 Task: Get information about  a Redfin agent in Houston, Texas, for guidance on buying an investment property.
Action: Mouse moved to (351, 236)
Screenshot: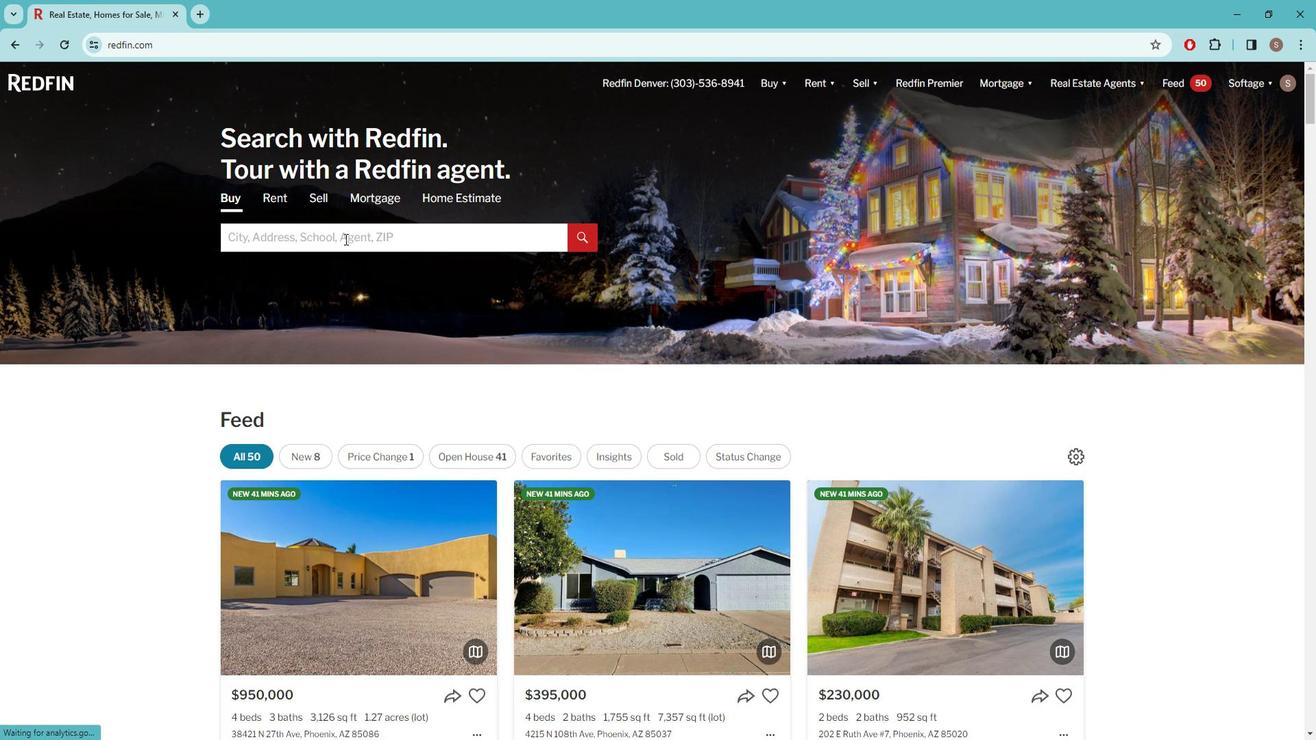 
Action: Mouse pressed left at (351, 236)
Screenshot: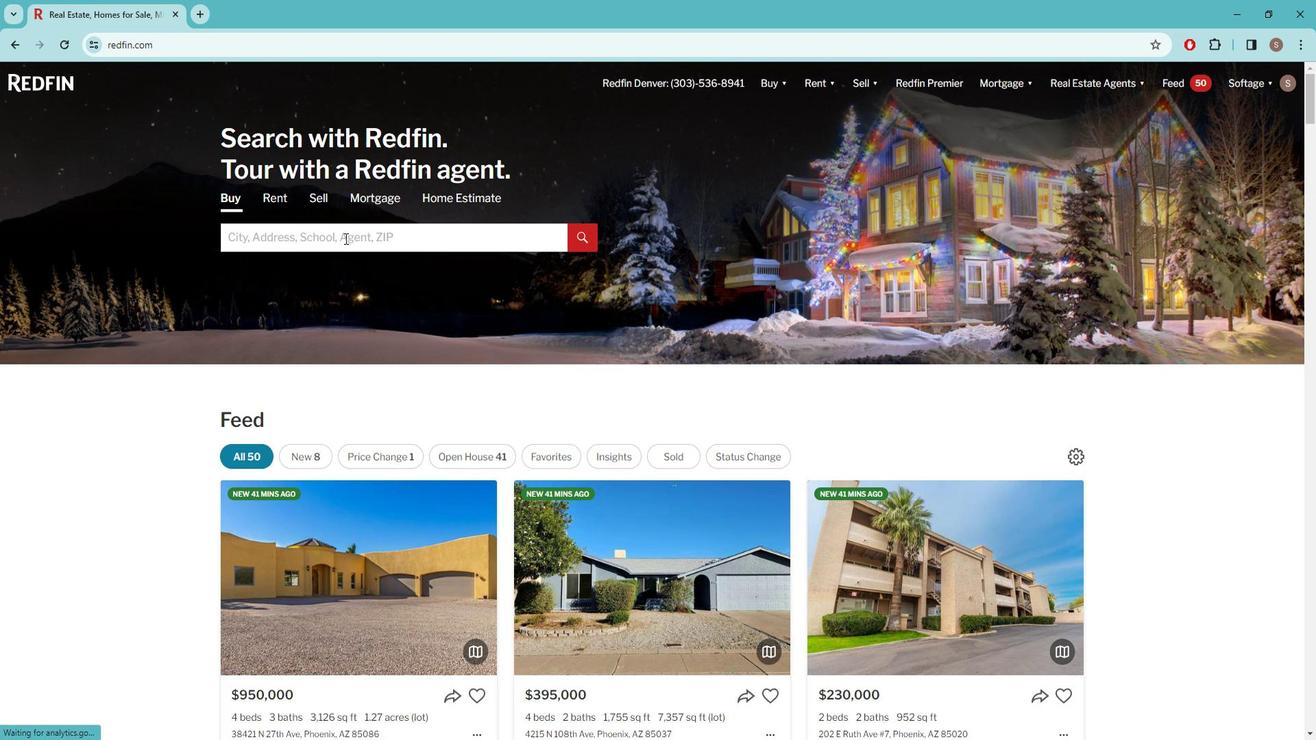 
Action: Mouse moved to (352, 235)
Screenshot: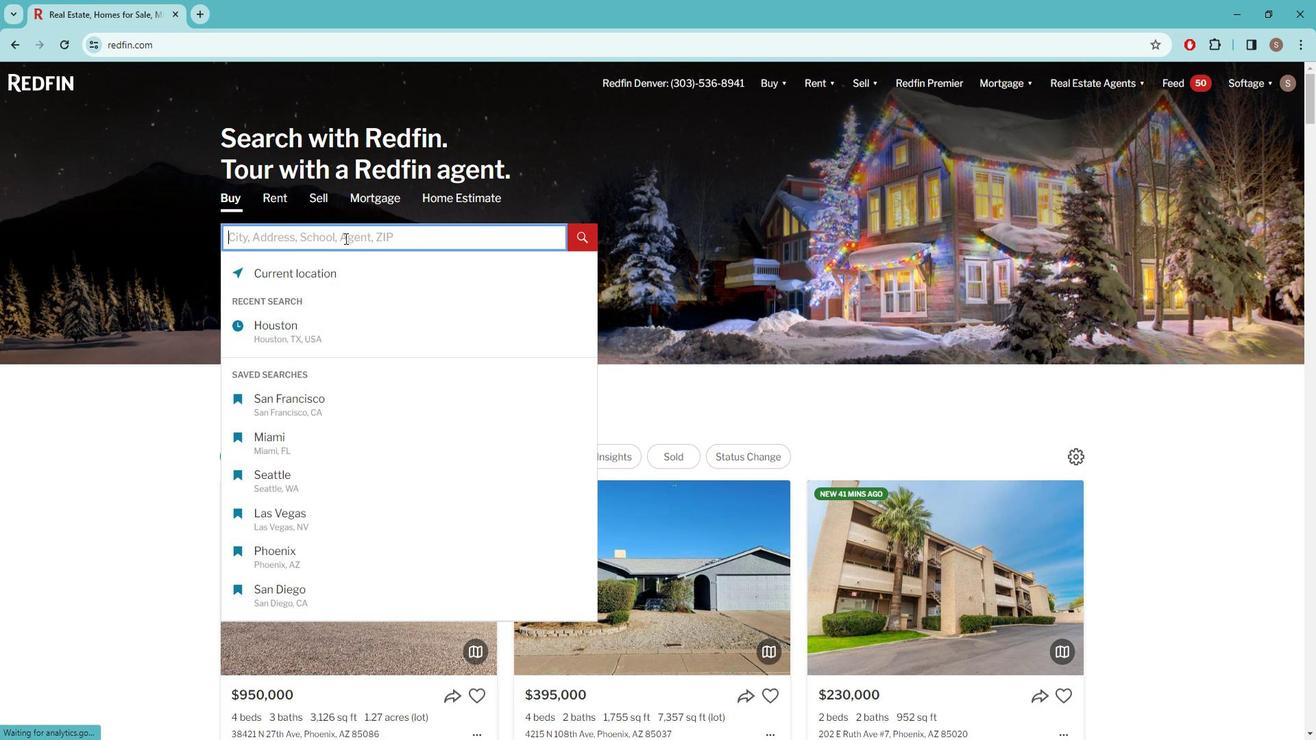 
Action: Key pressed h<Key.caps_lock>OUSTON
Screenshot: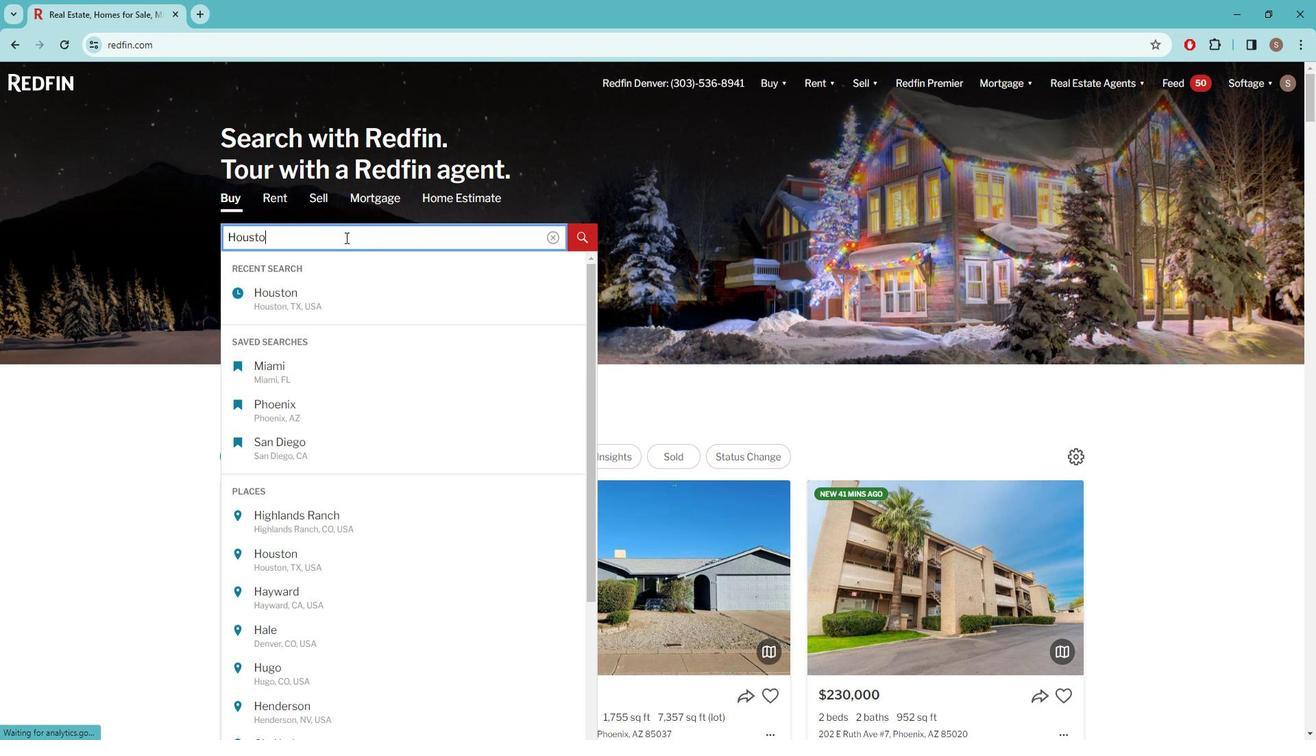 
Action: Mouse moved to (327, 288)
Screenshot: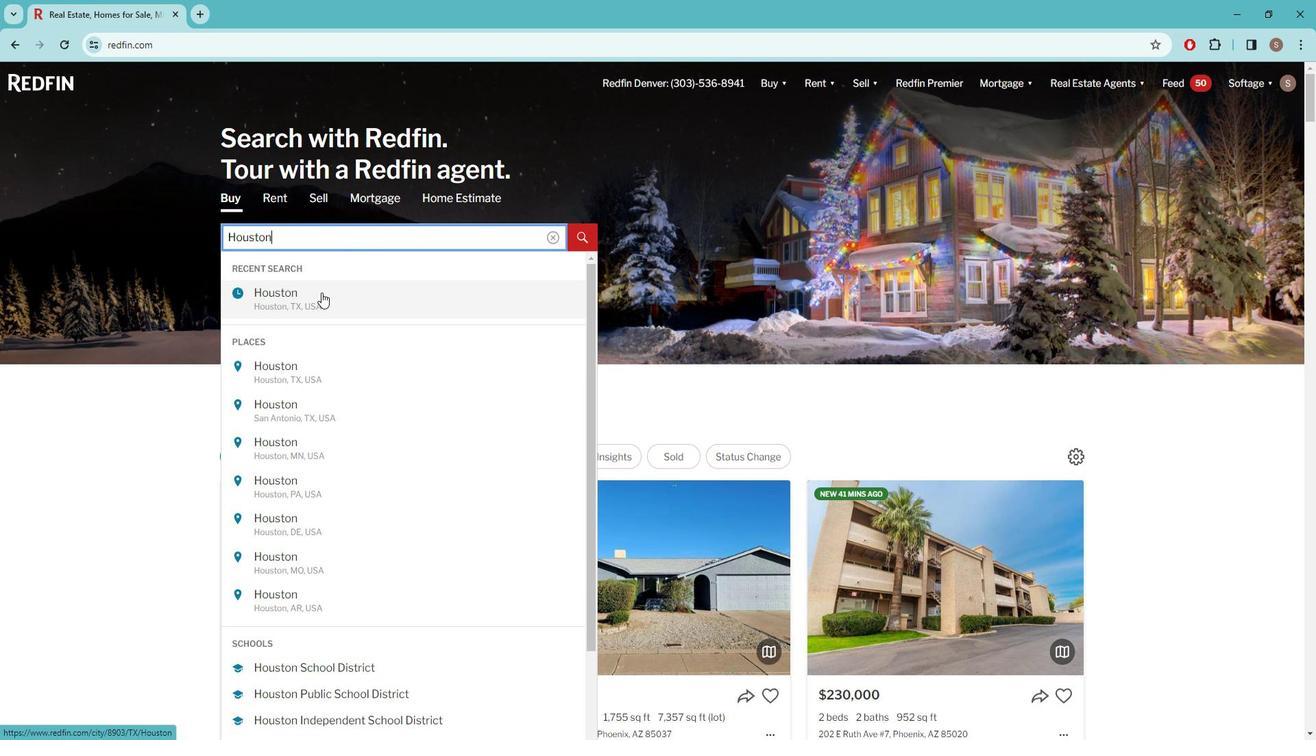 
Action: Mouse pressed left at (327, 288)
Screenshot: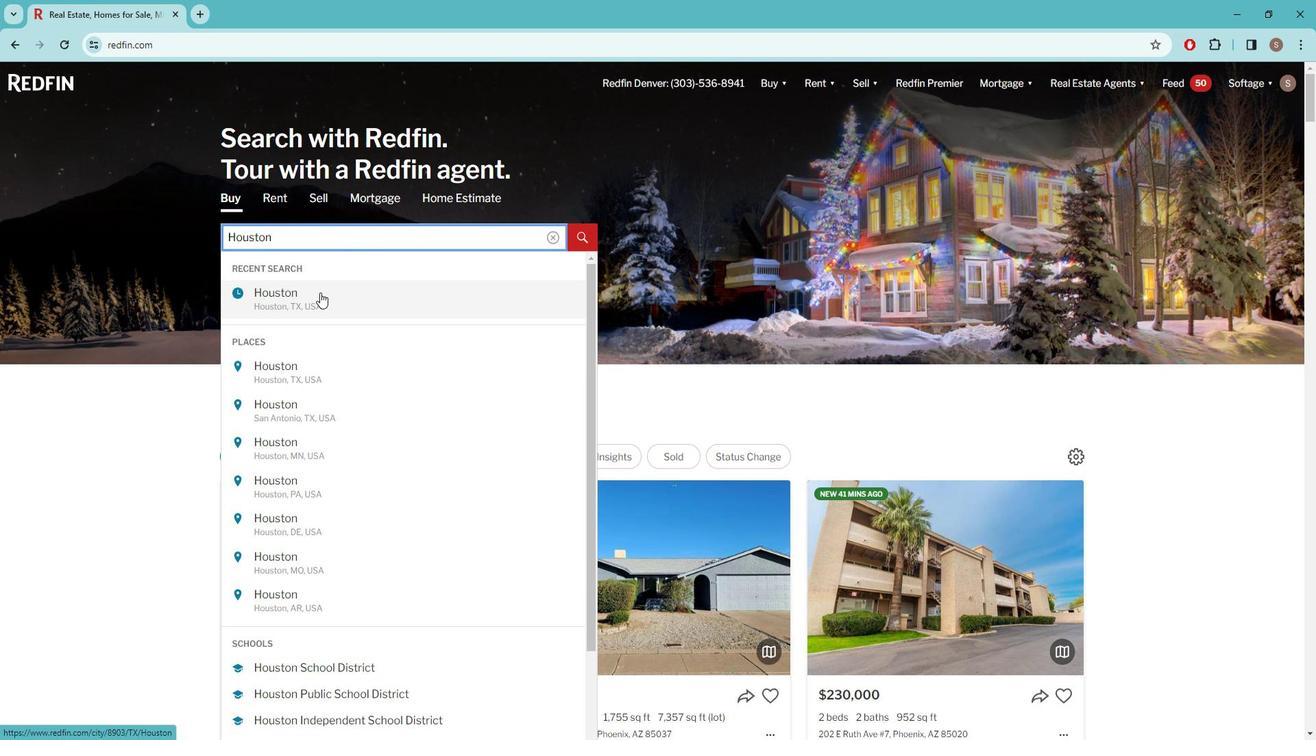 
Action: Mouse moved to (1159, 167)
Screenshot: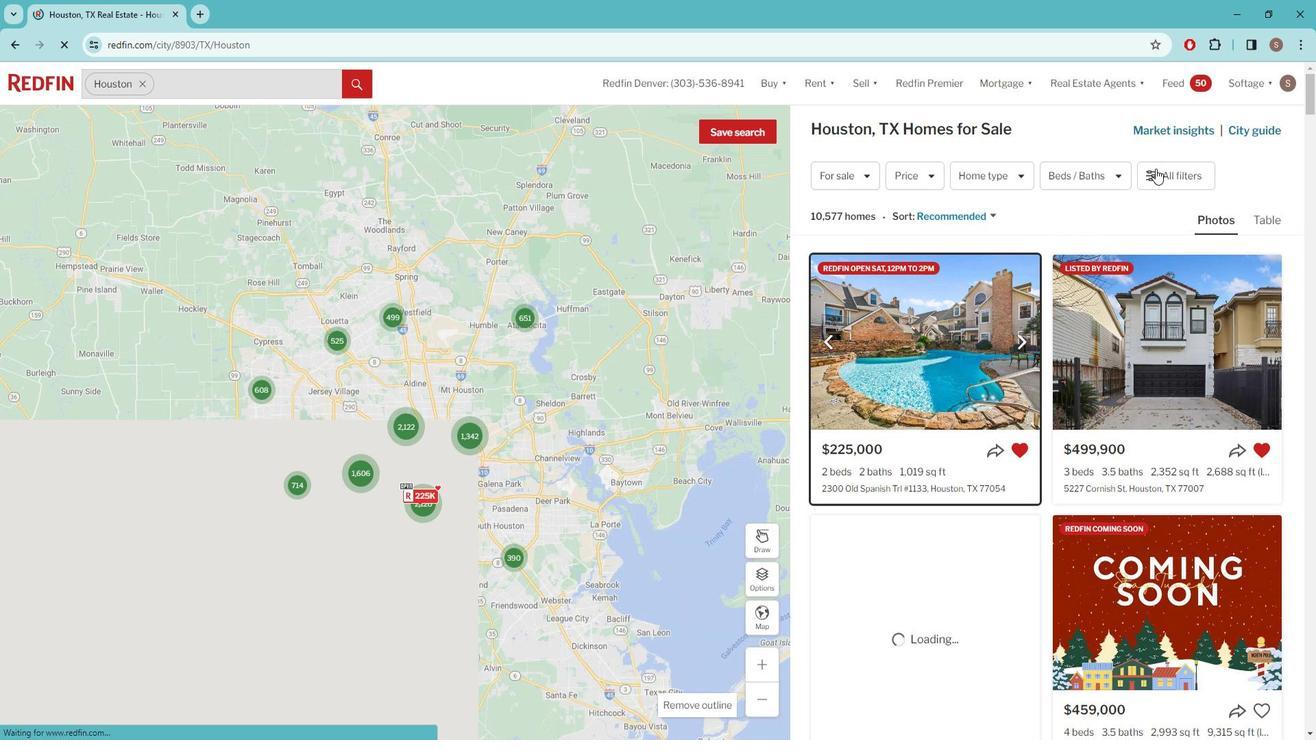 
Action: Mouse pressed left at (1159, 167)
Screenshot: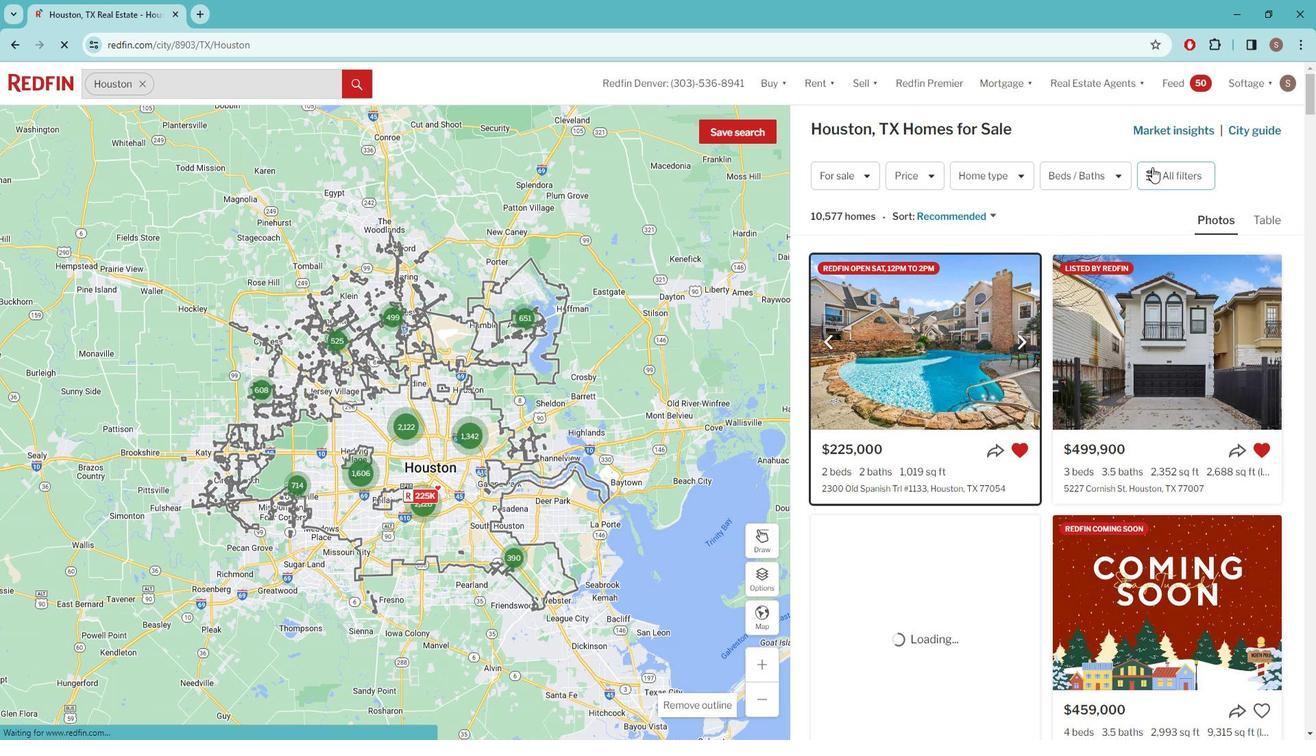 
Action: Mouse pressed left at (1159, 167)
Screenshot: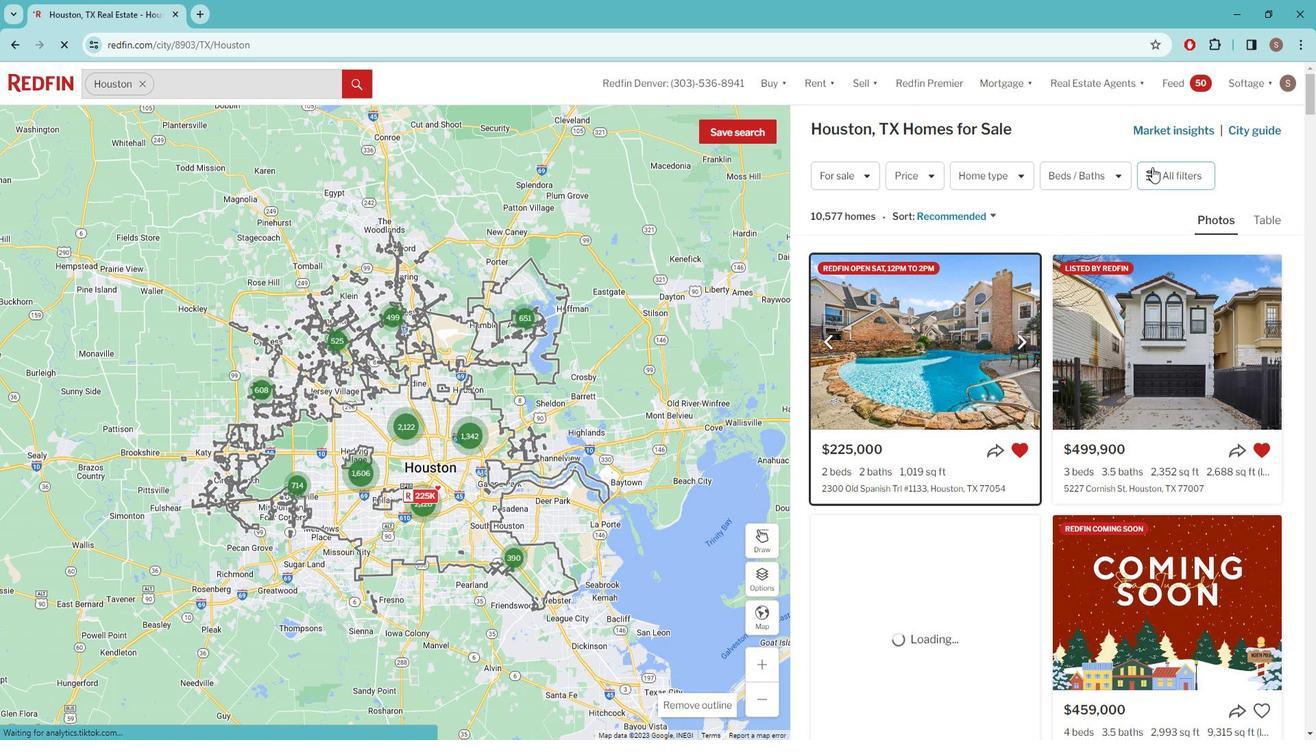 
Action: Mouse pressed left at (1159, 167)
Screenshot: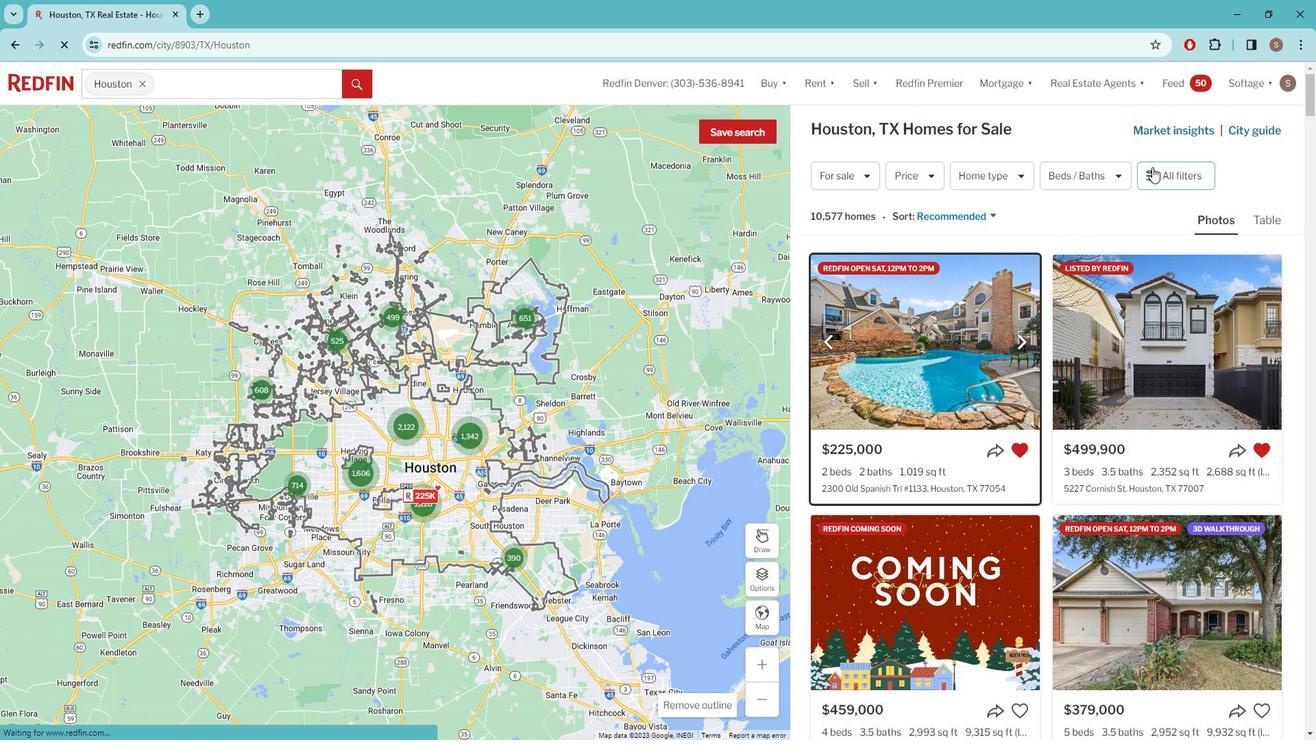 
Action: Mouse moved to (1164, 169)
Screenshot: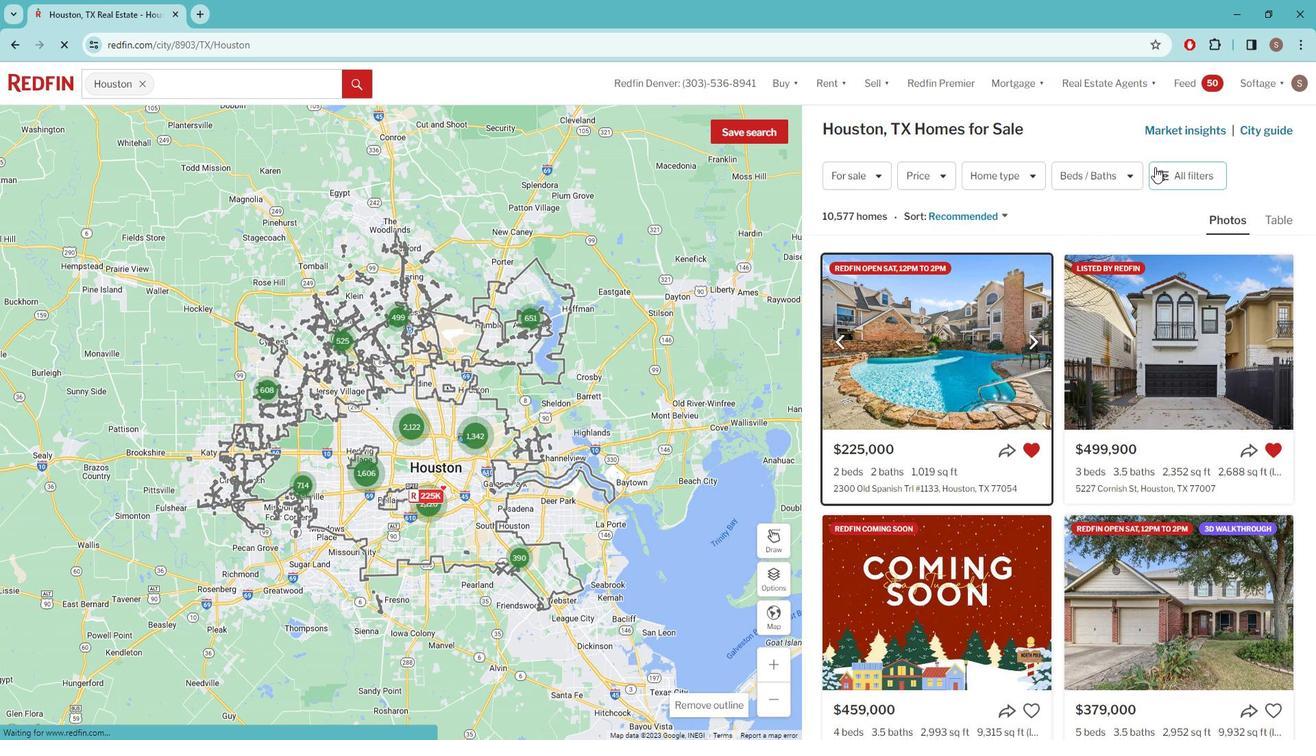 
Action: Mouse pressed left at (1164, 169)
Screenshot: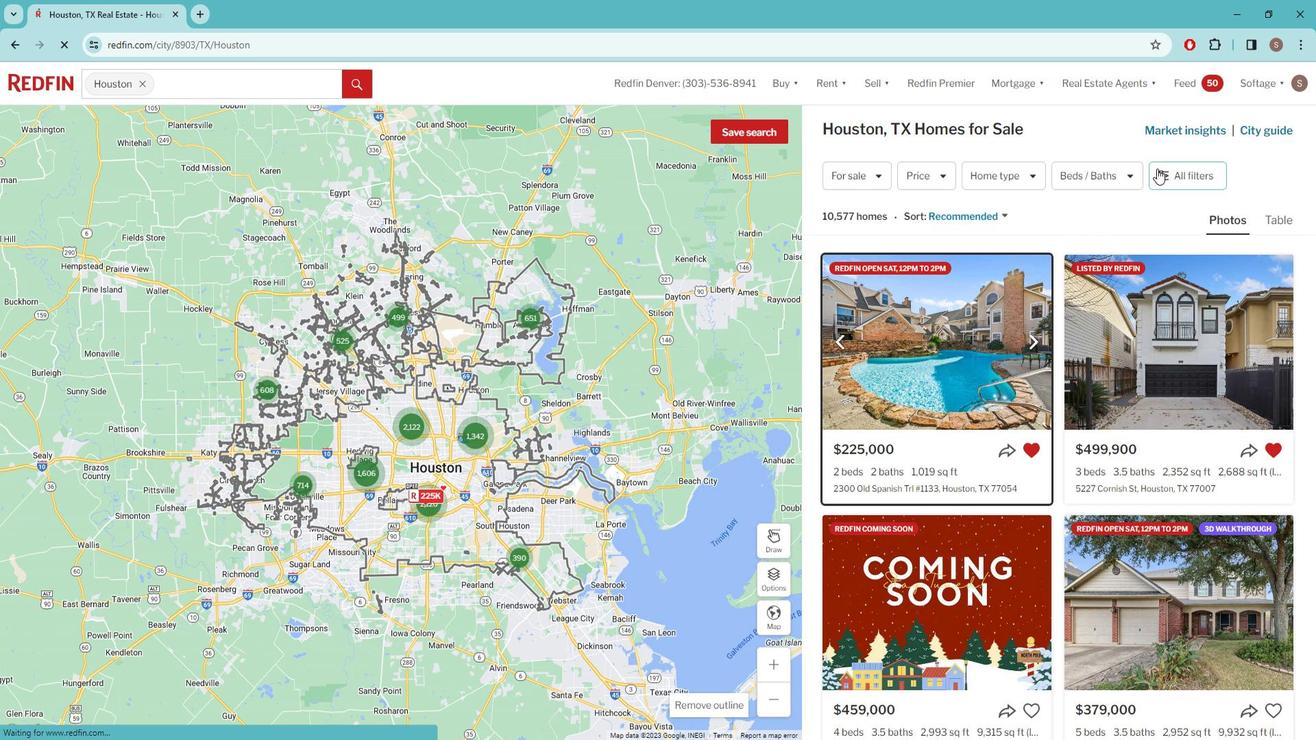 
Action: Mouse moved to (1119, 218)
Screenshot: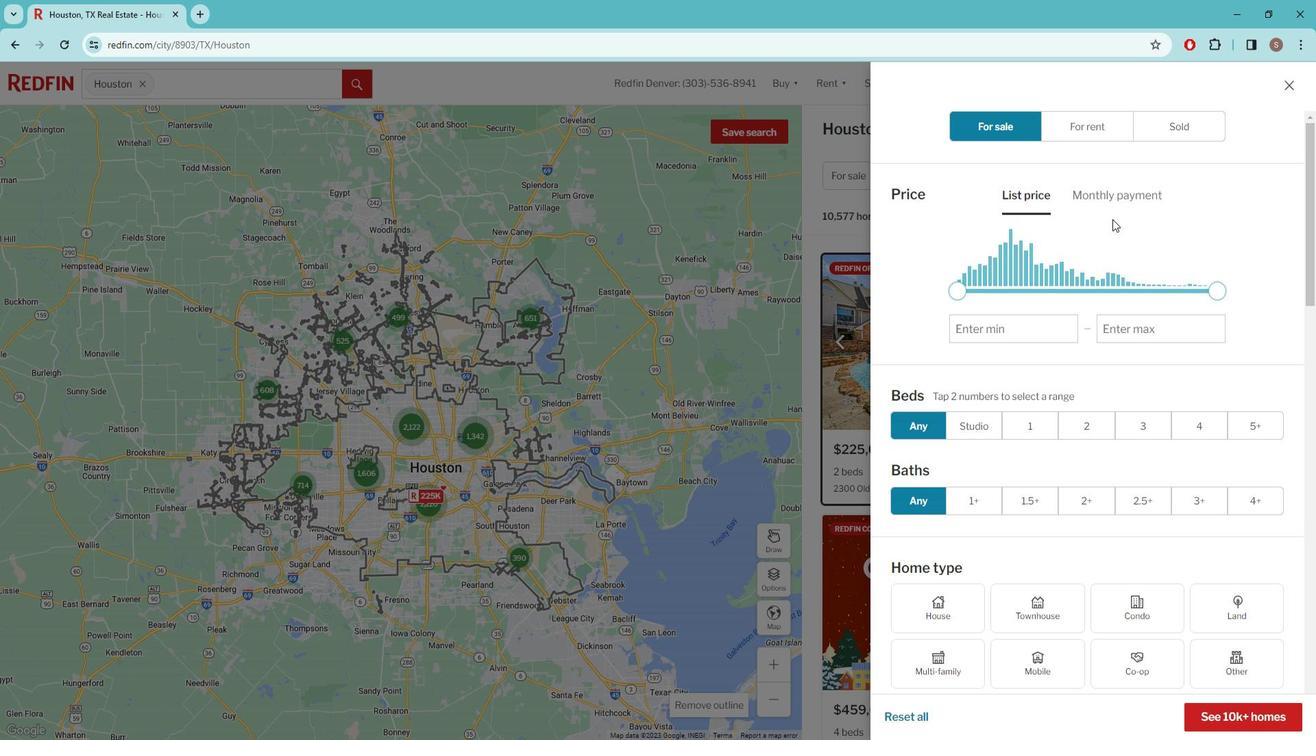 
Action: Mouse scrolled (1119, 218) with delta (0, 0)
Screenshot: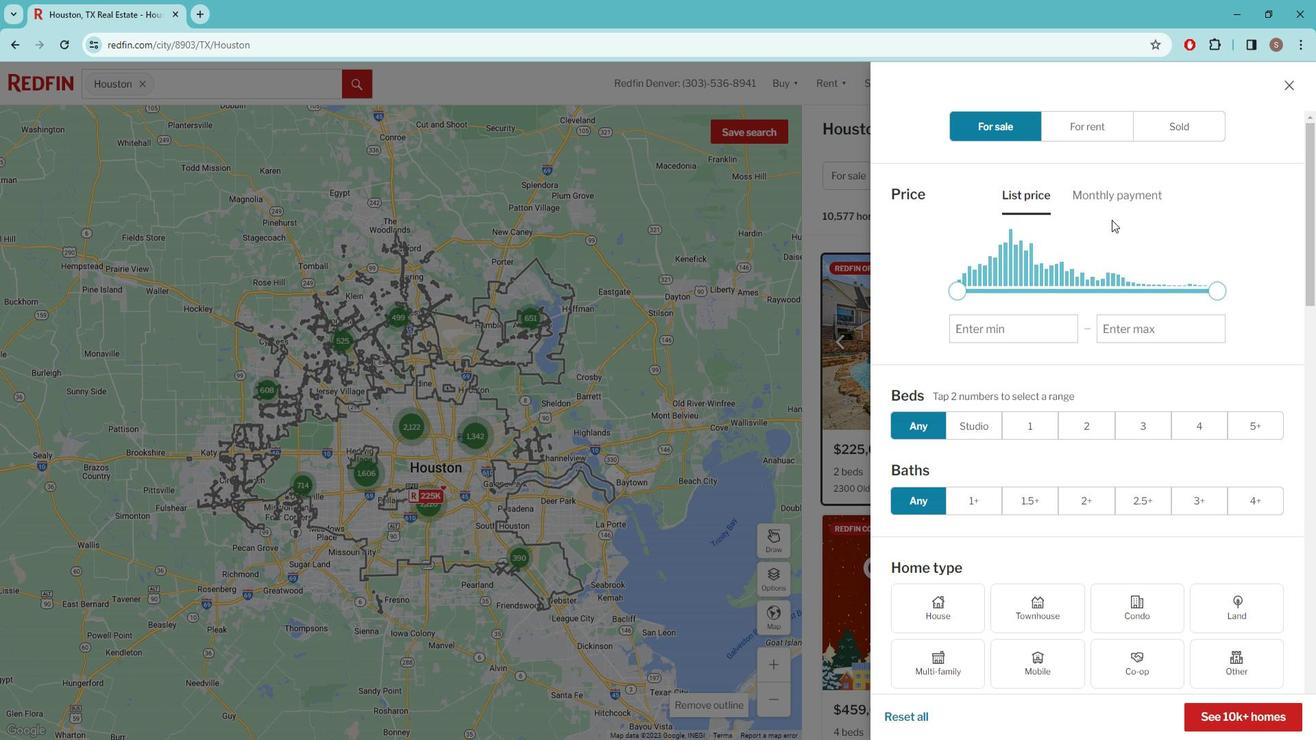 
Action: Mouse moved to (1117, 218)
Screenshot: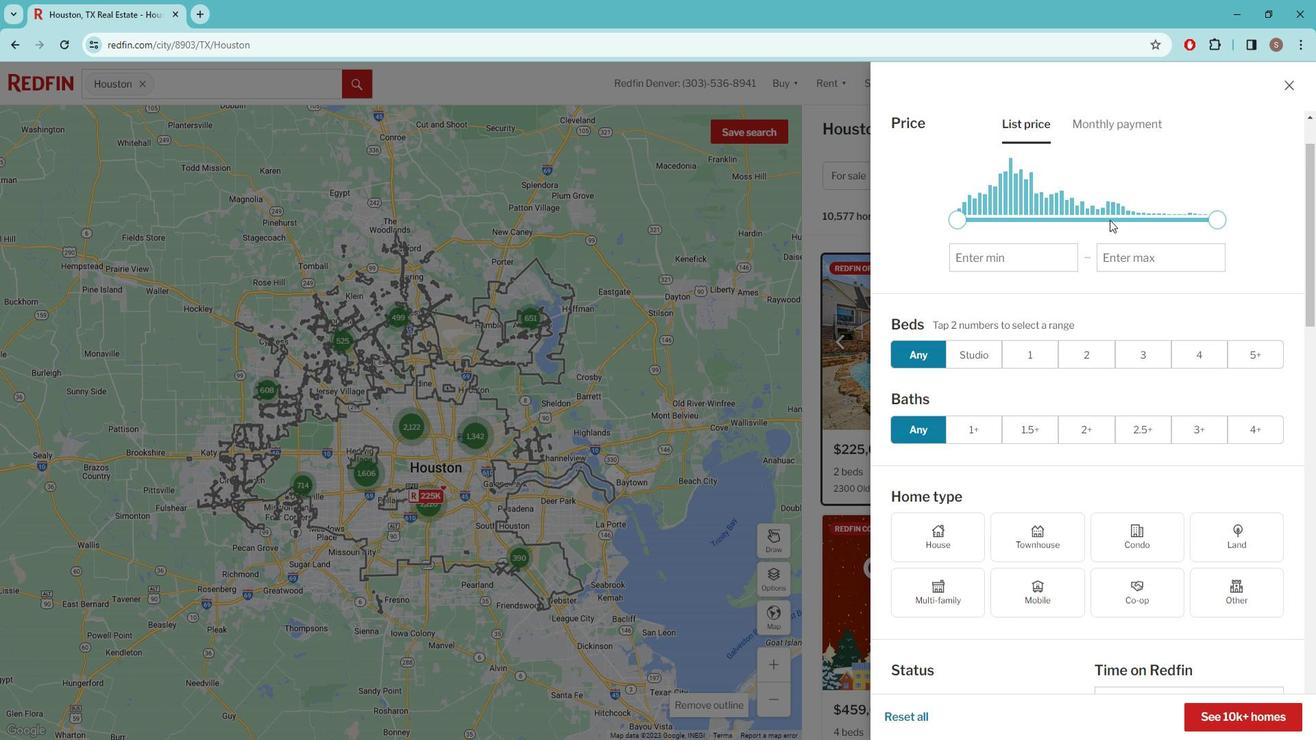 
Action: Mouse scrolled (1117, 218) with delta (0, 0)
Screenshot: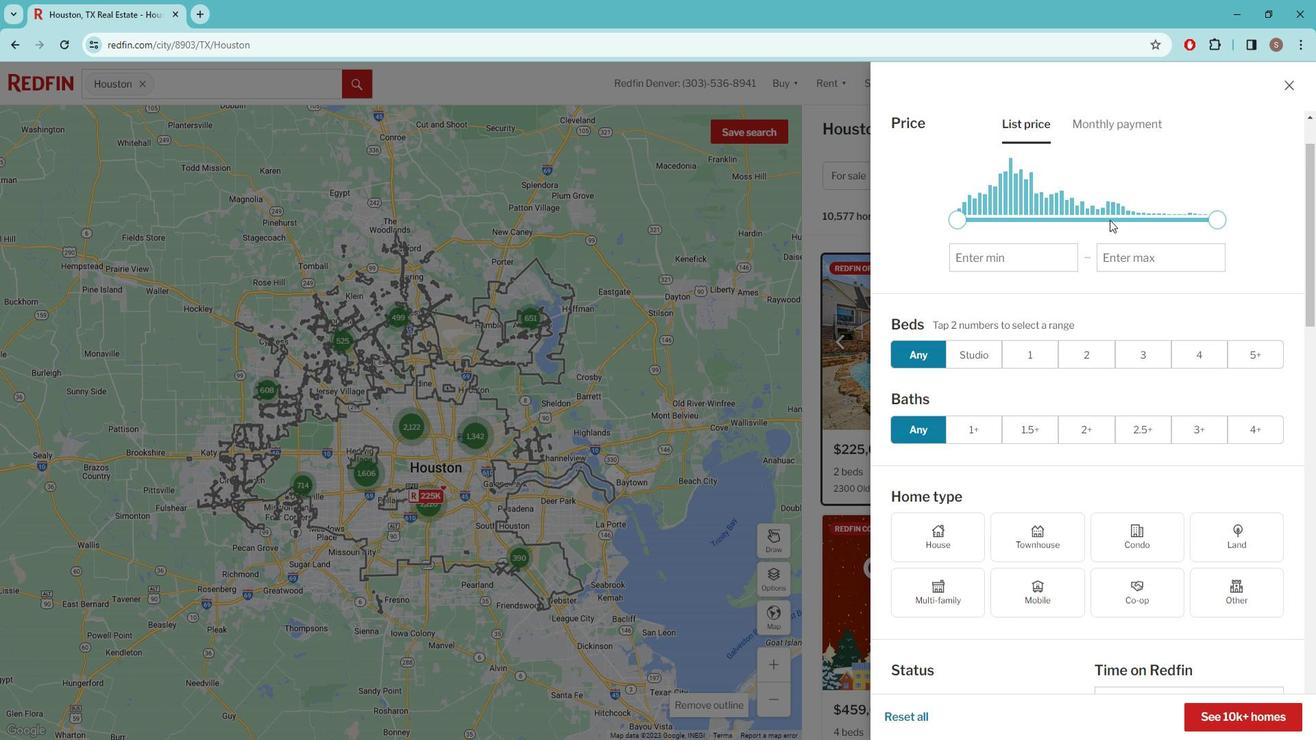
Action: Mouse scrolled (1117, 218) with delta (0, 0)
Screenshot: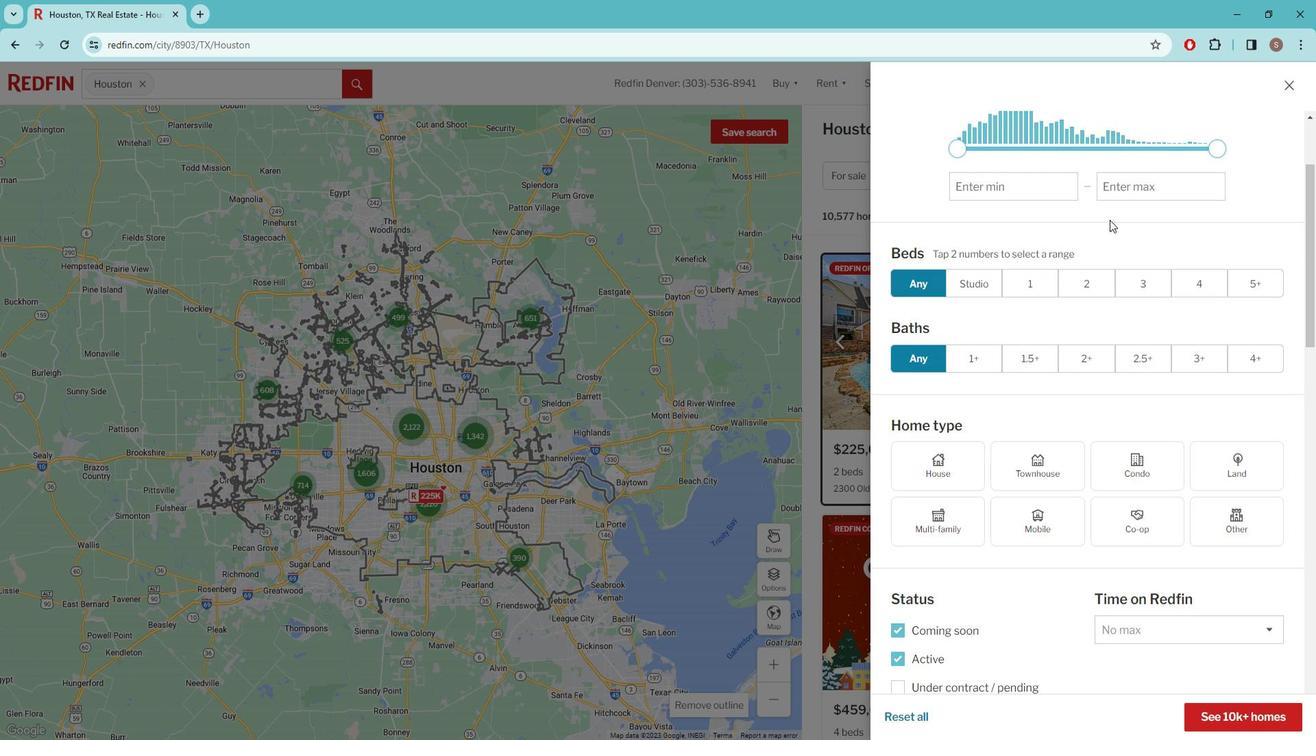 
Action: Mouse moved to (1114, 220)
Screenshot: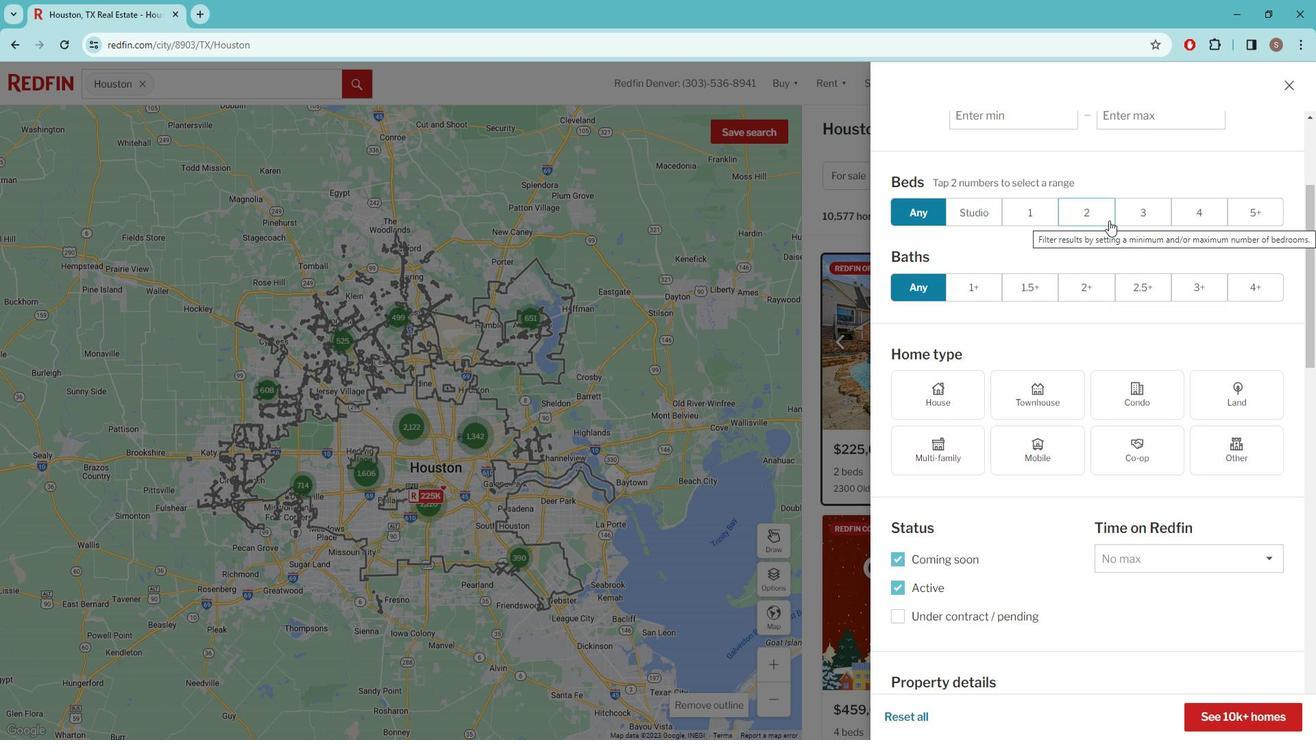 
Action: Mouse scrolled (1114, 219) with delta (0, 0)
Screenshot: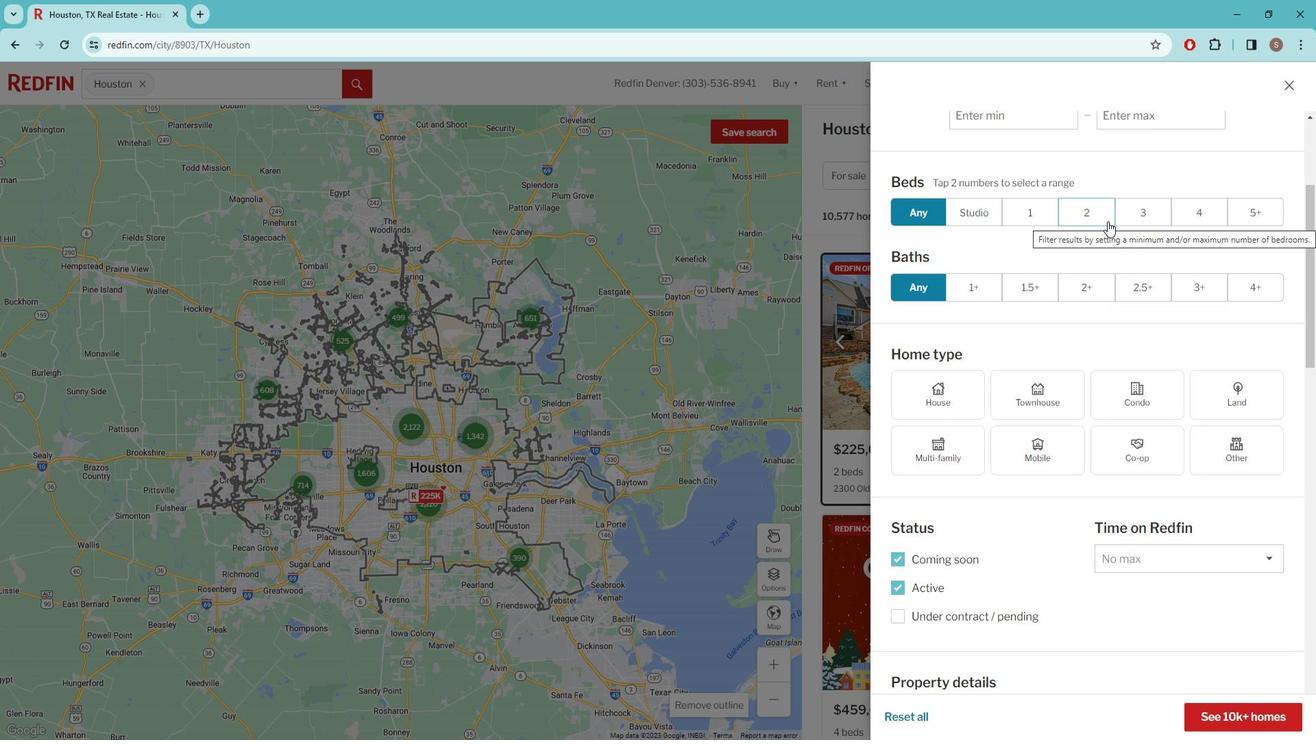 
Action: Mouse scrolled (1114, 219) with delta (0, 0)
Screenshot: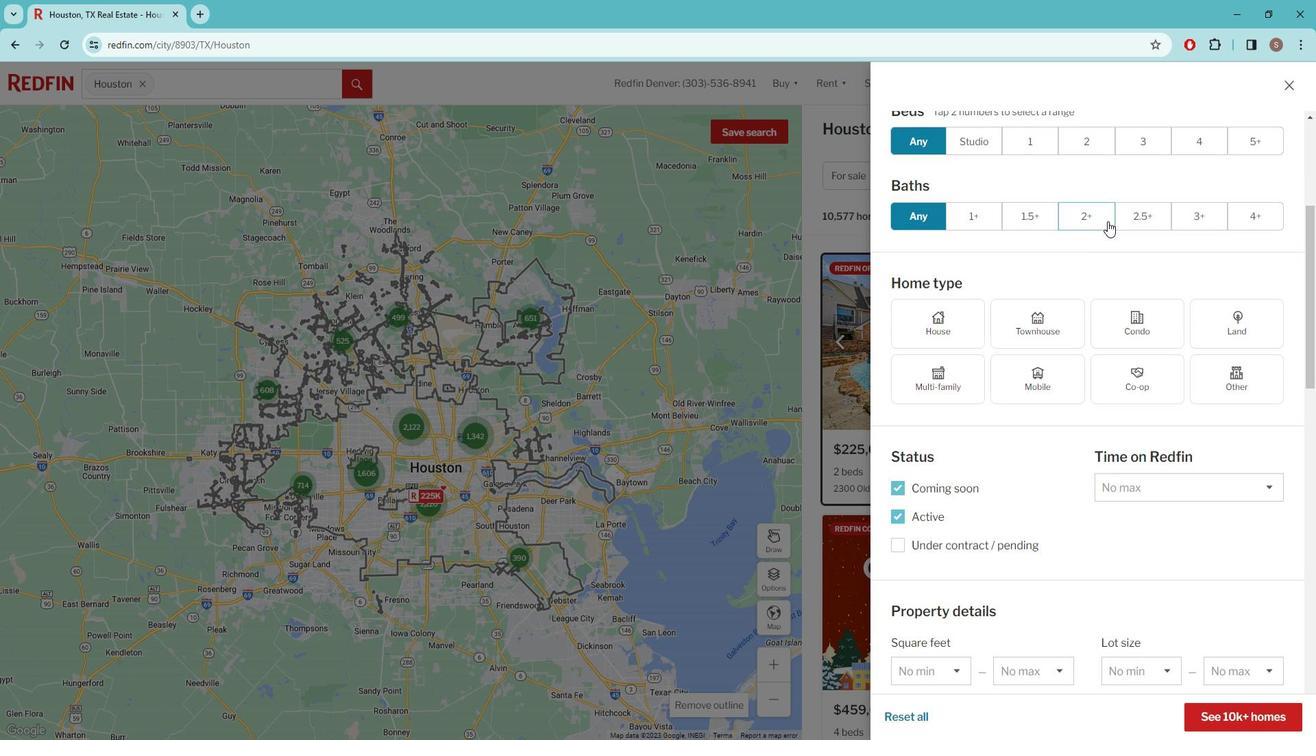 
Action: Mouse scrolled (1114, 219) with delta (0, 0)
Screenshot: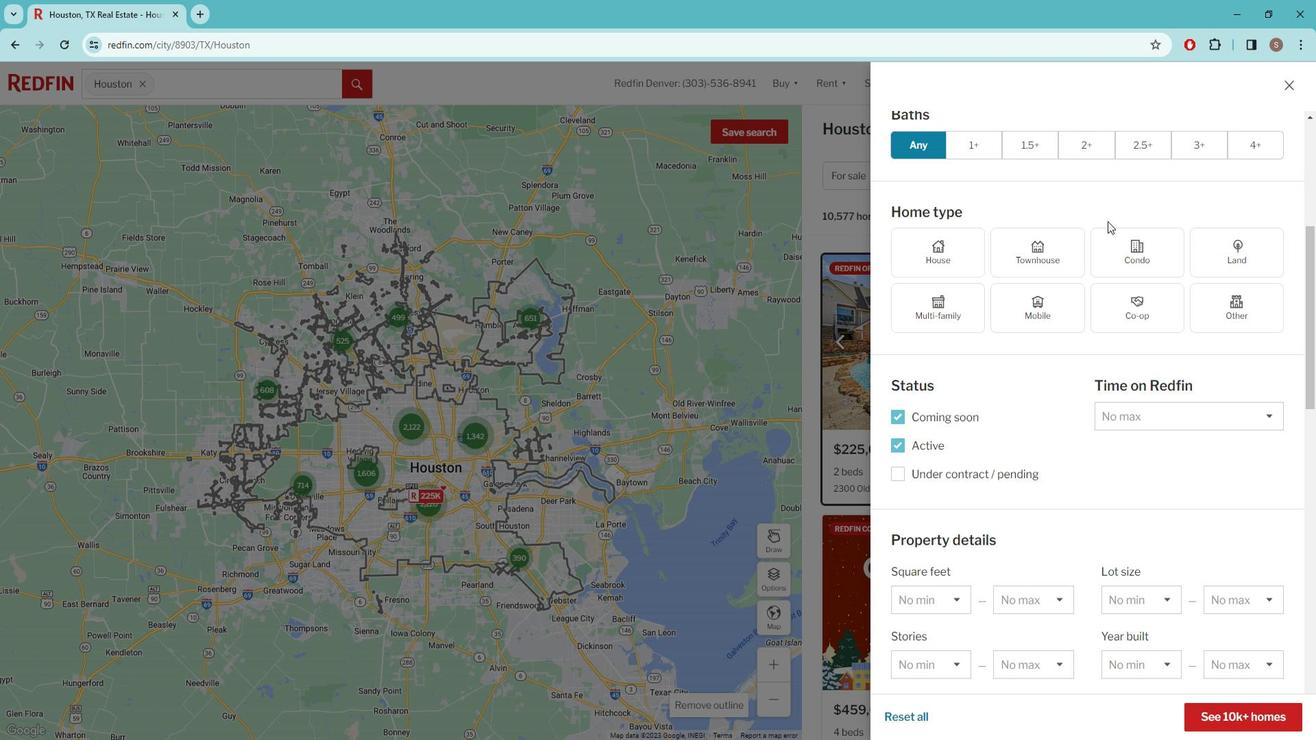 
Action: Mouse scrolled (1114, 220) with delta (0, 0)
Screenshot: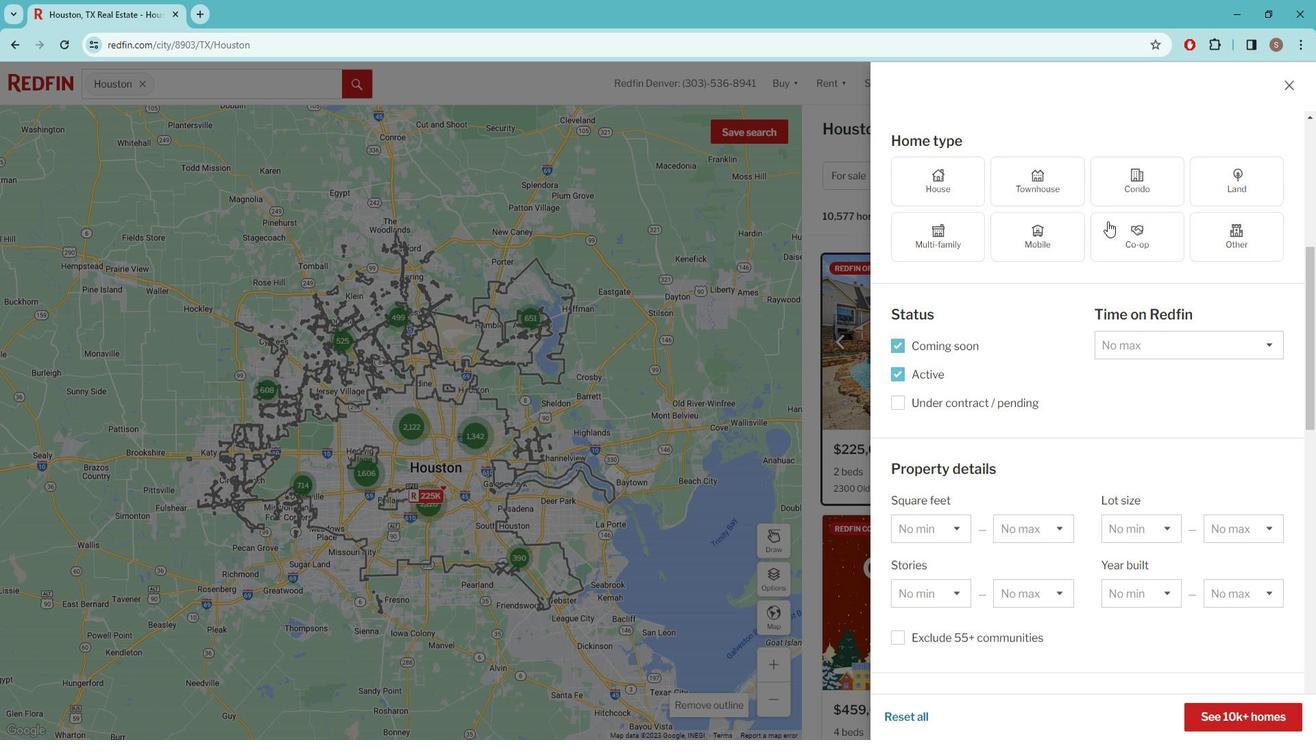 
Action: Mouse scrolled (1114, 220) with delta (0, 0)
Screenshot: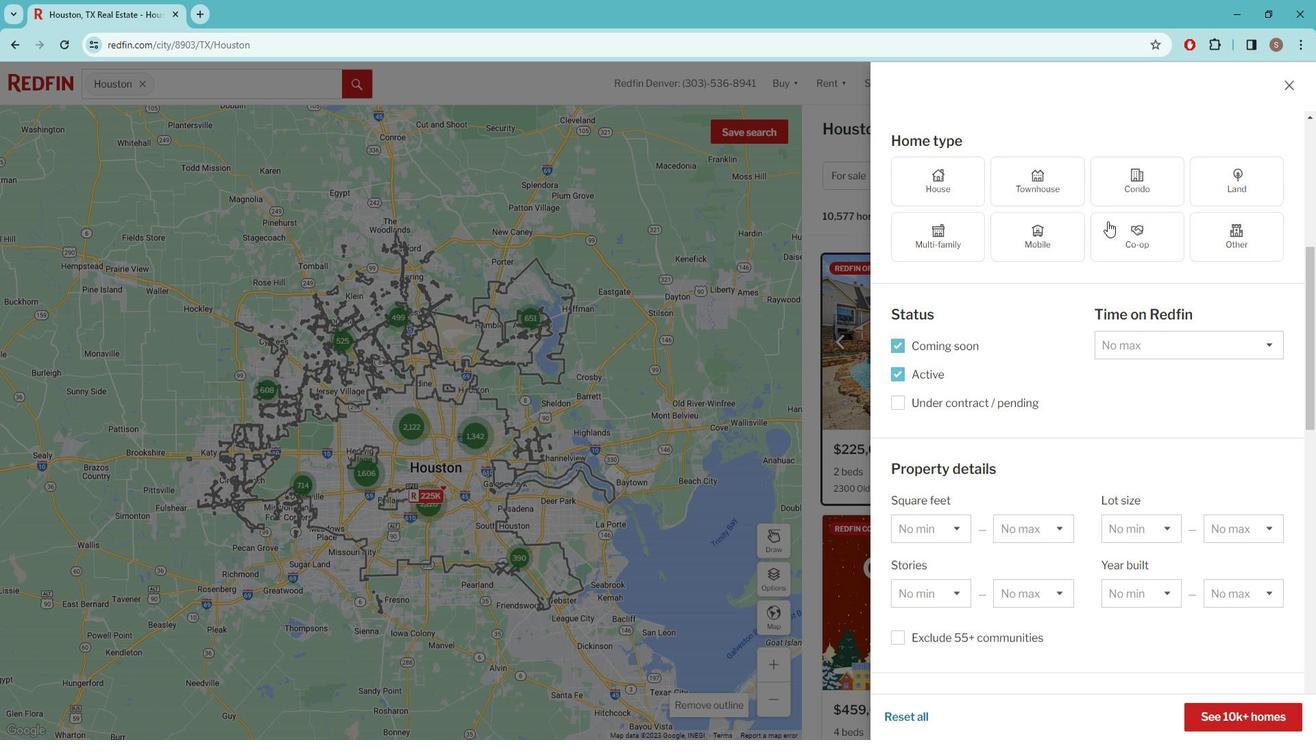 
Action: Mouse scrolled (1114, 220) with delta (0, 0)
Screenshot: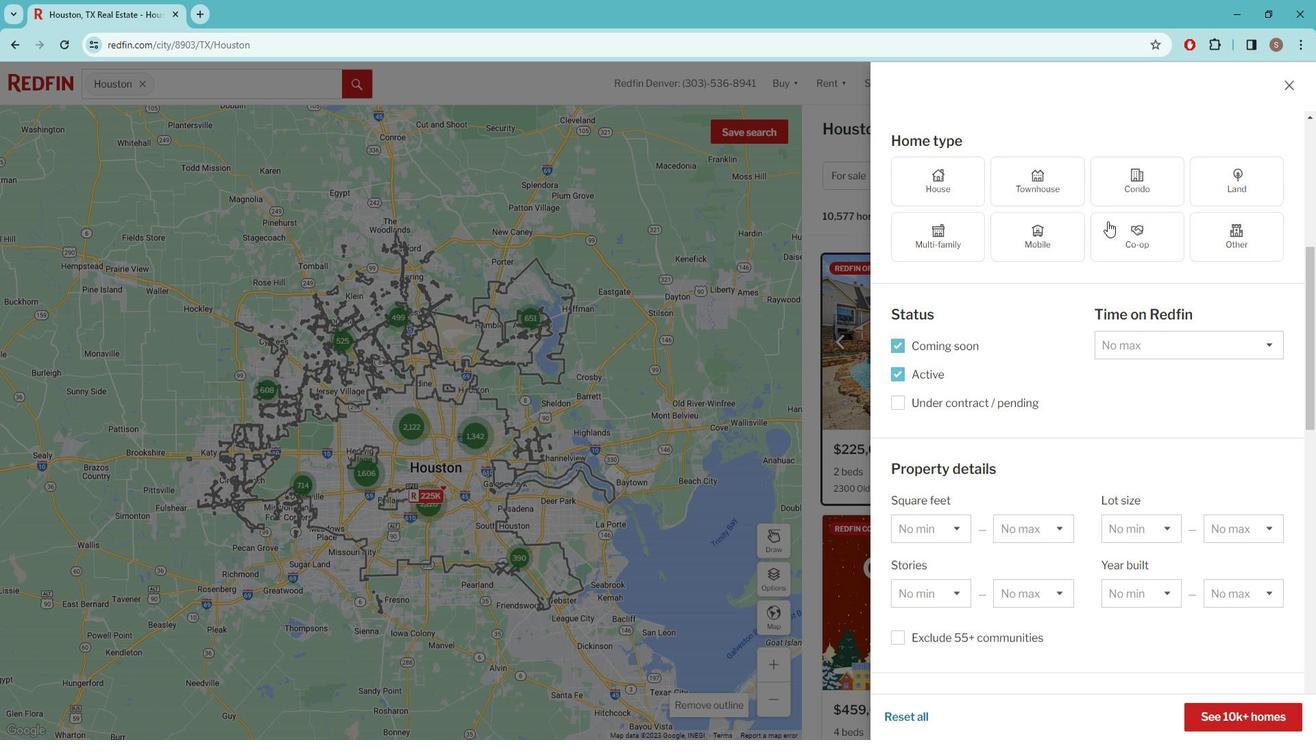 
Action: Mouse scrolled (1114, 220) with delta (0, 0)
Screenshot: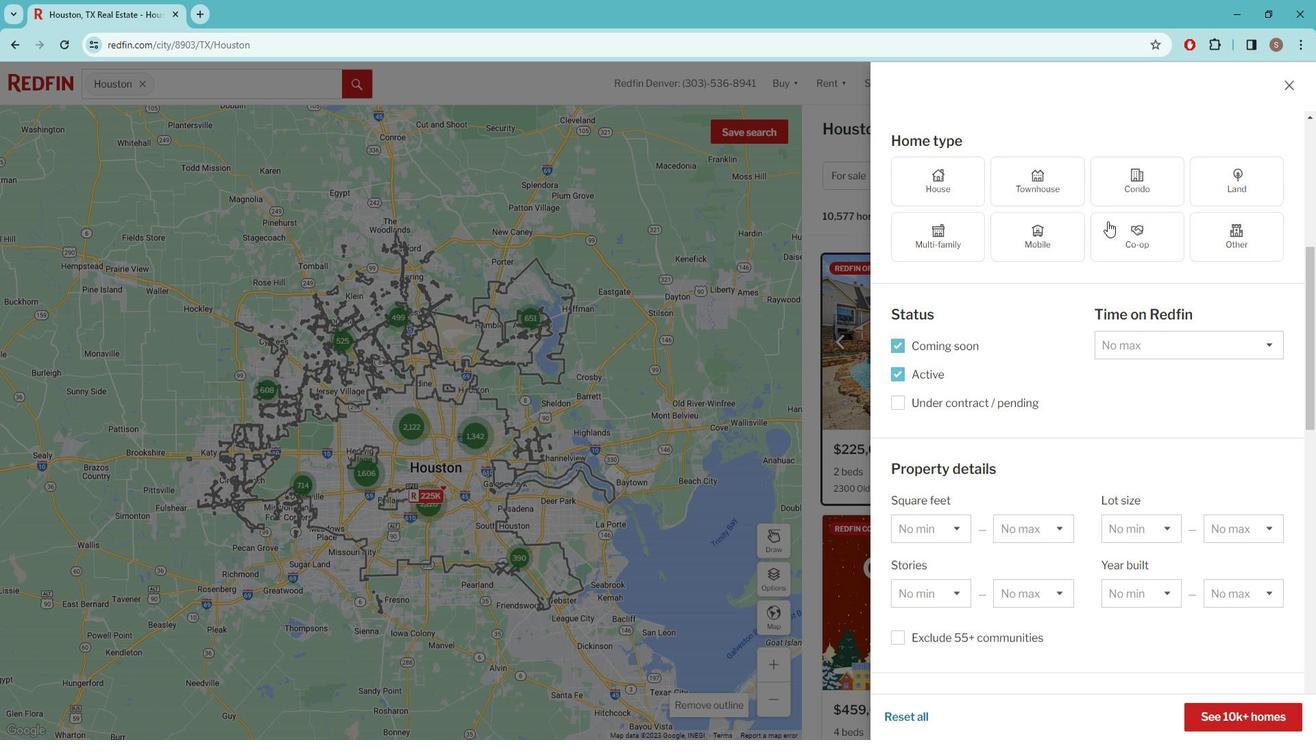 
Action: Mouse scrolled (1114, 220) with delta (0, 0)
Screenshot: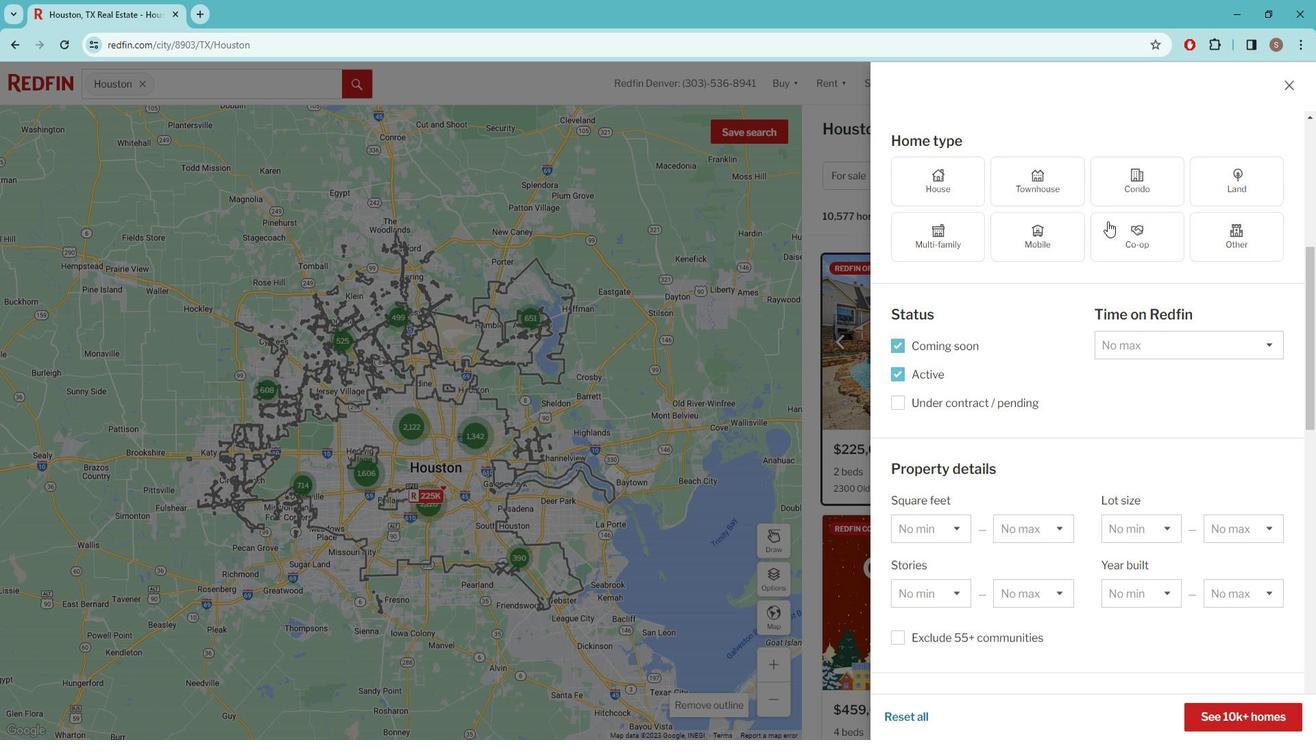 
Action: Mouse scrolled (1114, 220) with delta (0, 0)
Screenshot: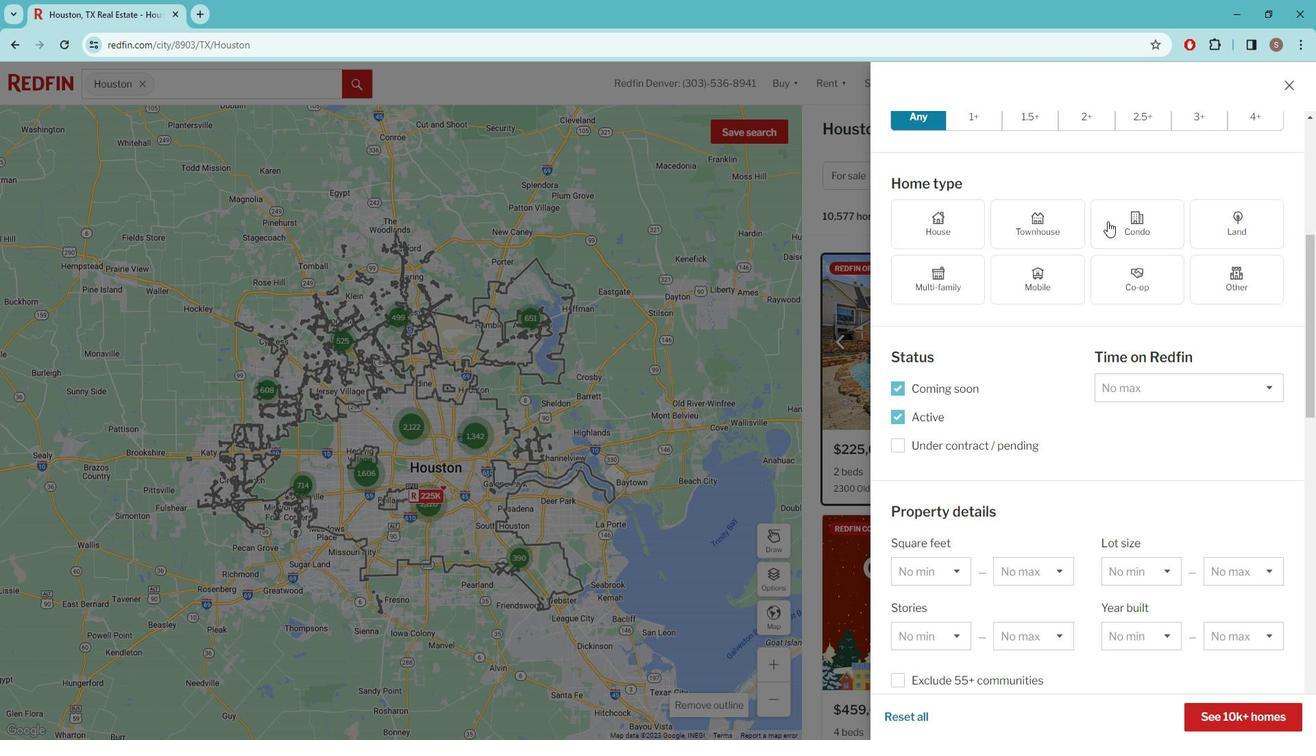 
Action: Mouse scrolled (1114, 220) with delta (0, 0)
Screenshot: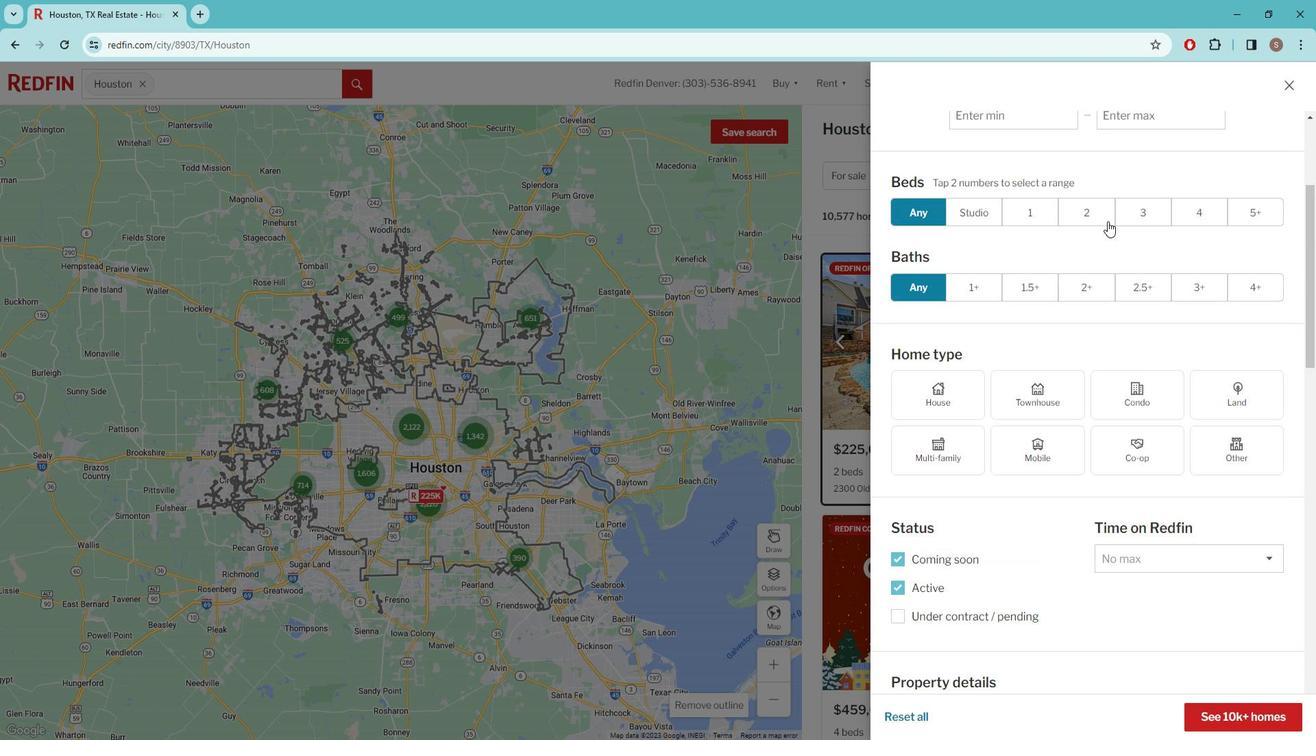 
Action: Mouse scrolled (1114, 220) with delta (0, 0)
Screenshot: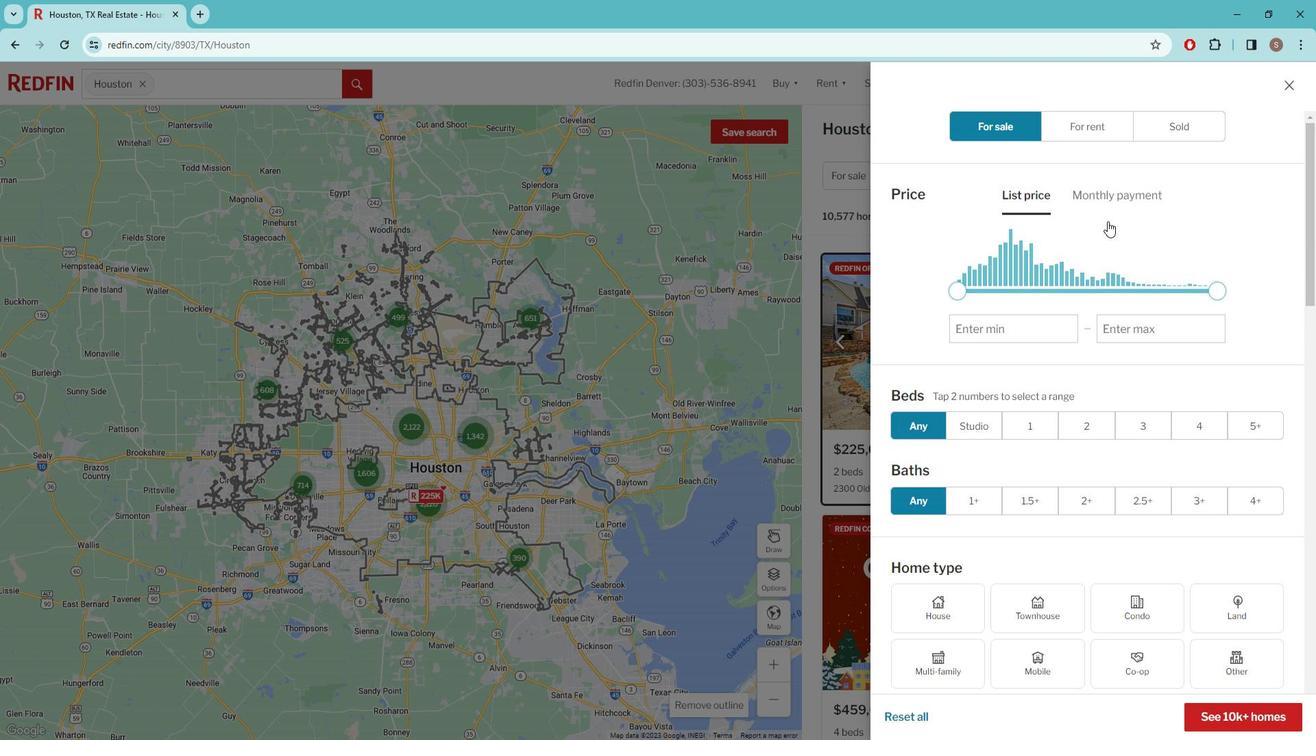 
Action: Mouse scrolled (1114, 219) with delta (0, 0)
Screenshot: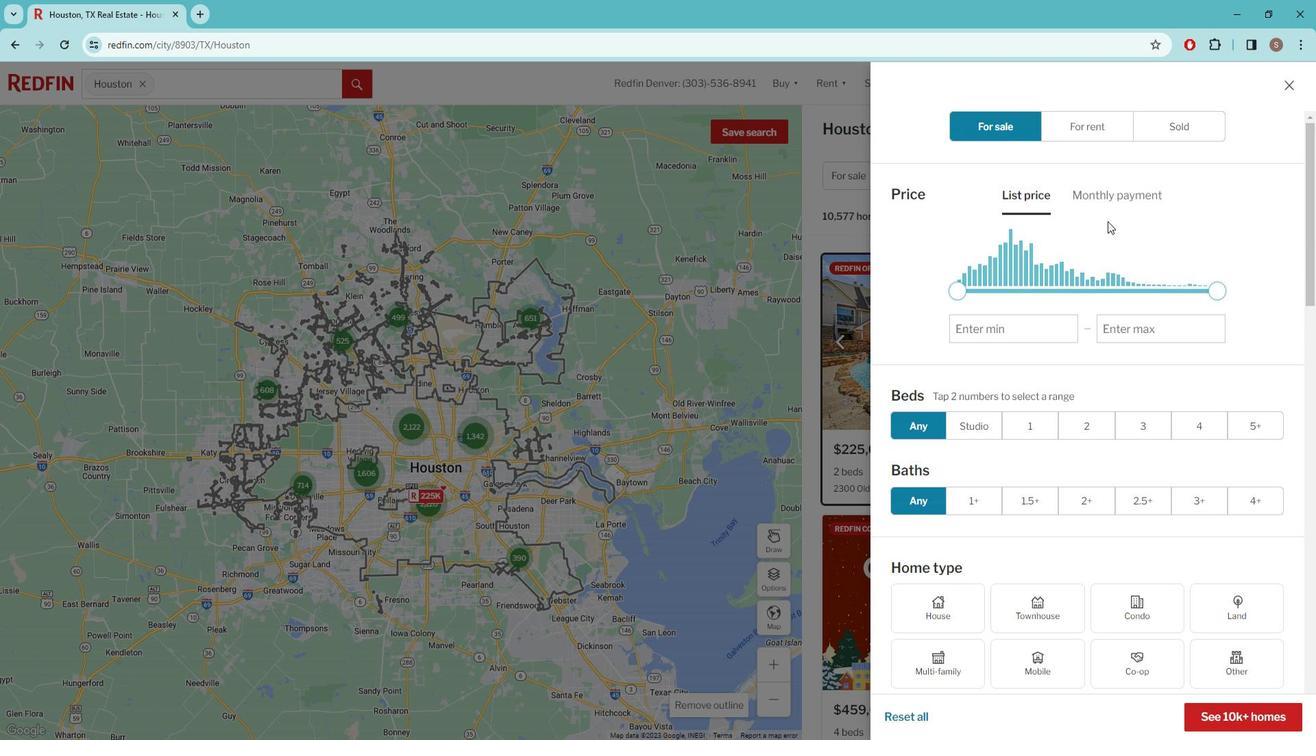 
Action: Mouse scrolled (1114, 219) with delta (0, 0)
Screenshot: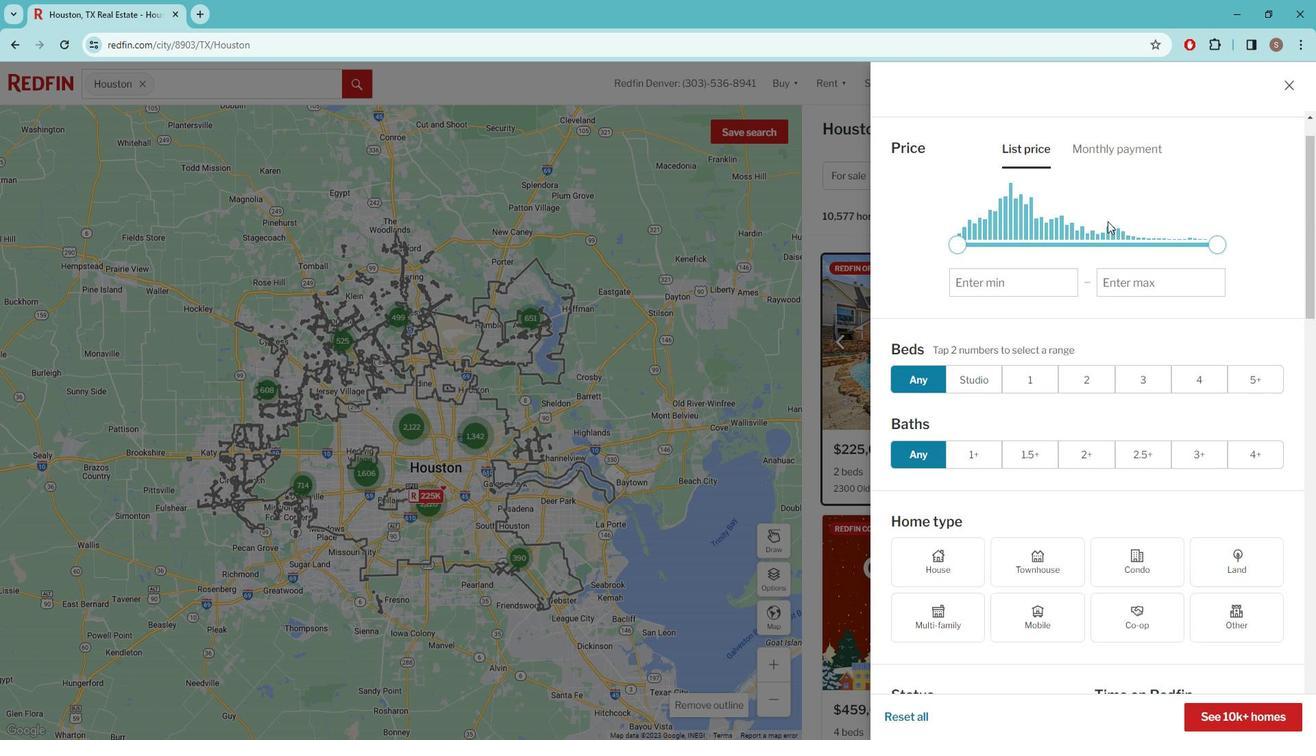 
Action: Mouse scrolled (1114, 220) with delta (0, 0)
Screenshot: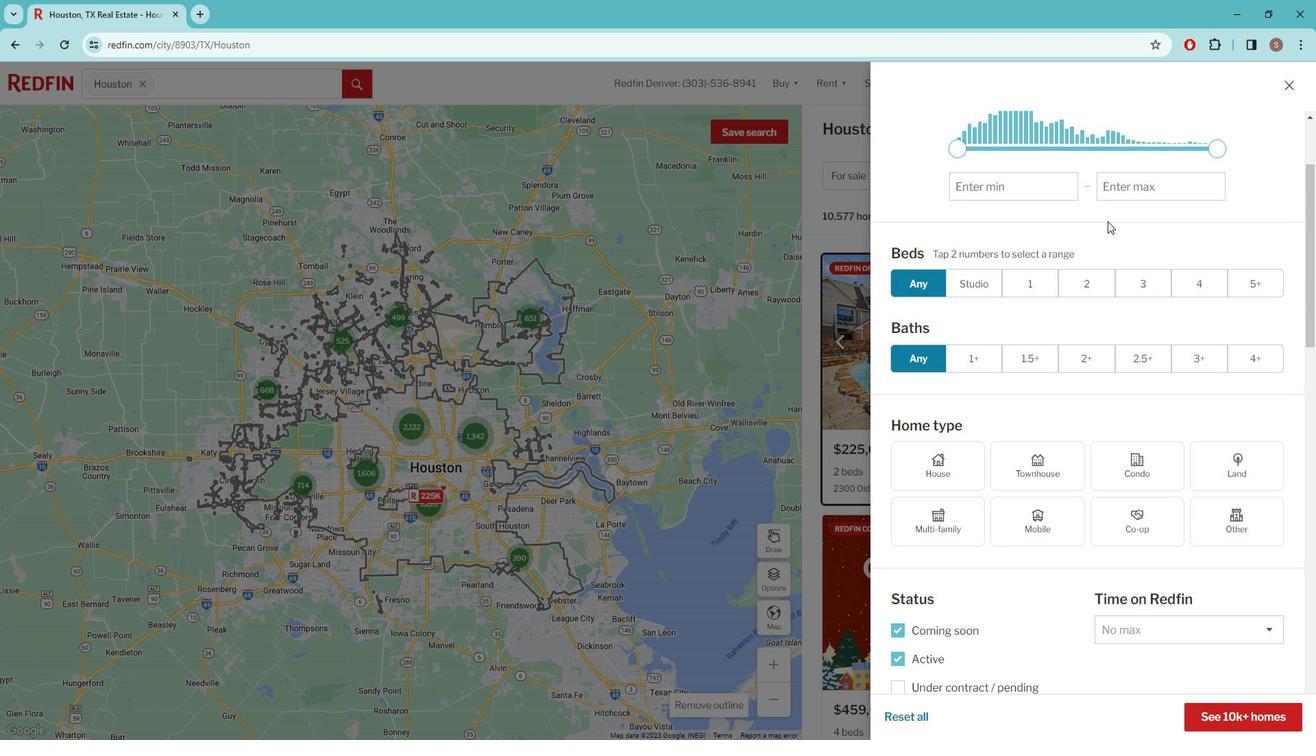 
Action: Mouse scrolled (1114, 219) with delta (0, 0)
Screenshot: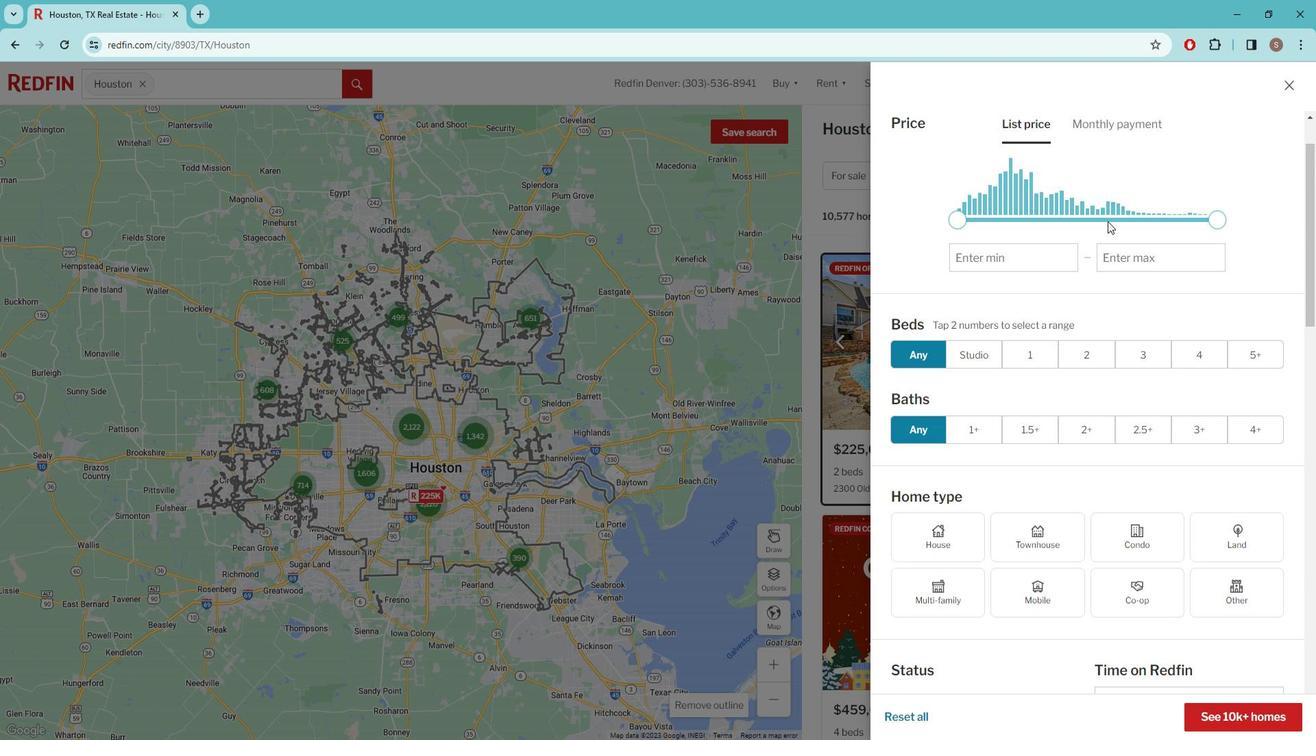 
Action: Mouse scrolled (1114, 219) with delta (0, 0)
Screenshot: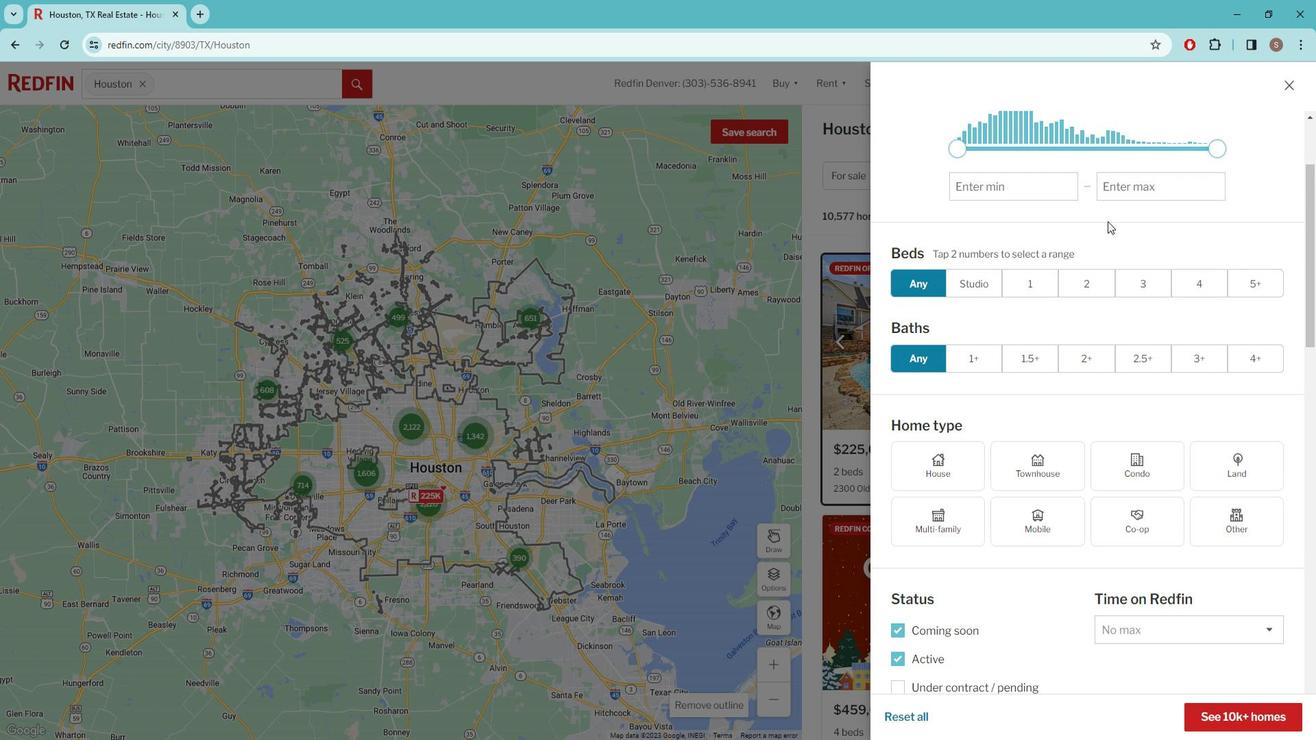 
Action: Mouse scrolled (1114, 219) with delta (0, 0)
Screenshot: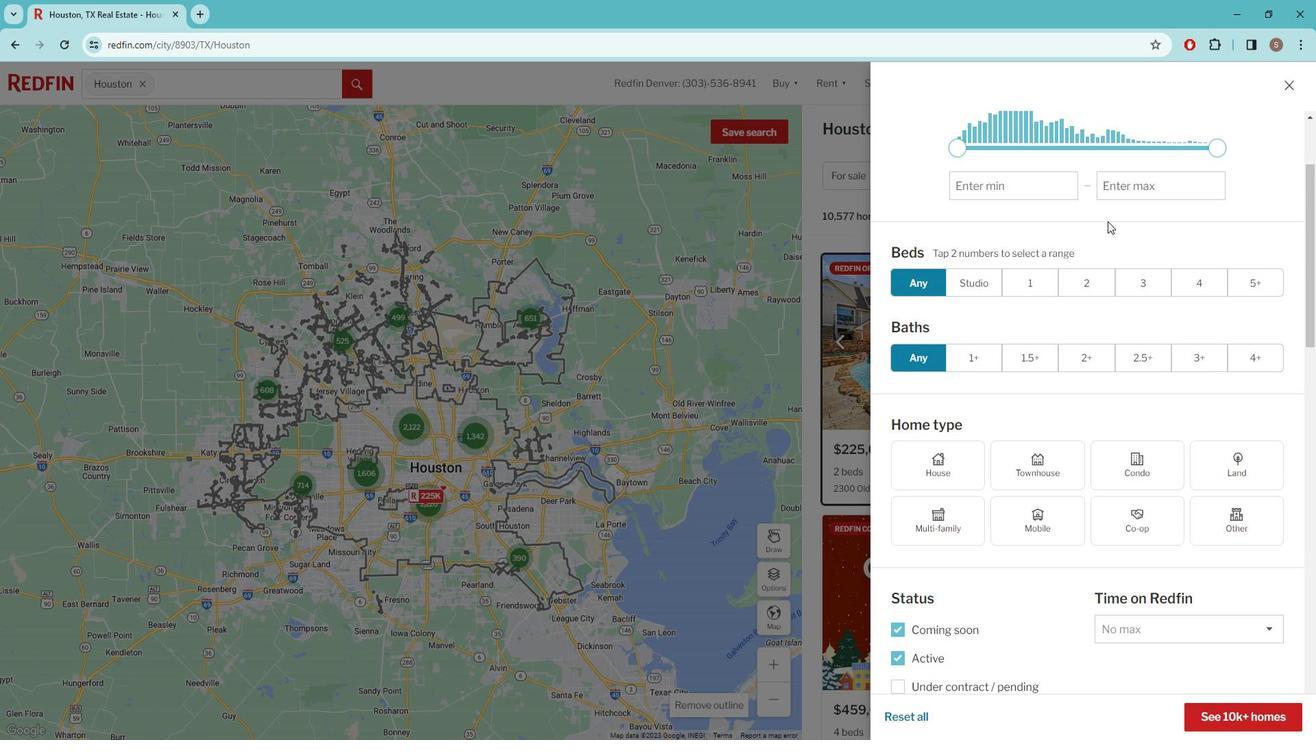 
Action: Mouse scrolled (1114, 219) with delta (0, 0)
Screenshot: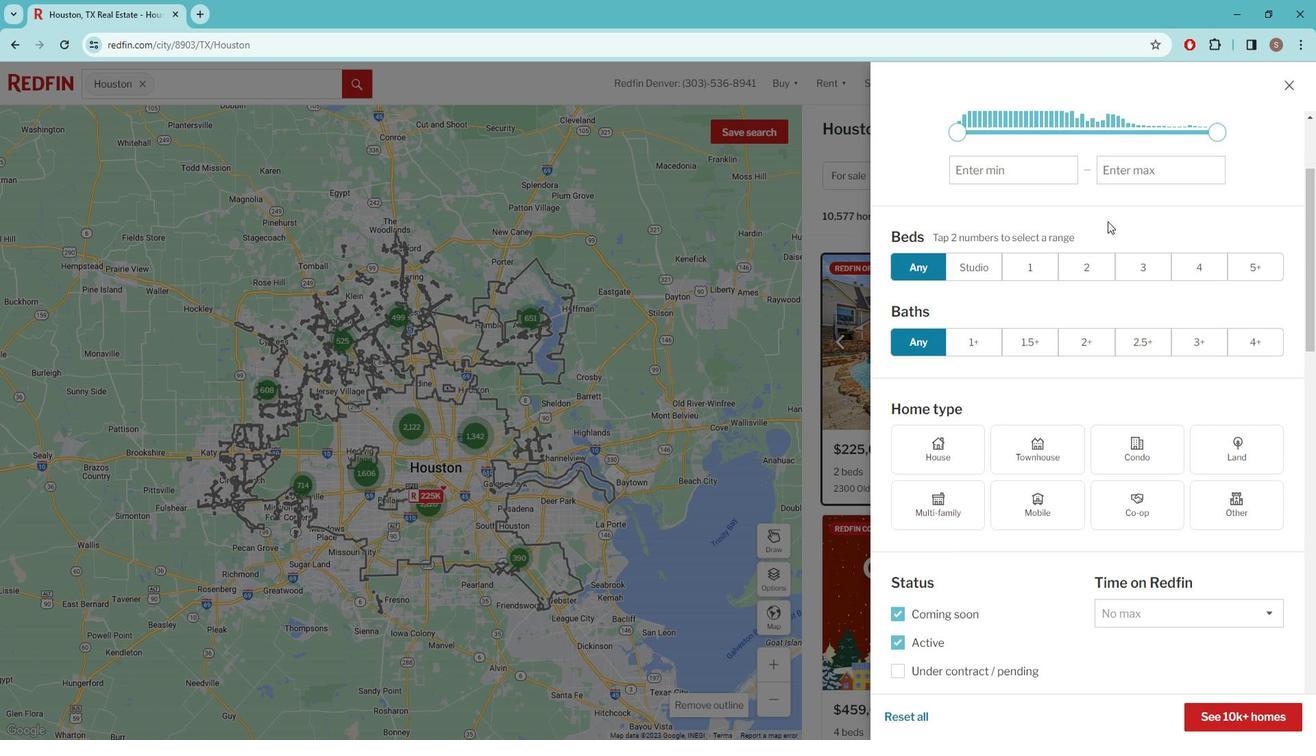 
Action: Mouse scrolled (1114, 219) with delta (0, 0)
Screenshot: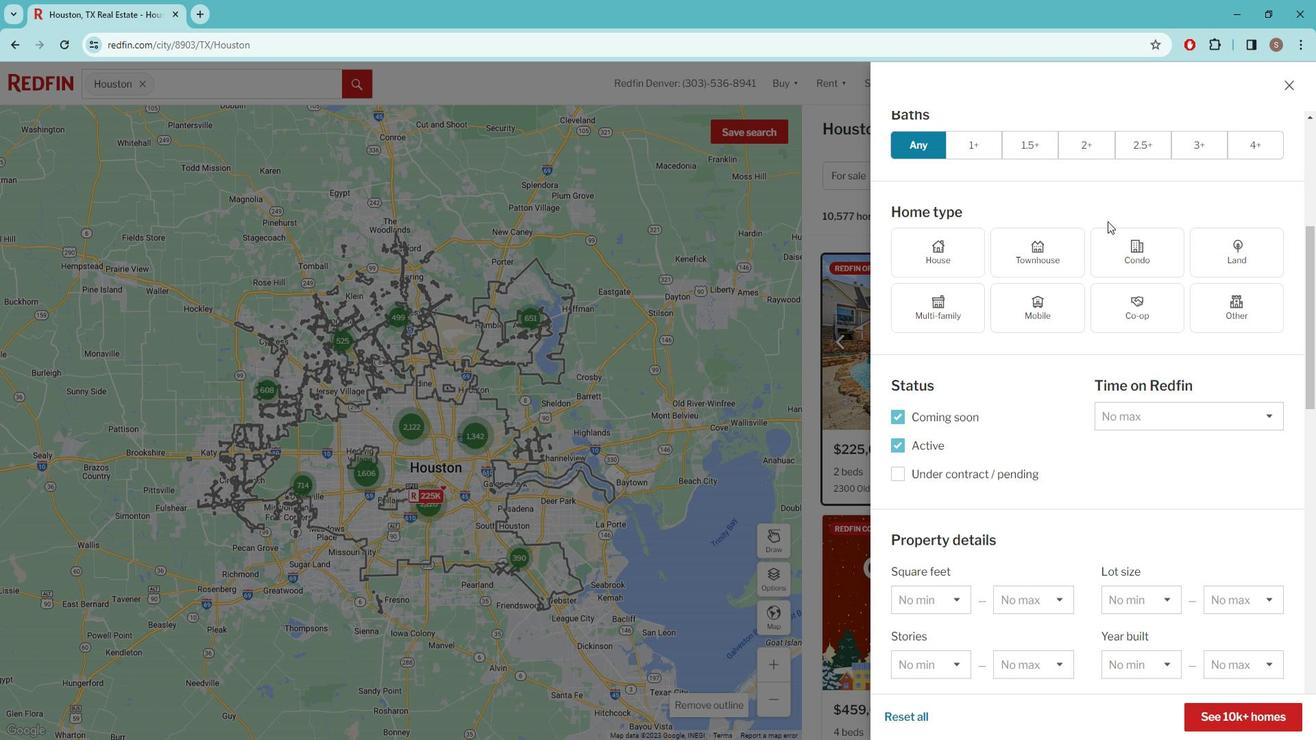 
Action: Mouse scrolled (1114, 219) with delta (0, 0)
Screenshot: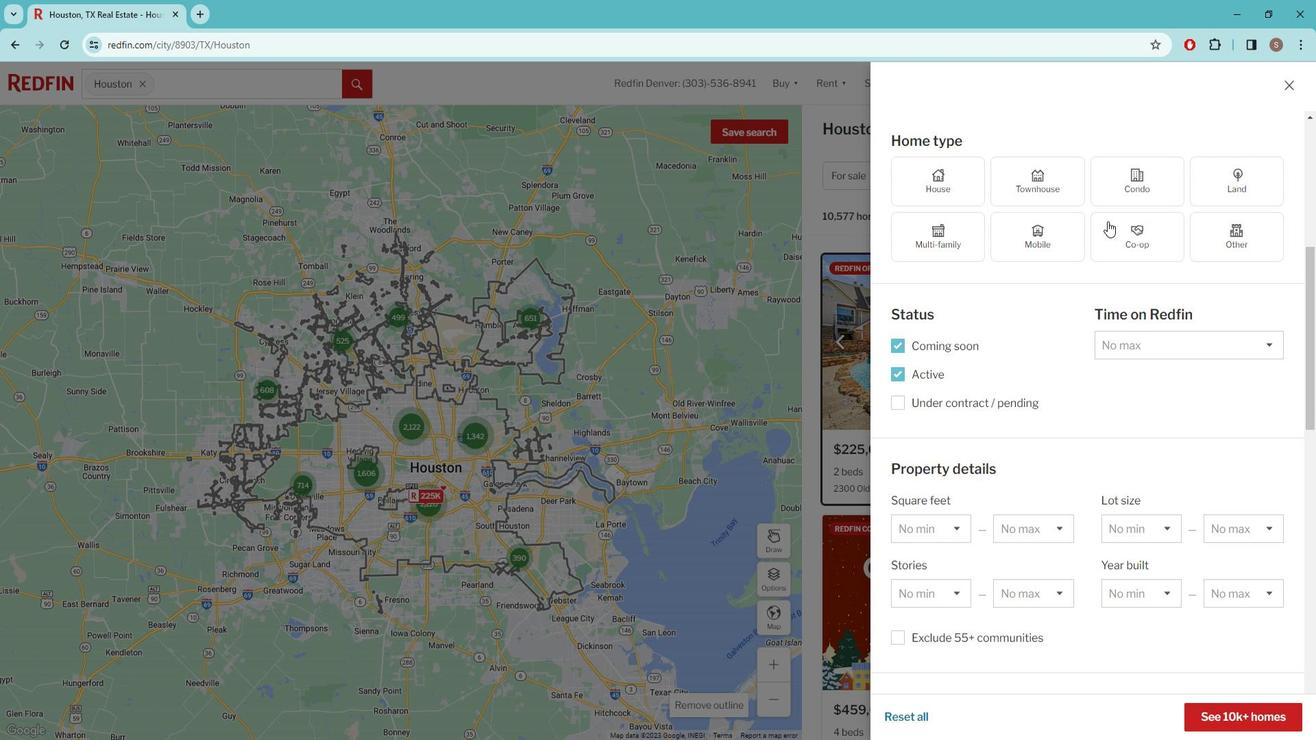 
Action: Mouse scrolled (1114, 219) with delta (0, 0)
Screenshot: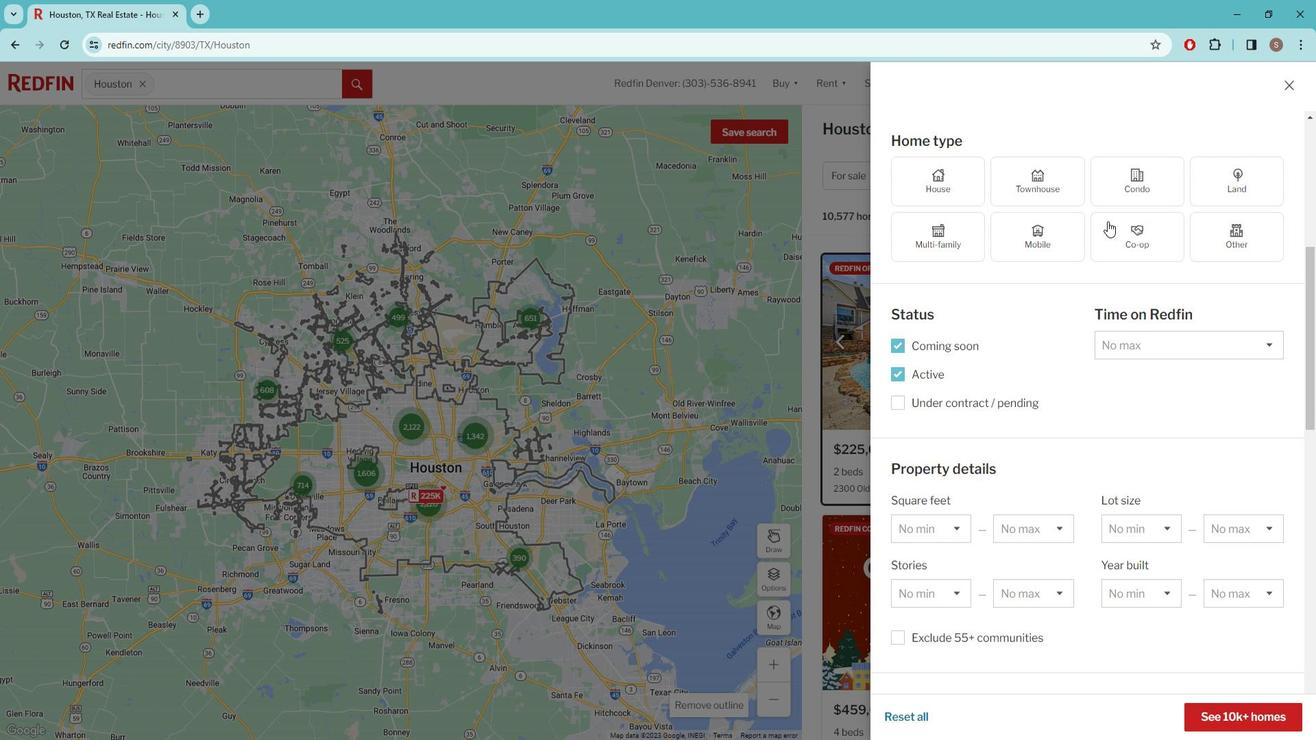 
Action: Mouse moved to (1130, 201)
Screenshot: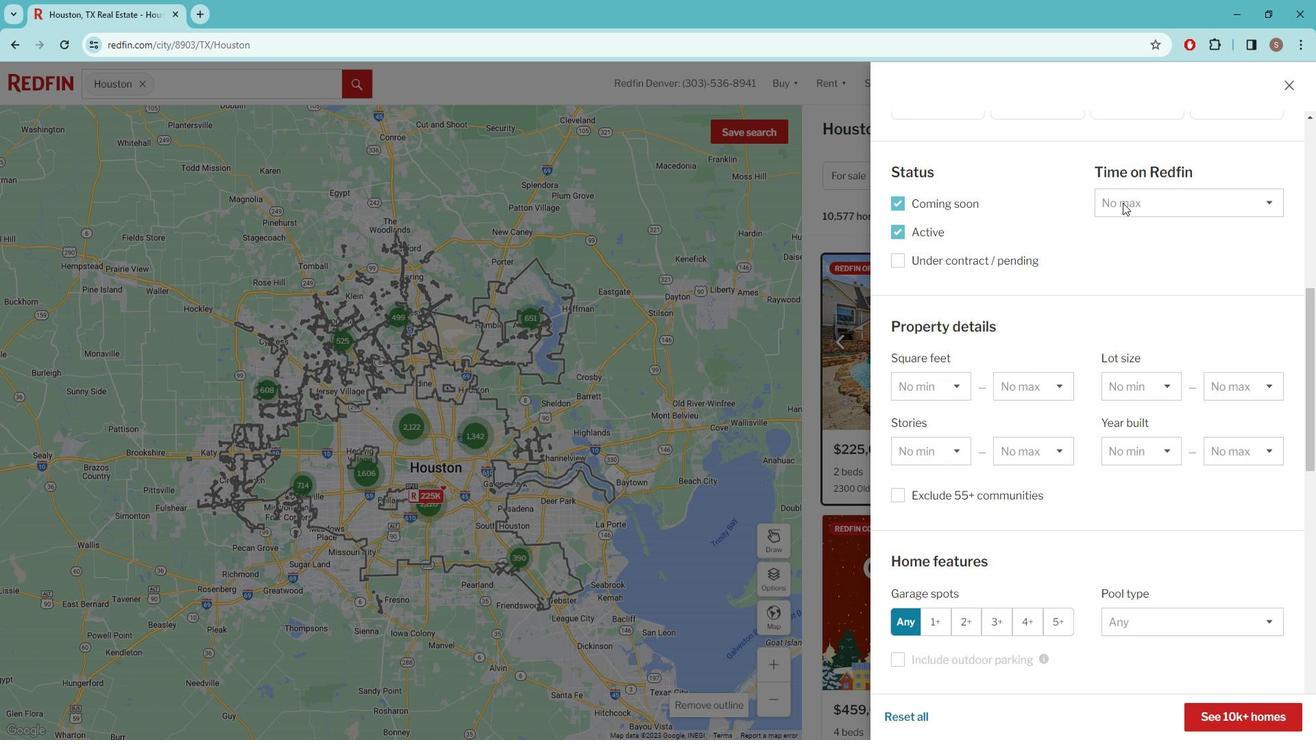 
Action: Mouse pressed left at (1130, 201)
Screenshot: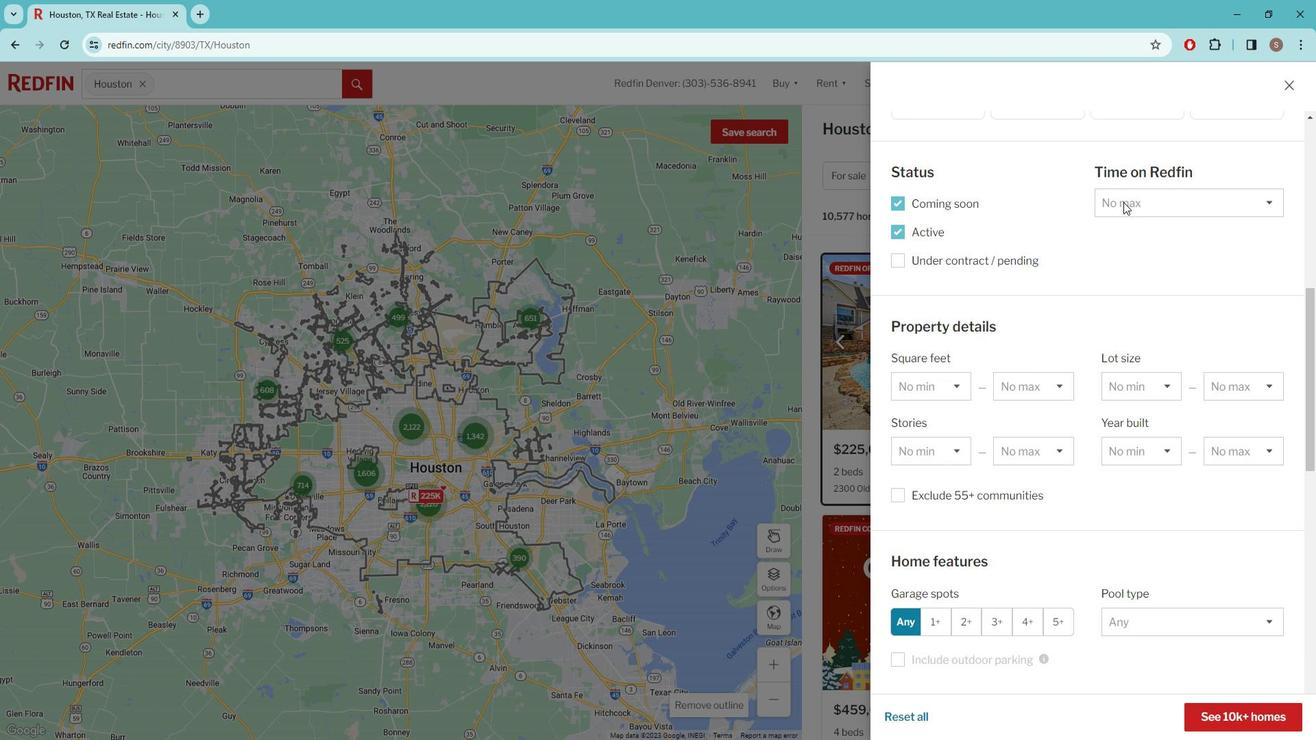 
Action: Mouse pressed left at (1130, 201)
Screenshot: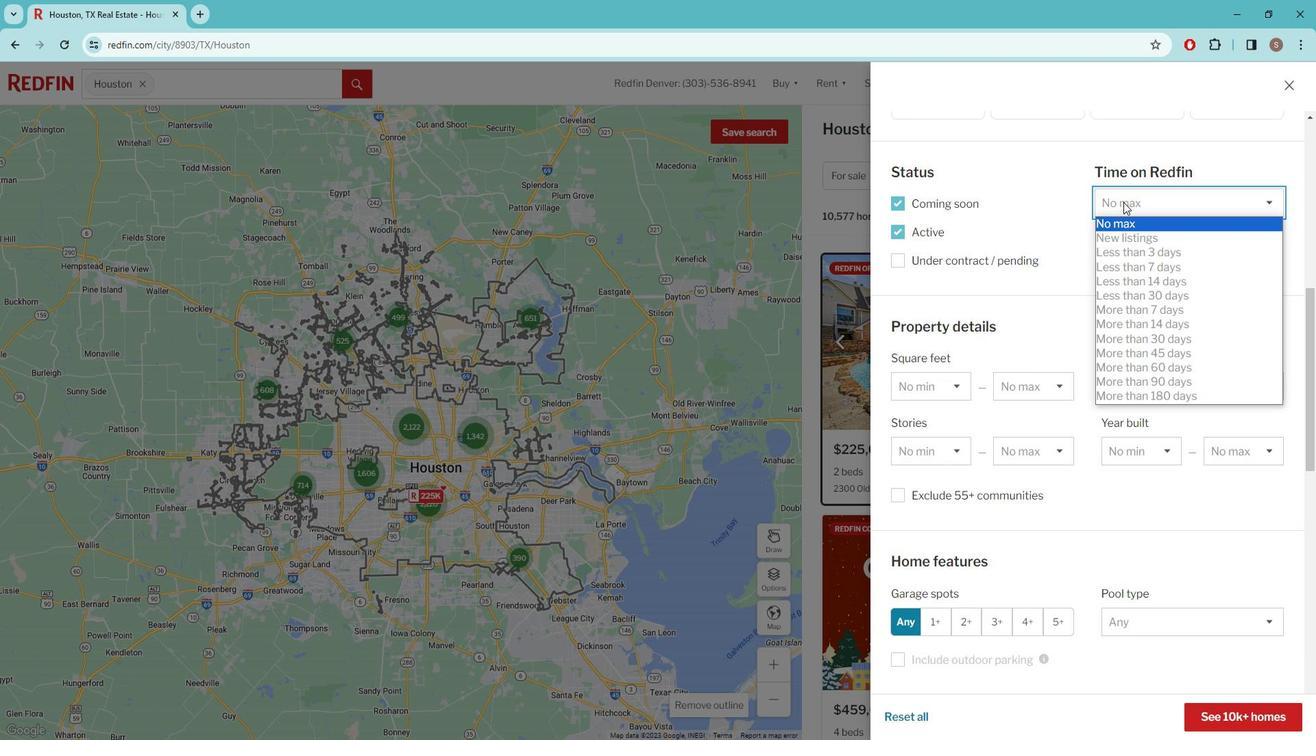 
Action: Mouse moved to (1110, 219)
Screenshot: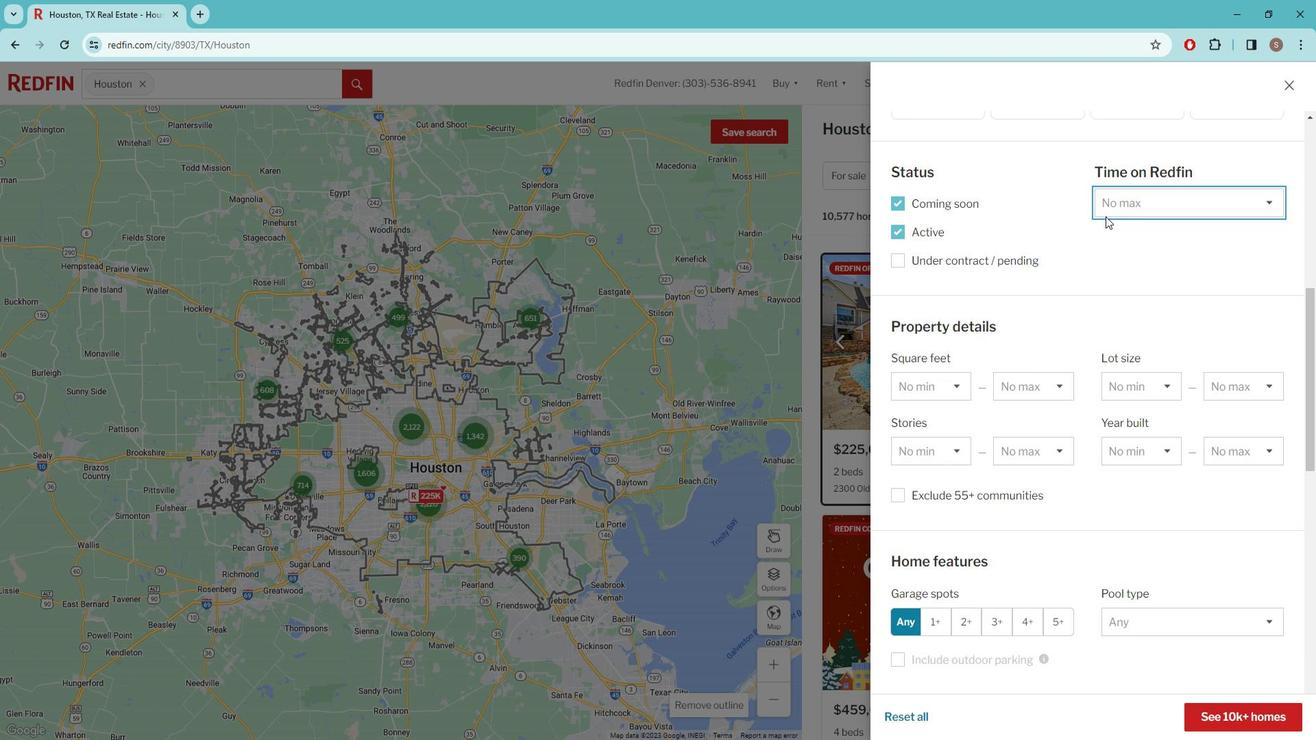 
Action: Mouse scrolled (1110, 218) with delta (0, 0)
Screenshot: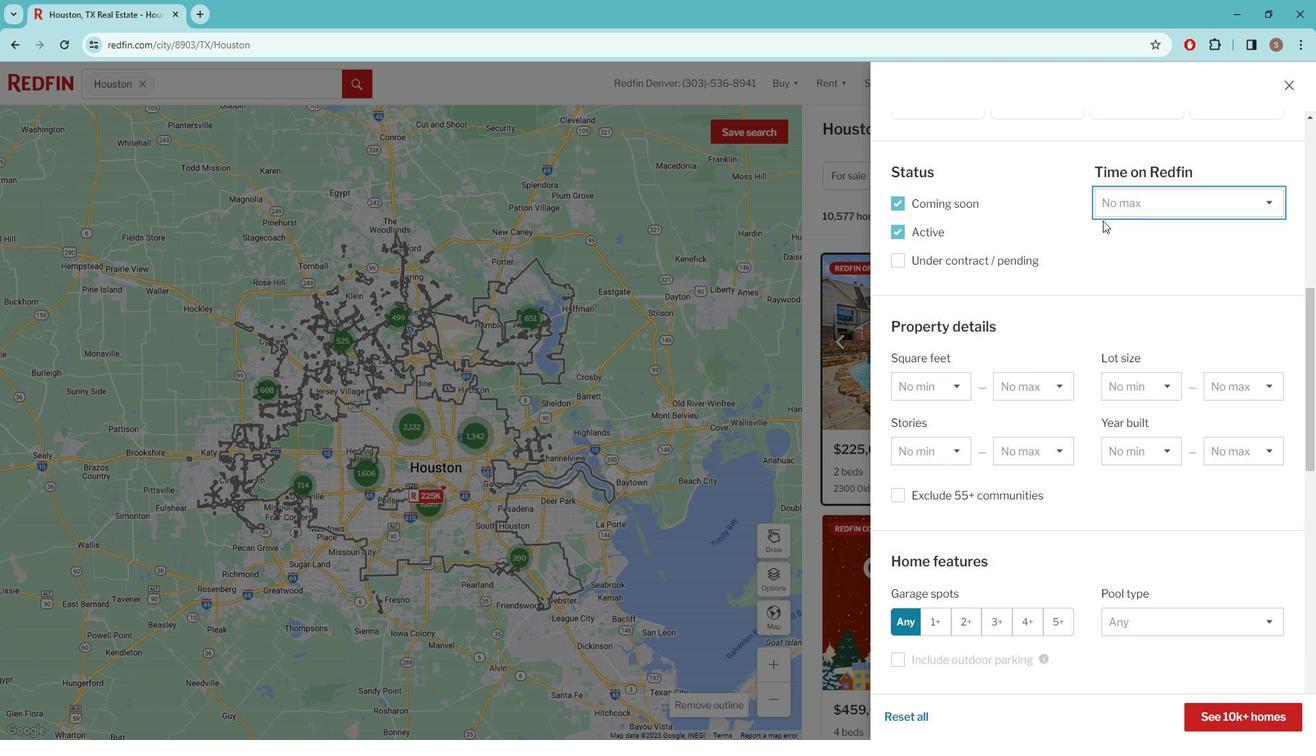 
Action: Mouse moved to (1109, 220)
Screenshot: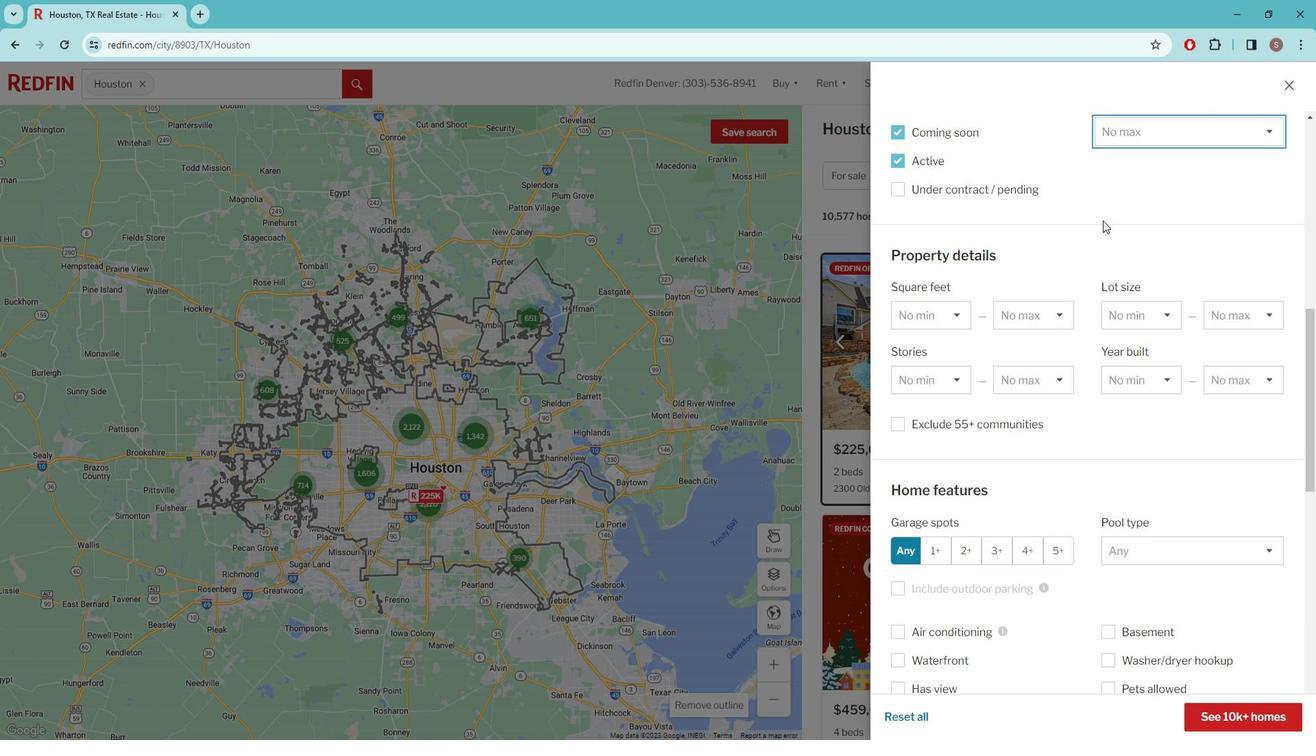 
Action: Mouse scrolled (1109, 219) with delta (0, 0)
Screenshot: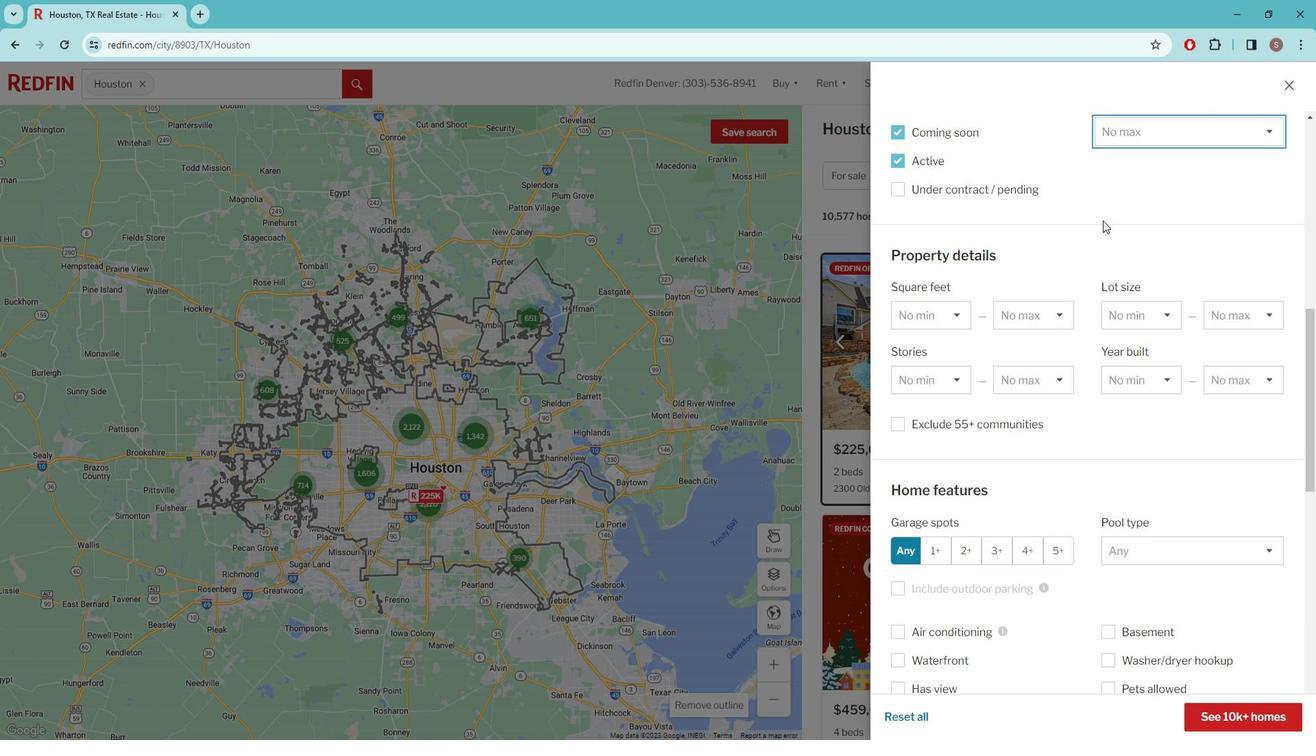 
Action: Mouse moved to (1108, 220)
Screenshot: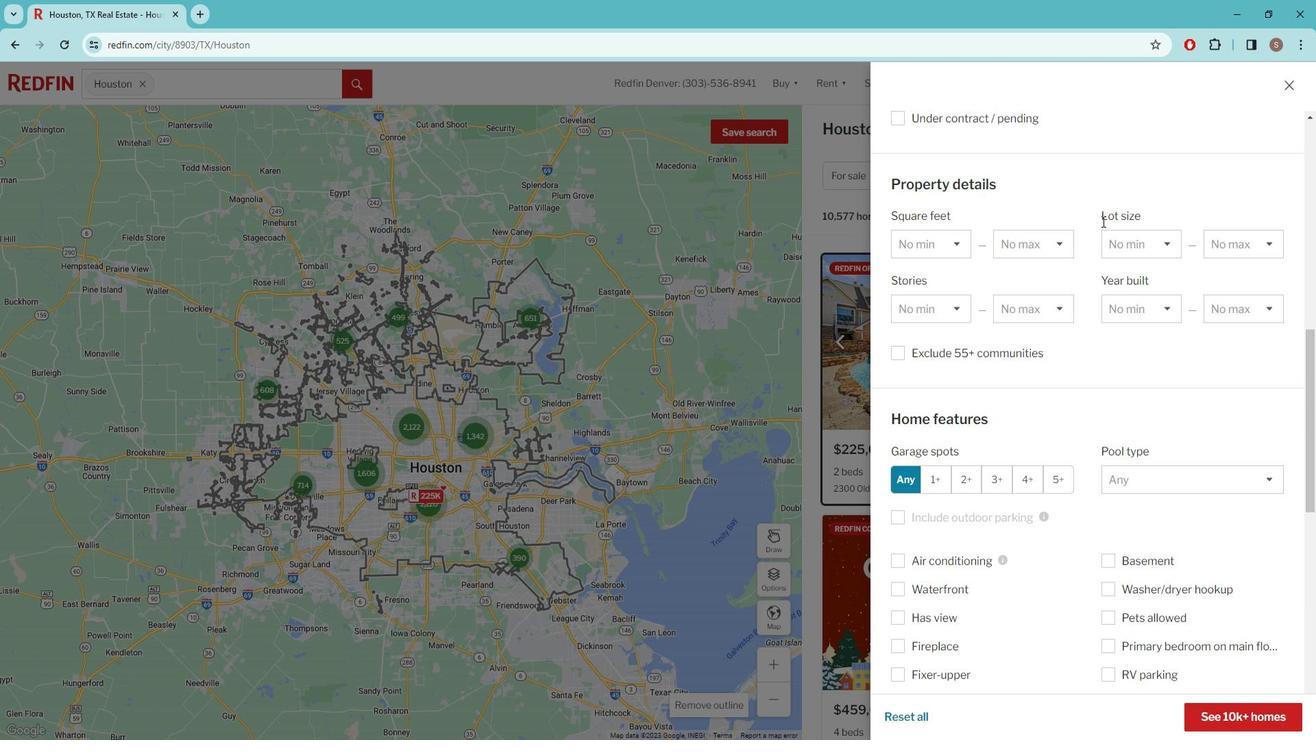 
Action: Mouse scrolled (1108, 219) with delta (0, 0)
Screenshot: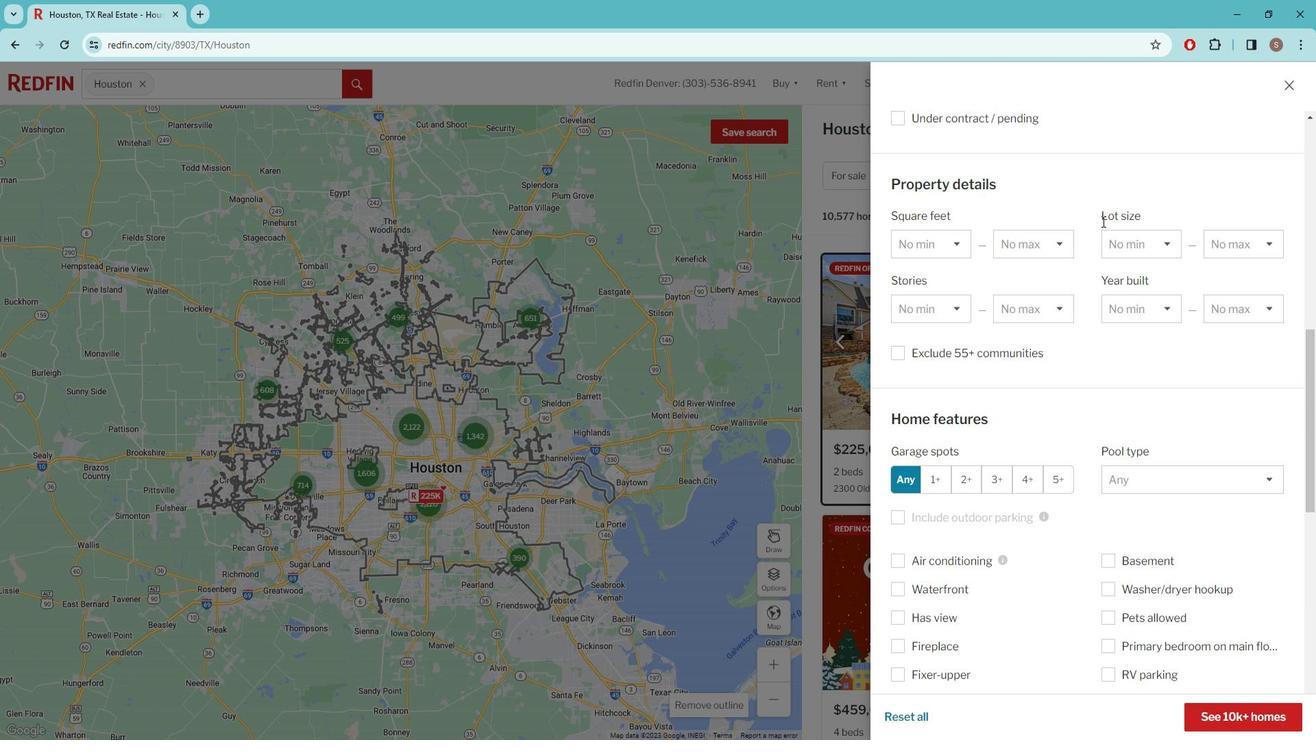 
Action: Mouse scrolled (1108, 219) with delta (0, 0)
Screenshot: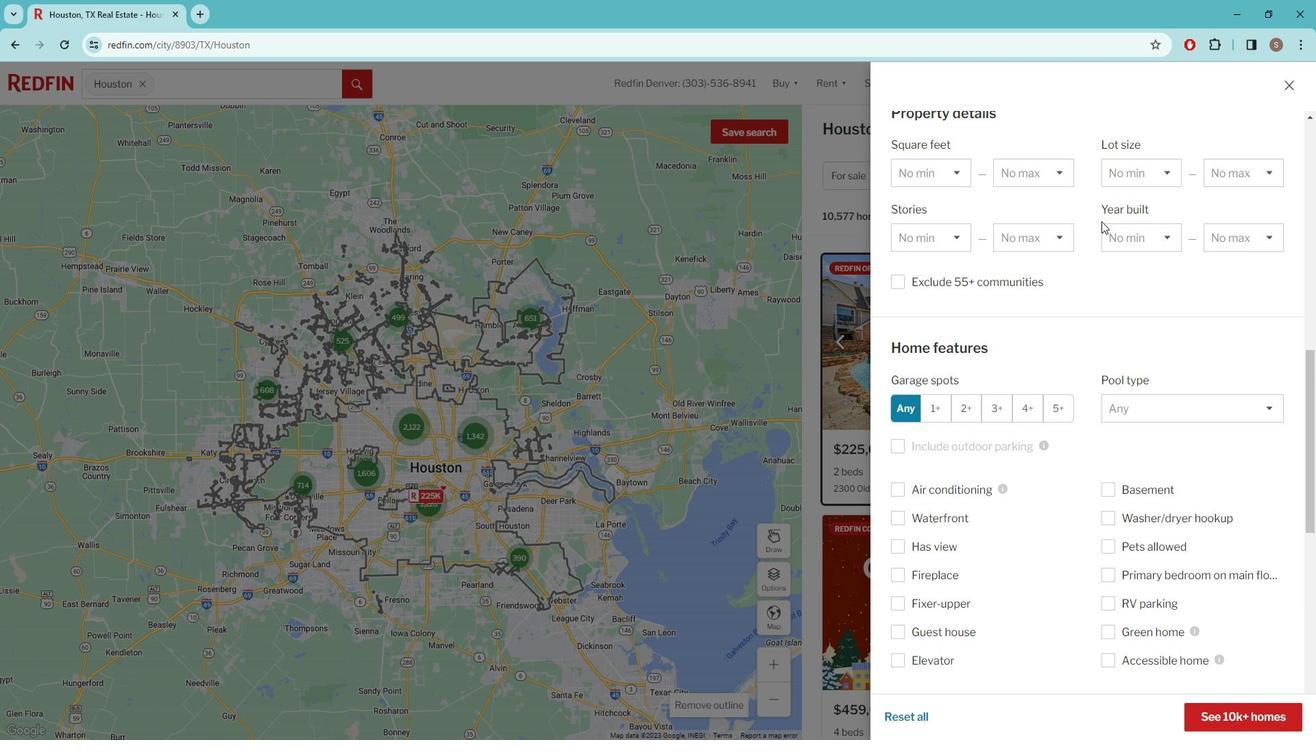 
Action: Mouse scrolled (1108, 219) with delta (0, 0)
Screenshot: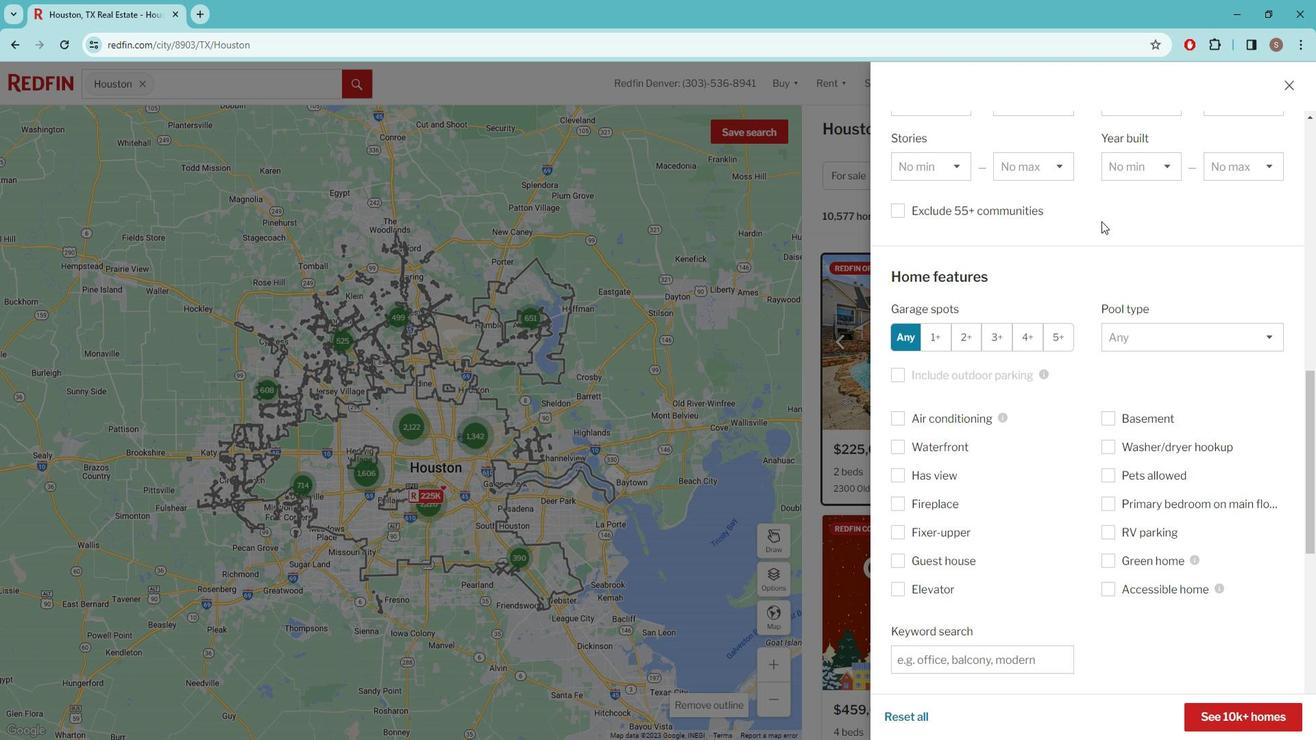 
Action: Mouse scrolled (1108, 219) with delta (0, 0)
Screenshot: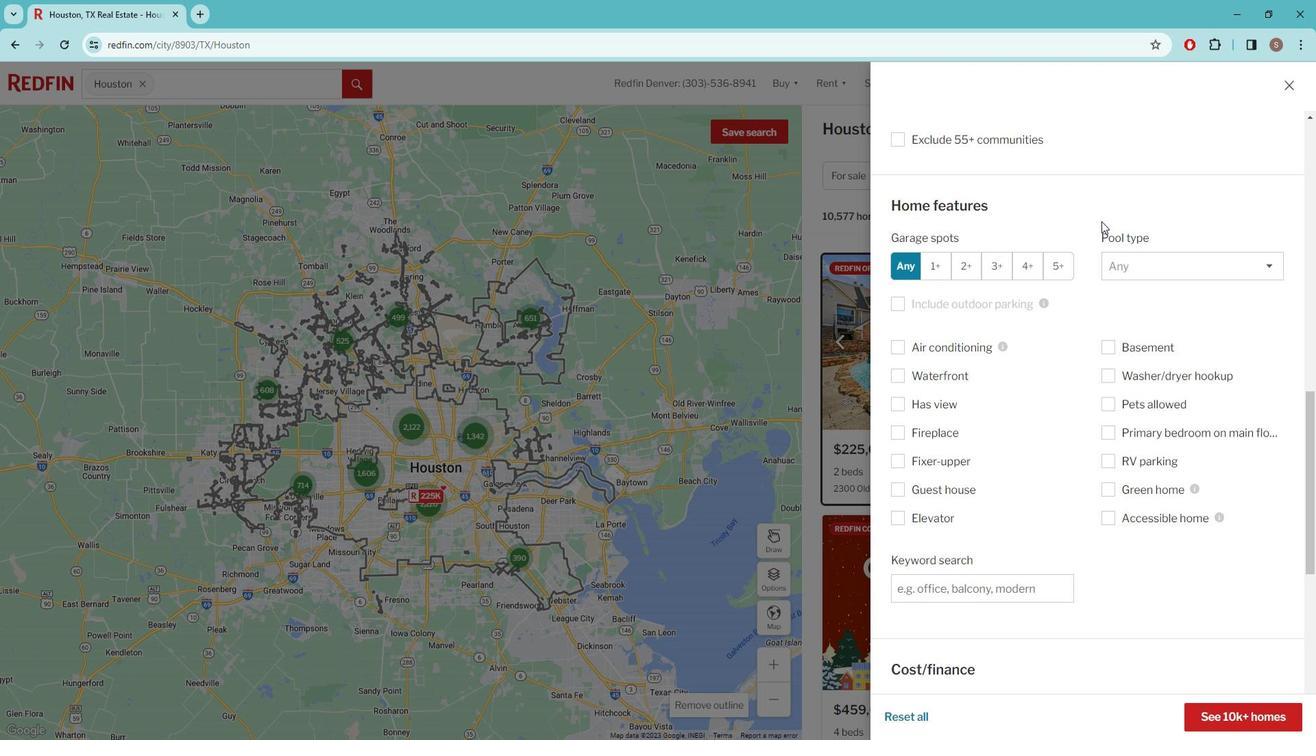 
Action: Mouse moved to (1103, 222)
Screenshot: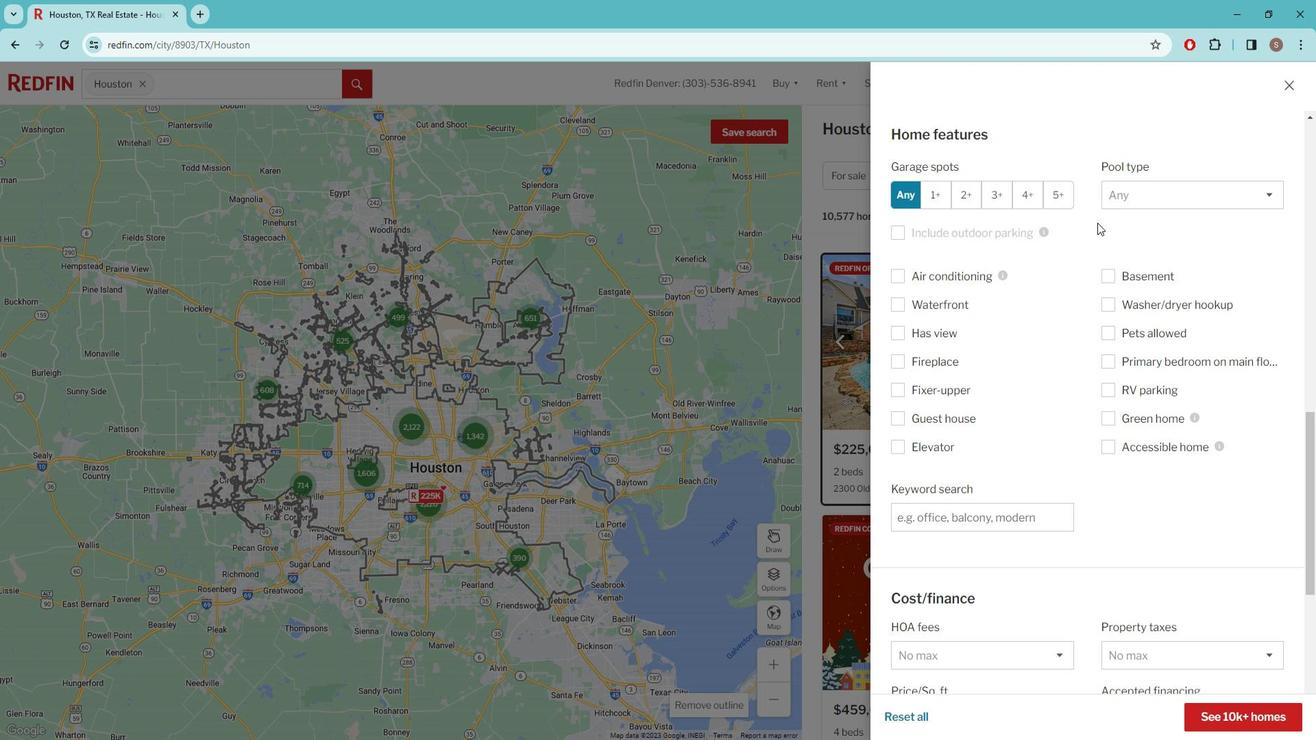 
Action: Mouse scrolled (1103, 221) with delta (0, 0)
Screenshot: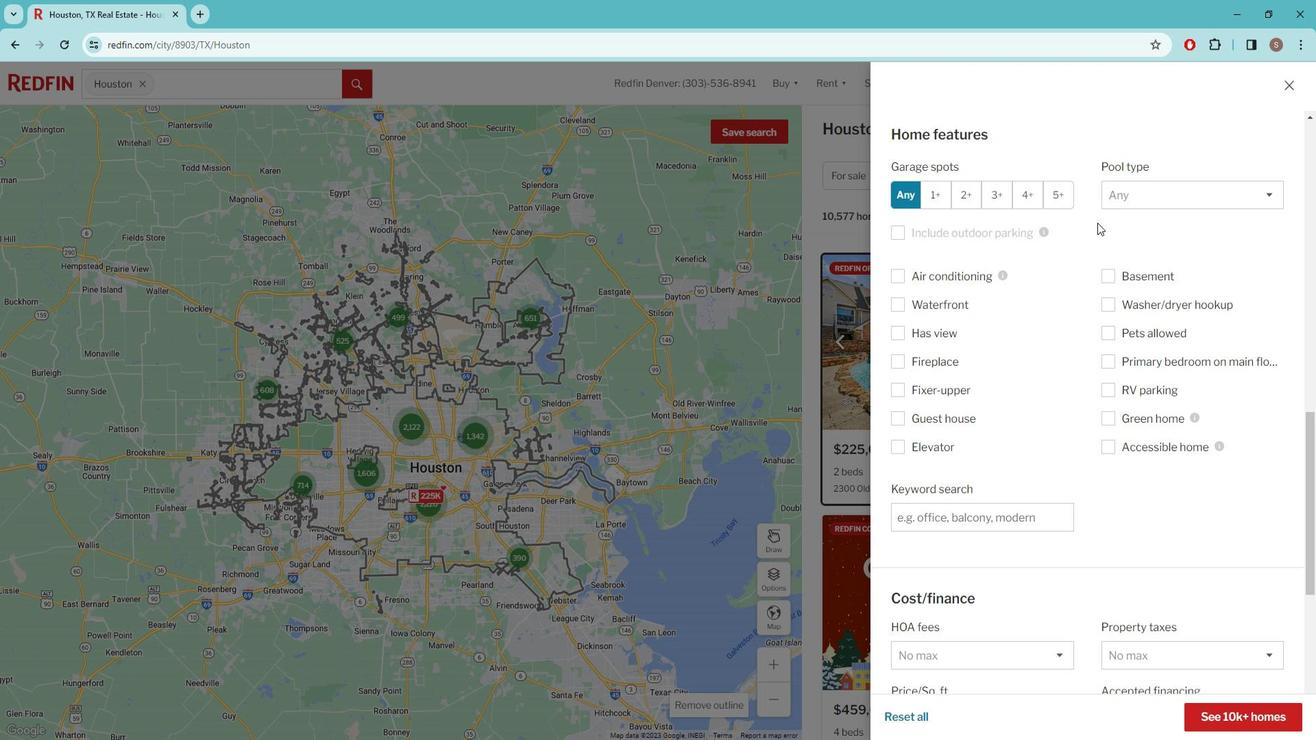 
Action: Mouse moved to (1103, 222)
Screenshot: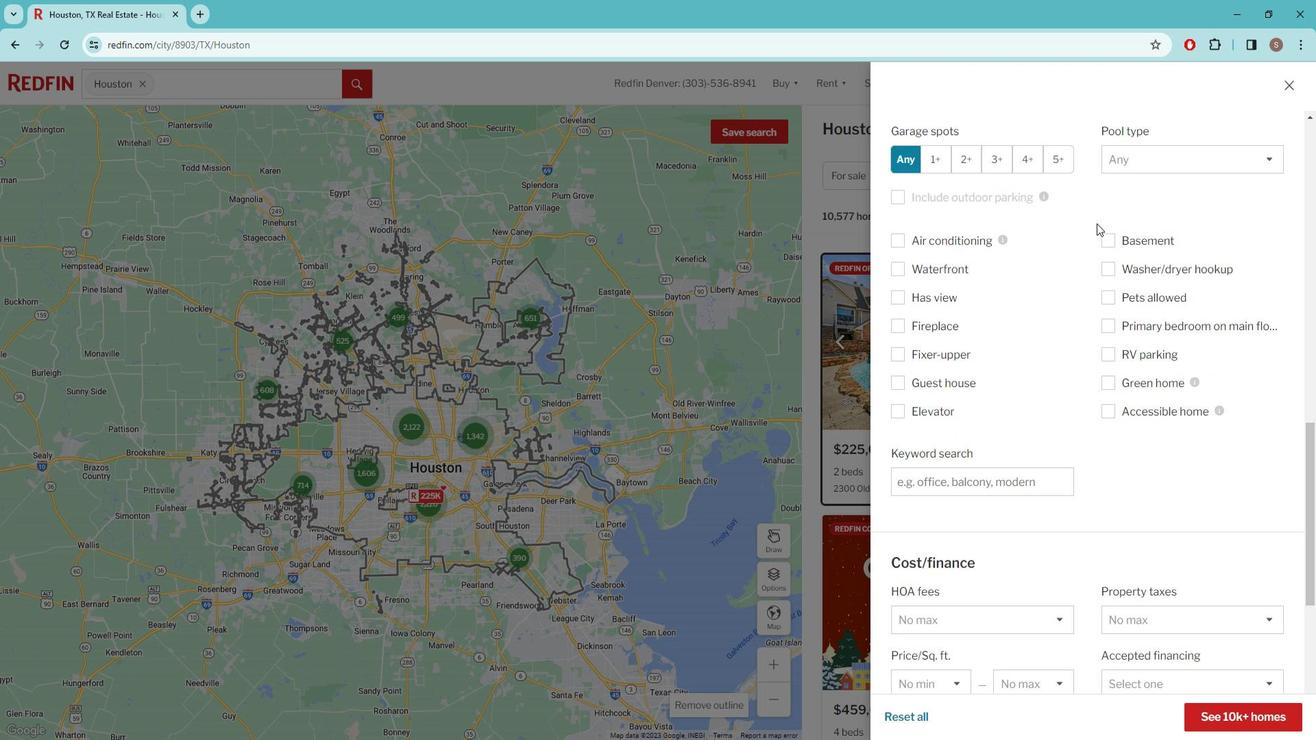 
Action: Mouse scrolled (1103, 221) with delta (0, 0)
Screenshot: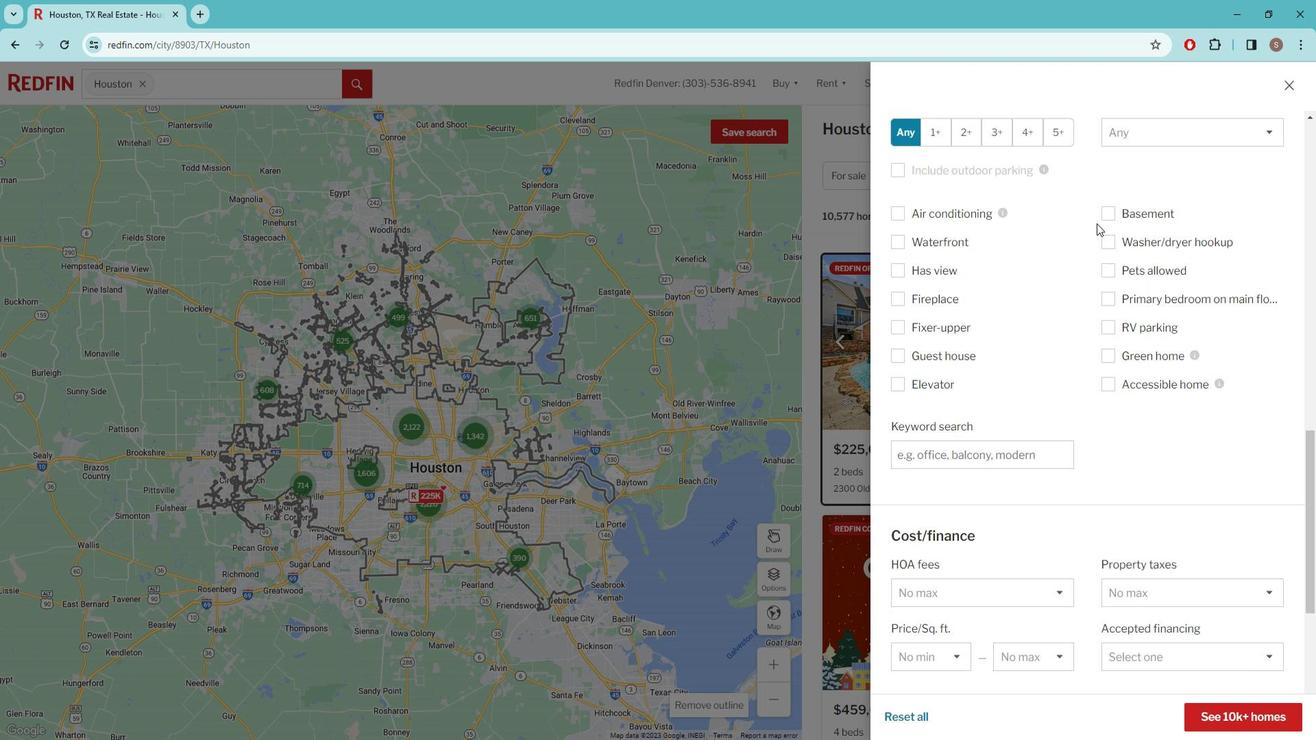 
Action: Mouse moved to (1014, 318)
Screenshot: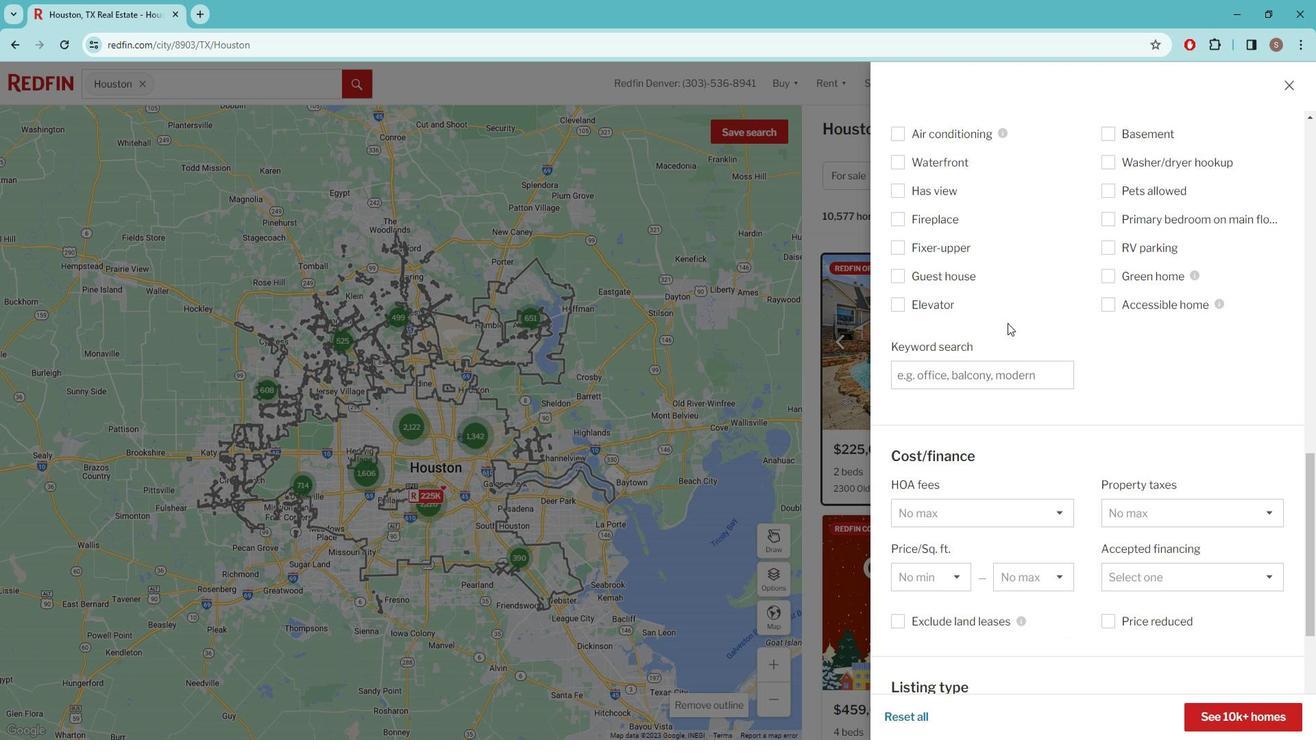 
Action: Mouse scrolled (1014, 317) with delta (0, 0)
Screenshot: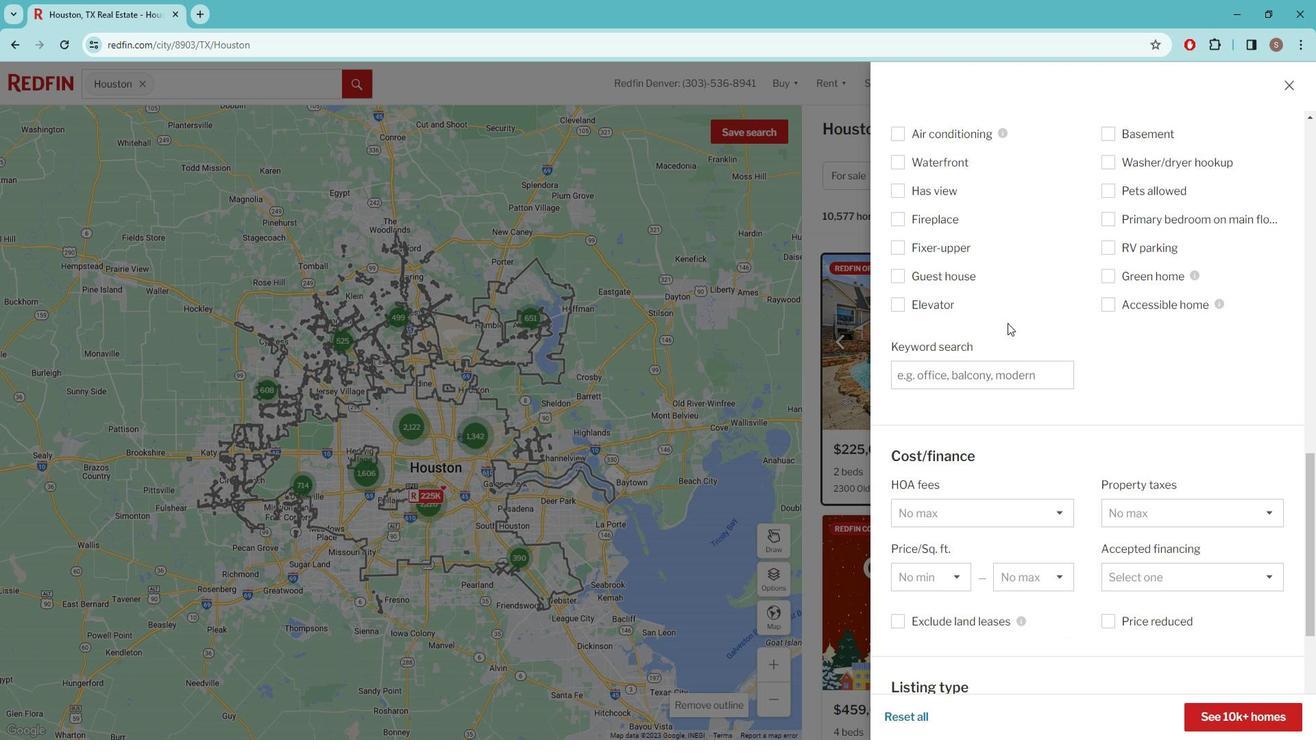 
Action: Mouse moved to (1012, 297)
Screenshot: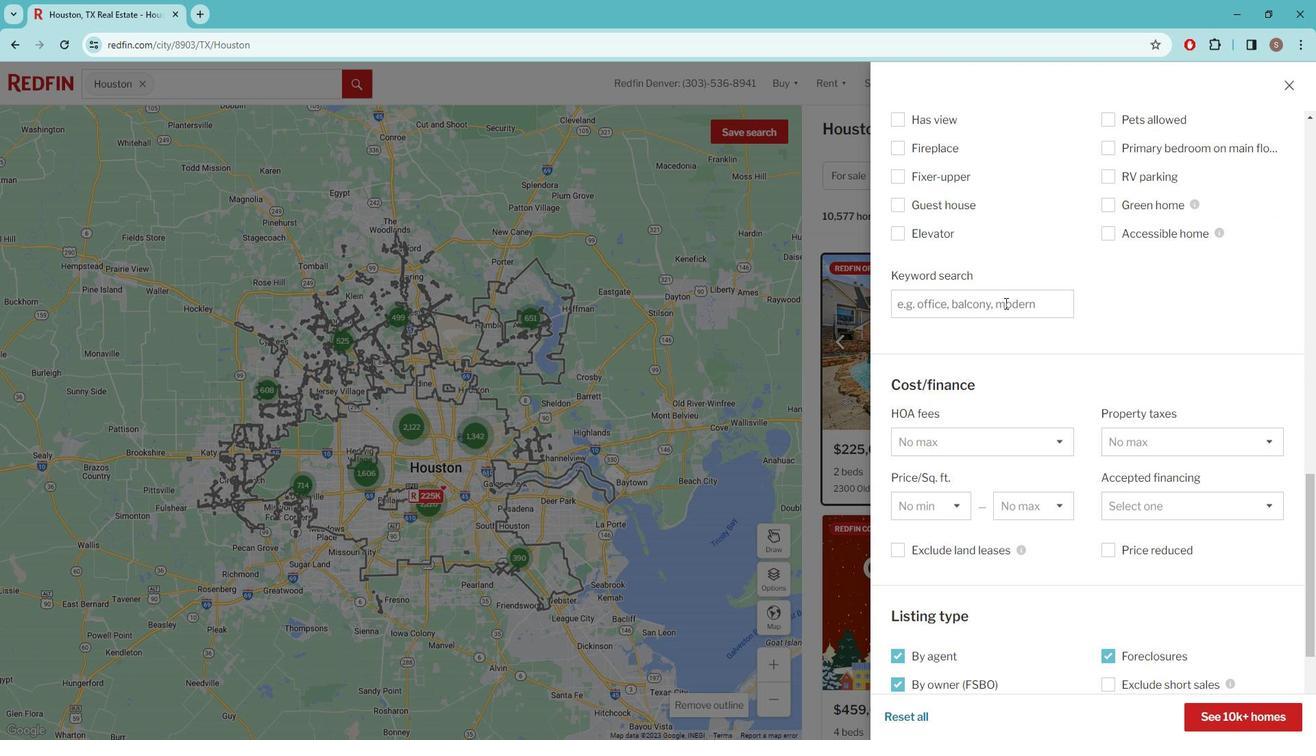 
Action: Mouse pressed left at (1012, 297)
Screenshot: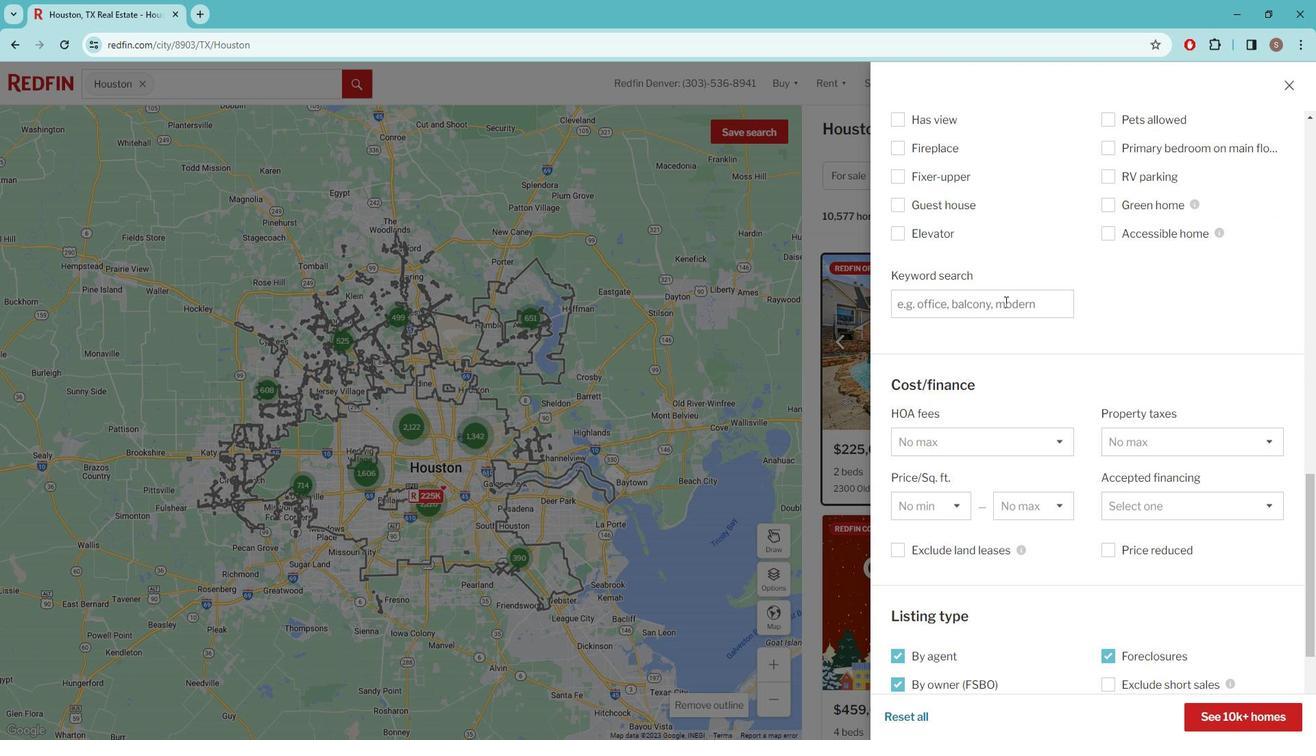 
Action: Mouse moved to (1012, 296)
Screenshot: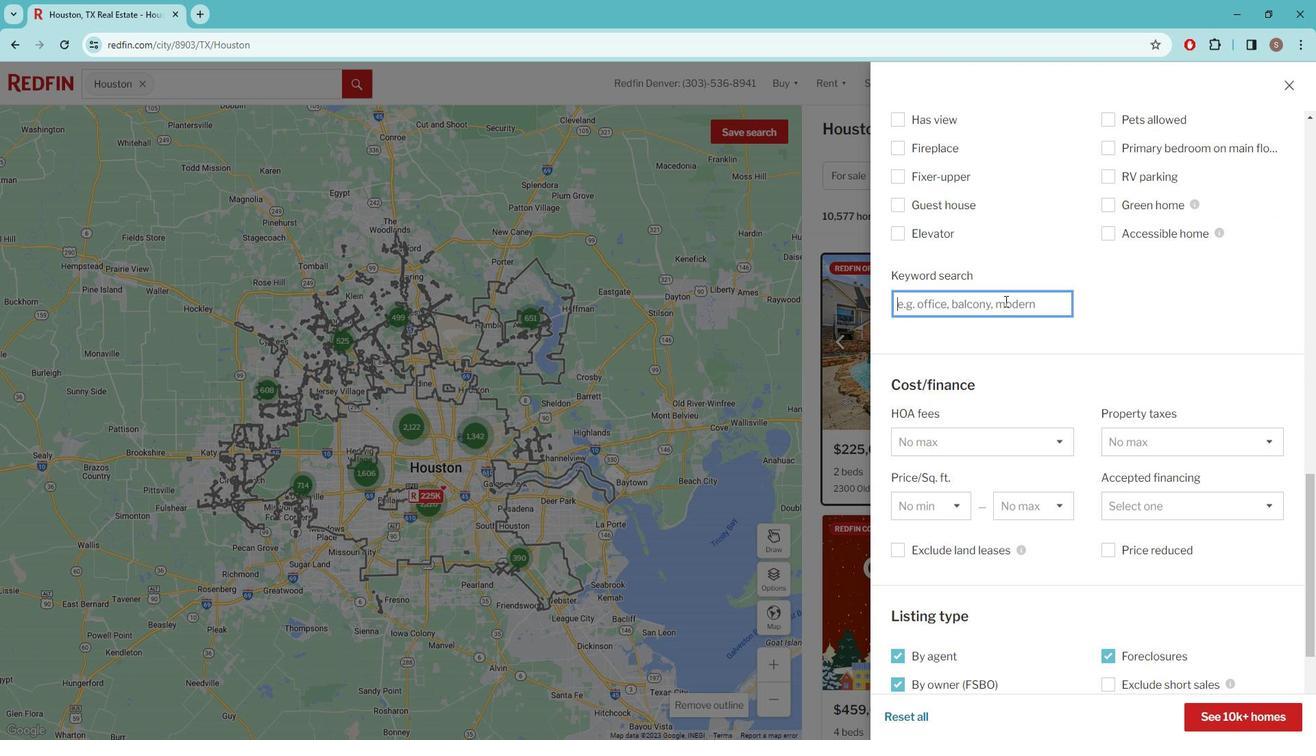 
Action: Key pressed INVESTMENT<Key.space>PROPERTY
Screenshot: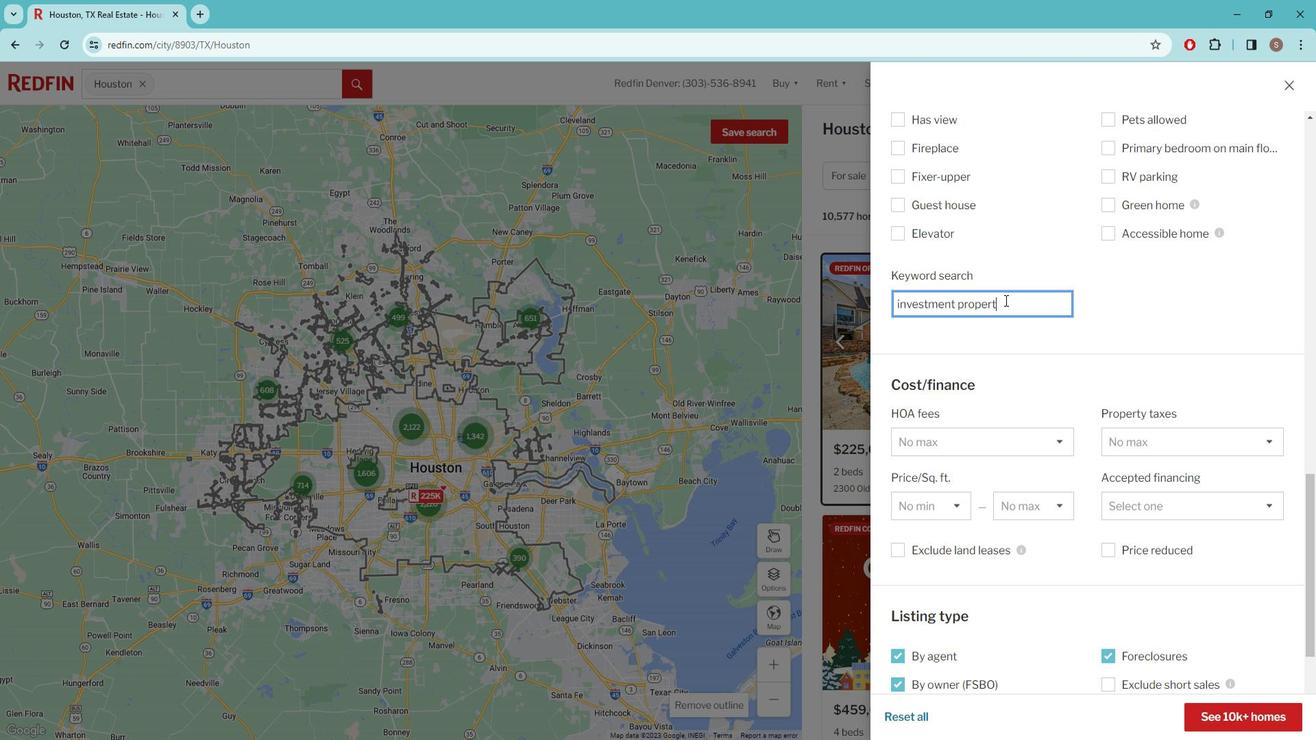 
Action: Mouse moved to (1009, 326)
Screenshot: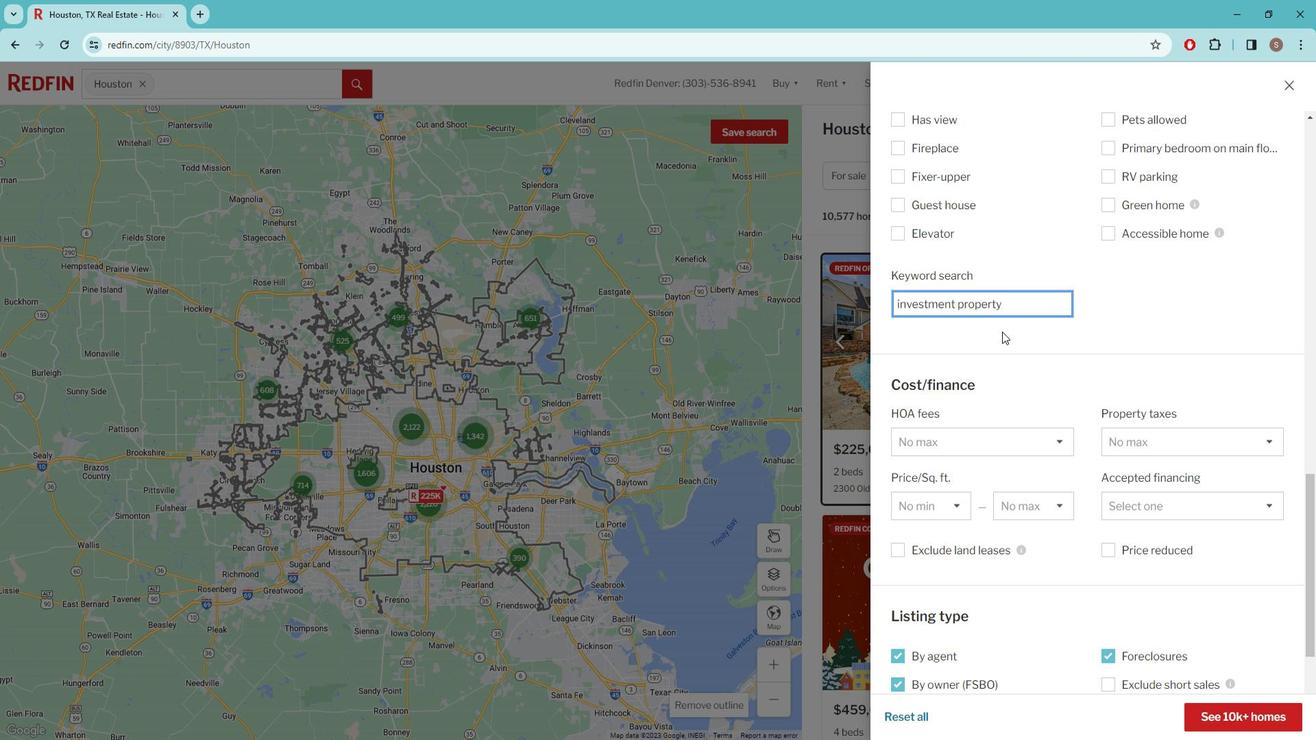 
Action: Mouse scrolled (1009, 325) with delta (0, 0)
Screenshot: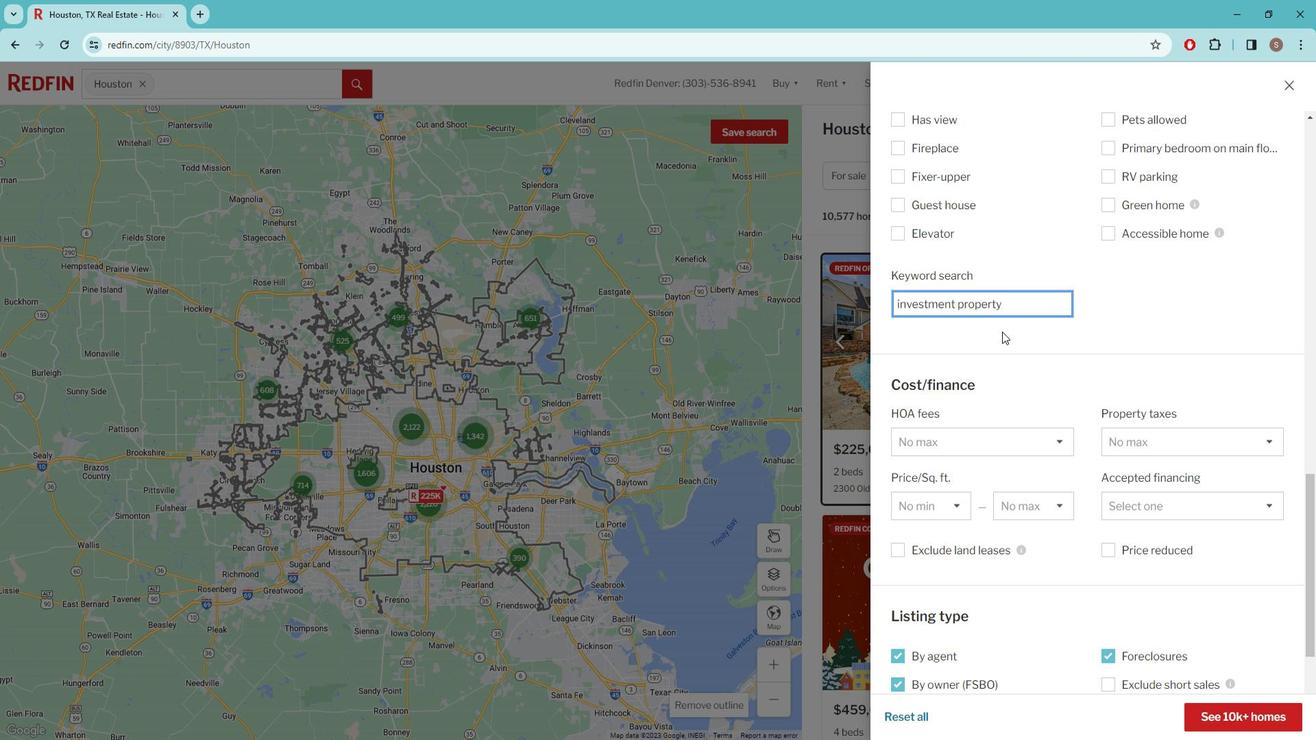 
Action: Mouse scrolled (1009, 325) with delta (0, 0)
Screenshot: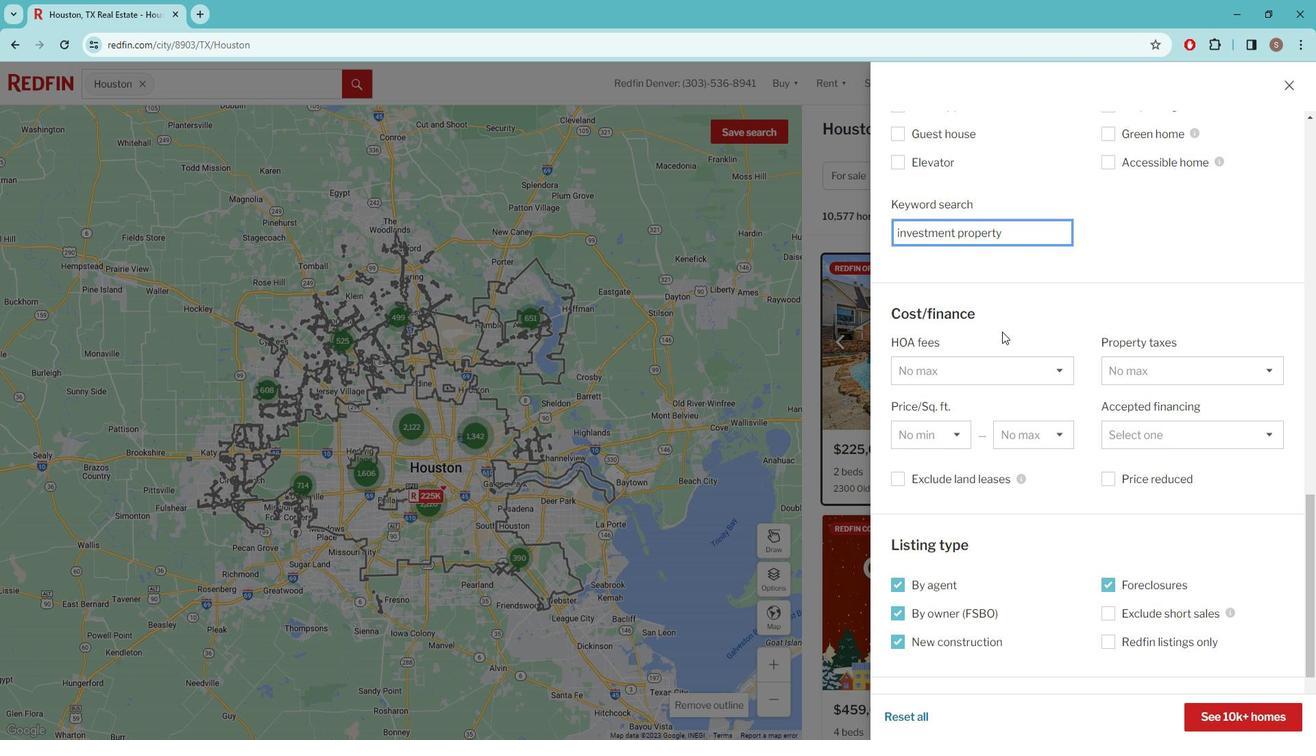
Action: Mouse scrolled (1009, 325) with delta (0, 0)
Screenshot: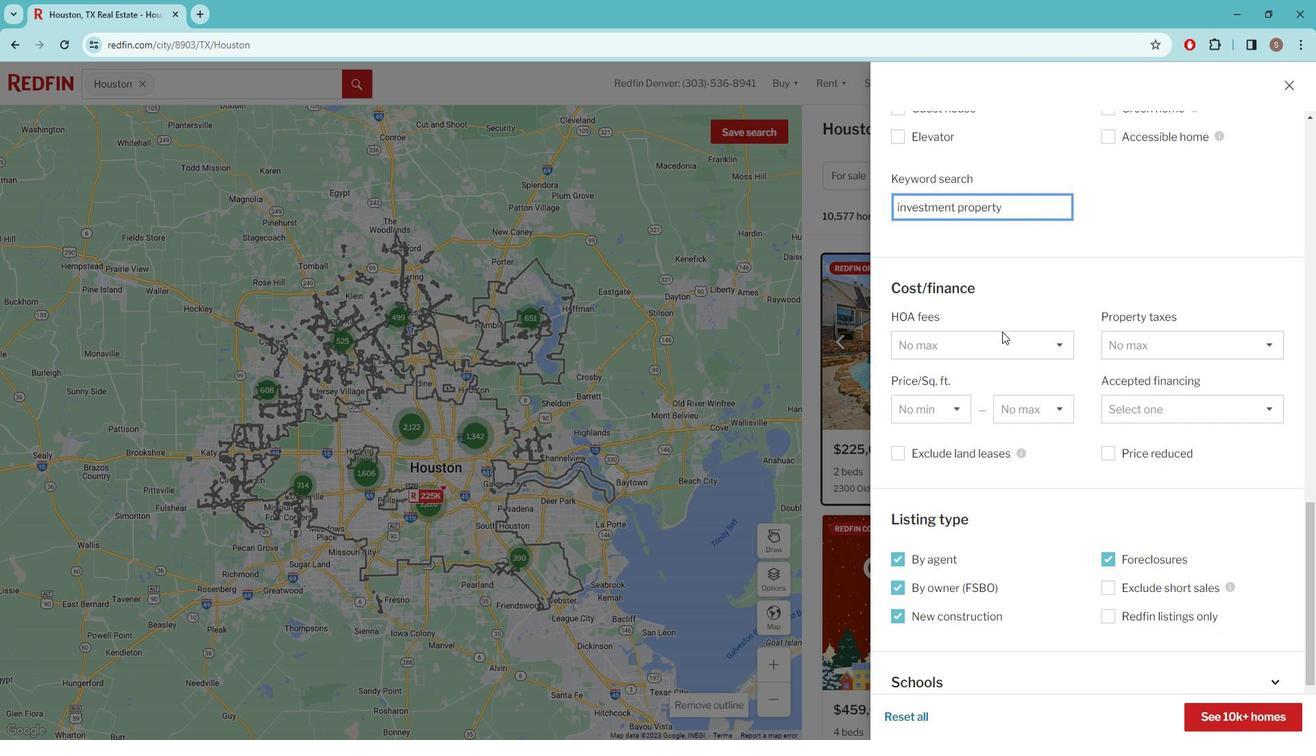 
Action: Mouse scrolled (1009, 325) with delta (0, 0)
Screenshot: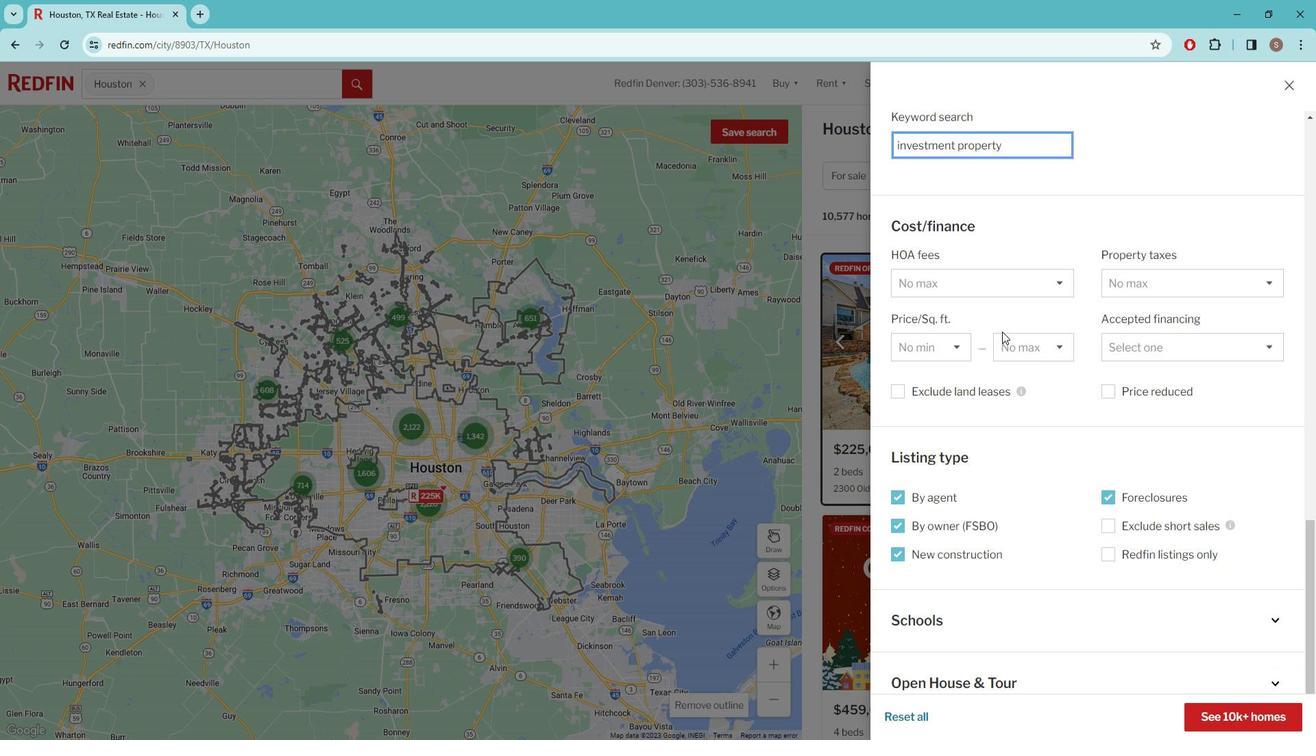 
Action: Mouse scrolled (1009, 325) with delta (0, 0)
Screenshot: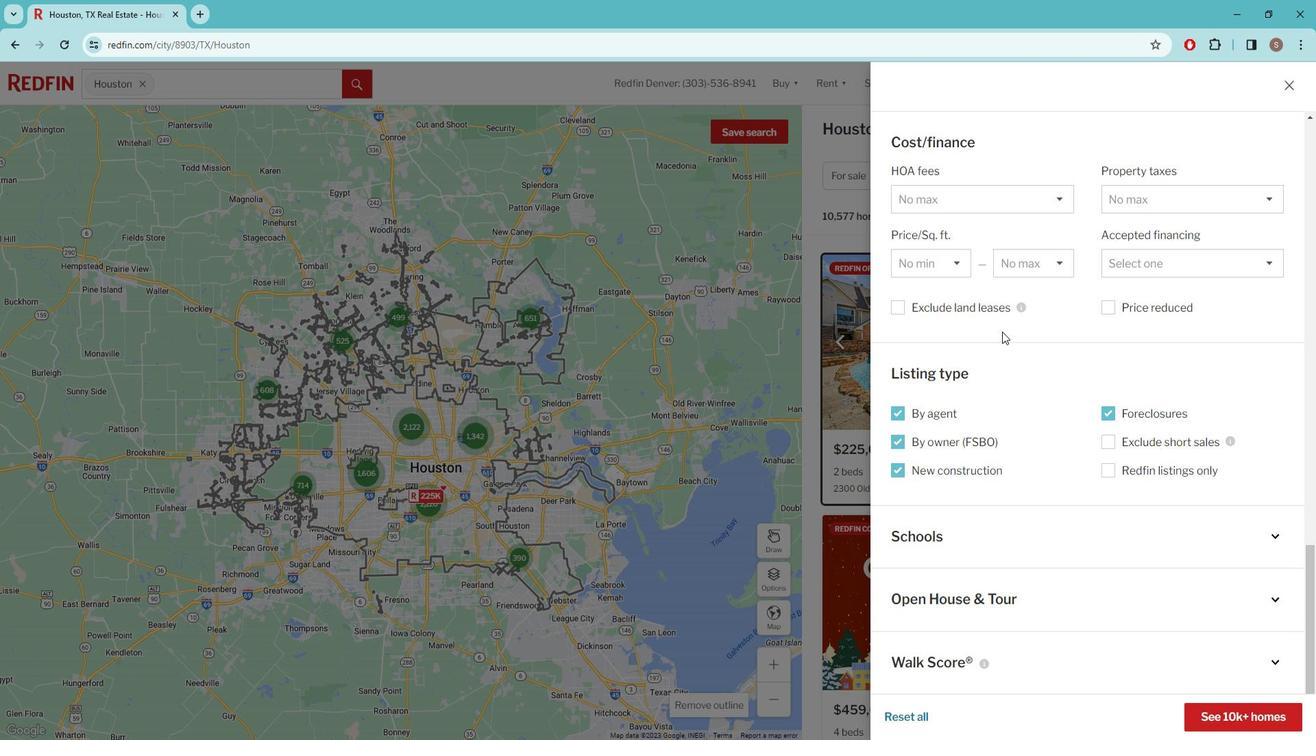
Action: Mouse scrolled (1009, 325) with delta (0, 0)
Screenshot: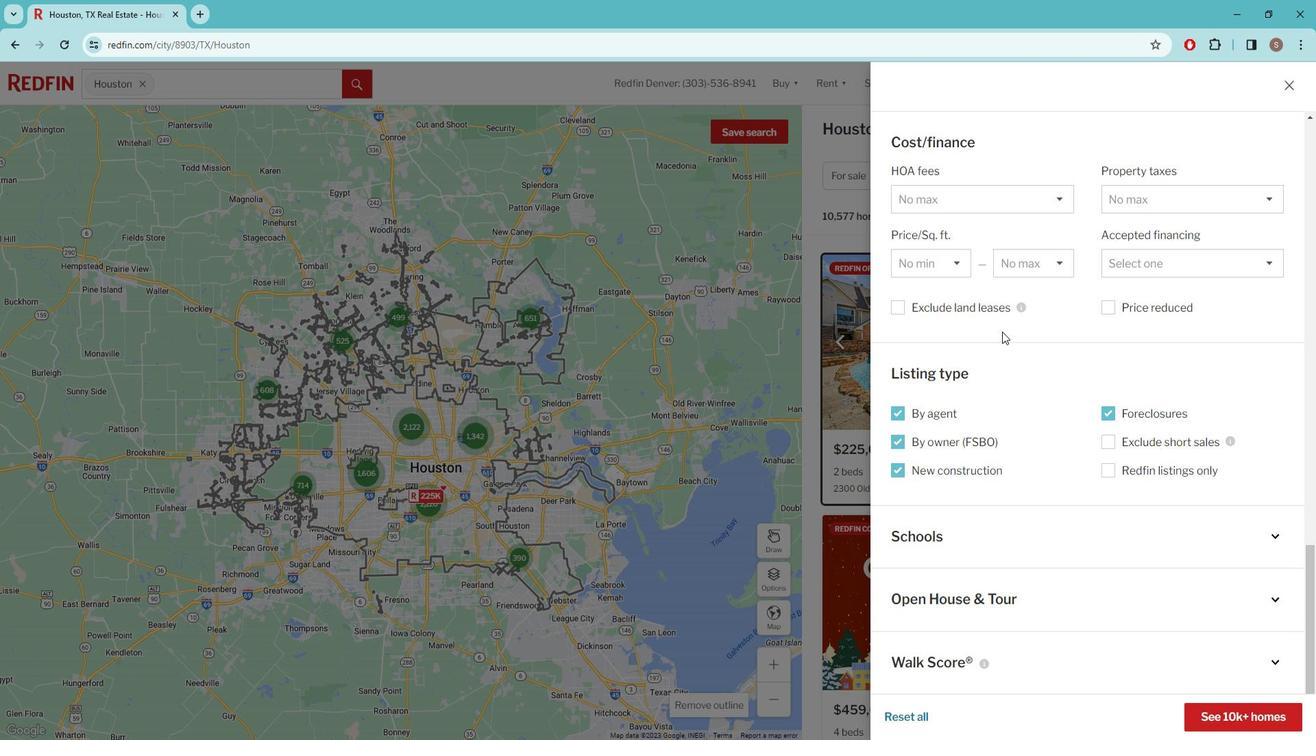 
Action: Mouse scrolled (1009, 325) with delta (0, 0)
Screenshot: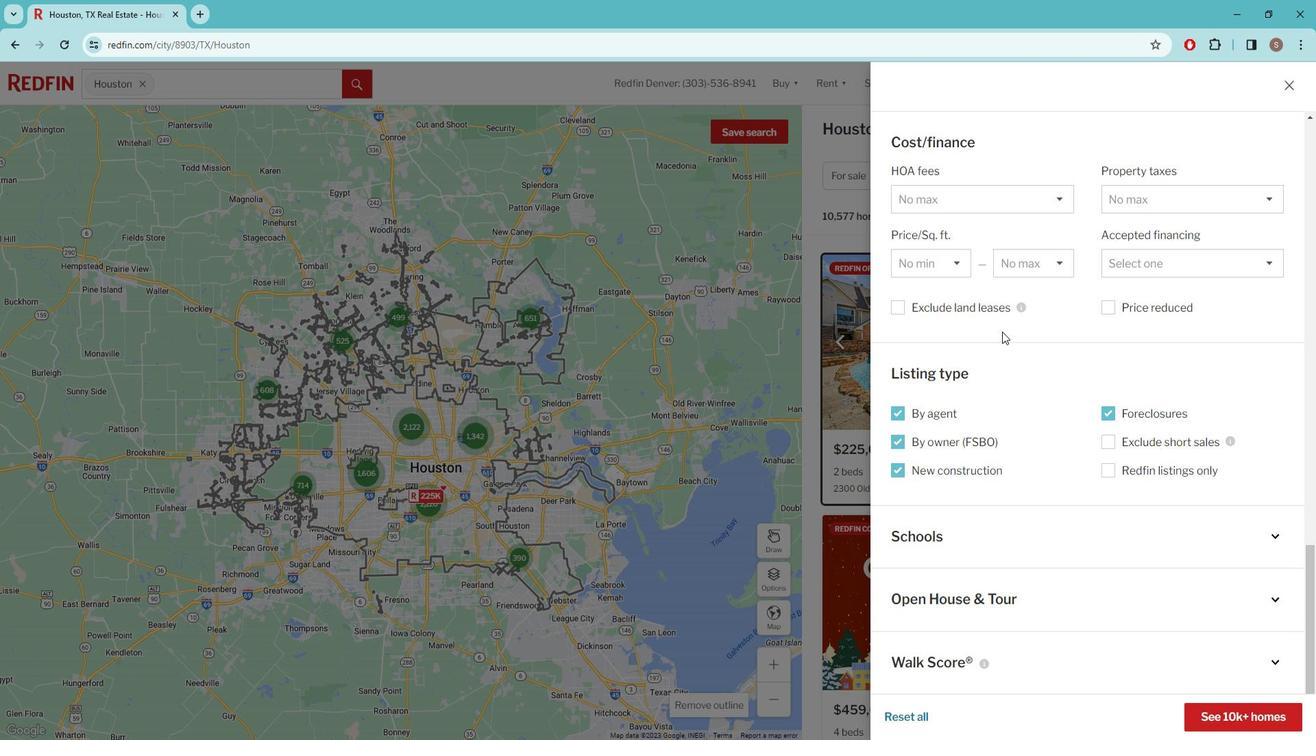 
Action: Mouse moved to (1228, 691)
Screenshot: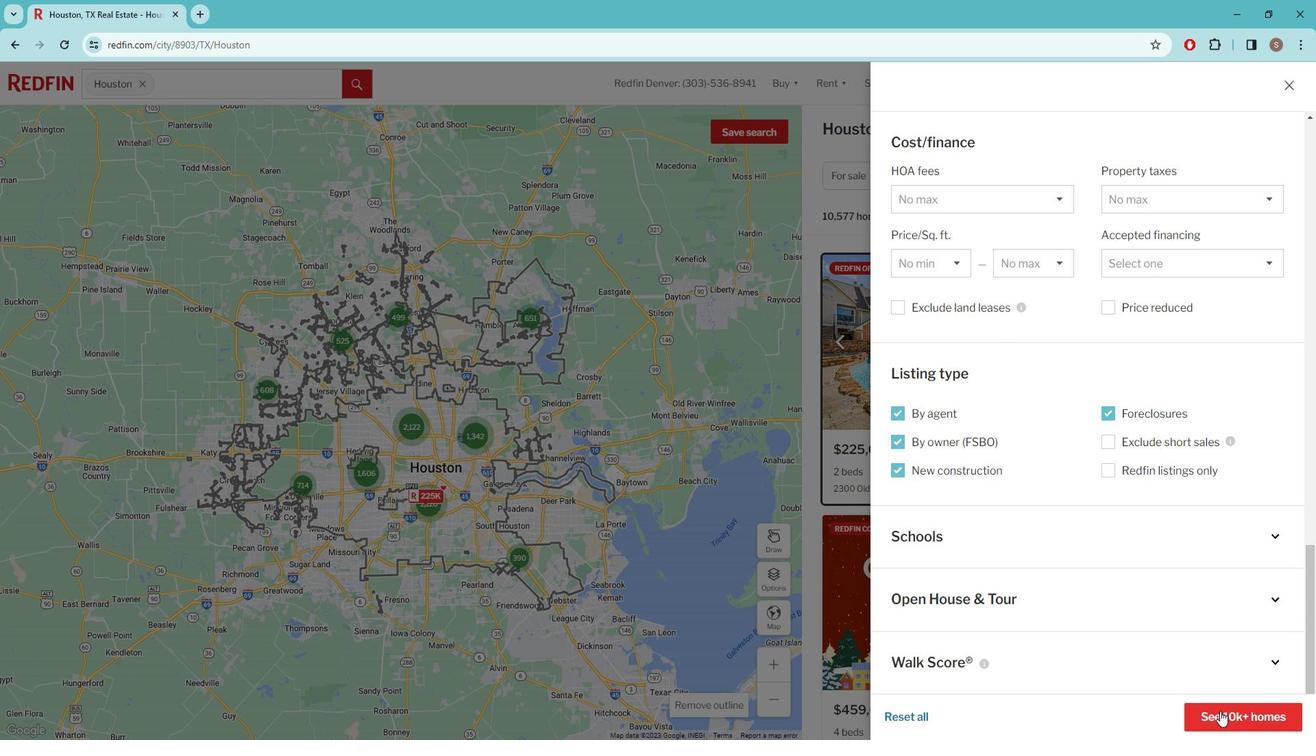 
Action: Mouse pressed left at (1228, 691)
Screenshot: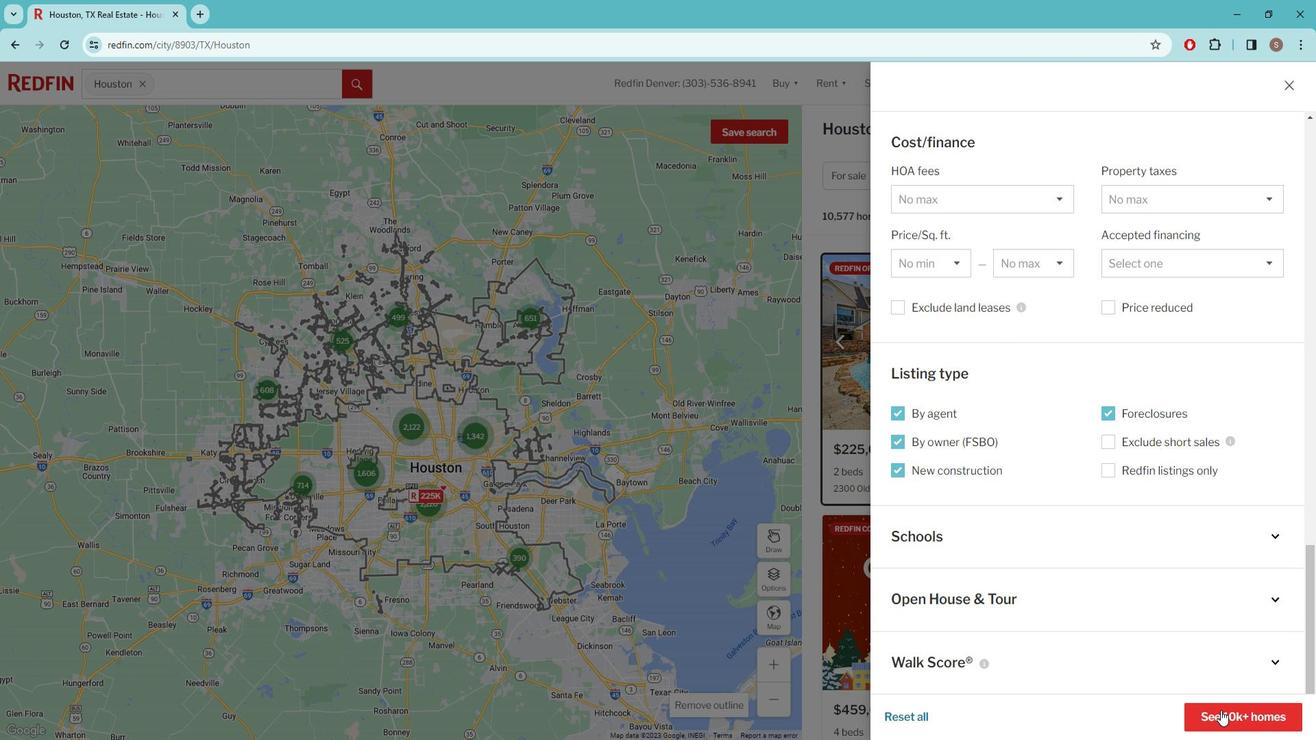 
Action: Mouse moved to (938, 436)
Screenshot: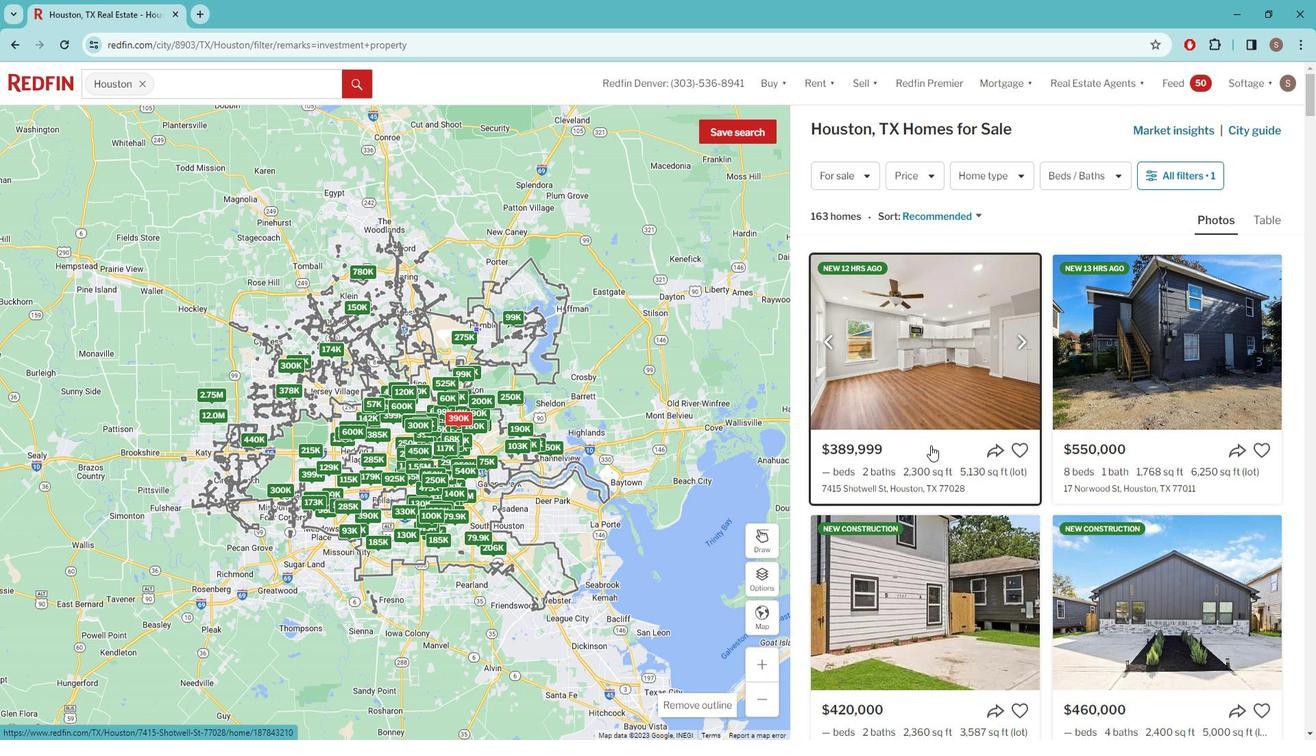 
Action: Mouse pressed left at (938, 436)
Screenshot: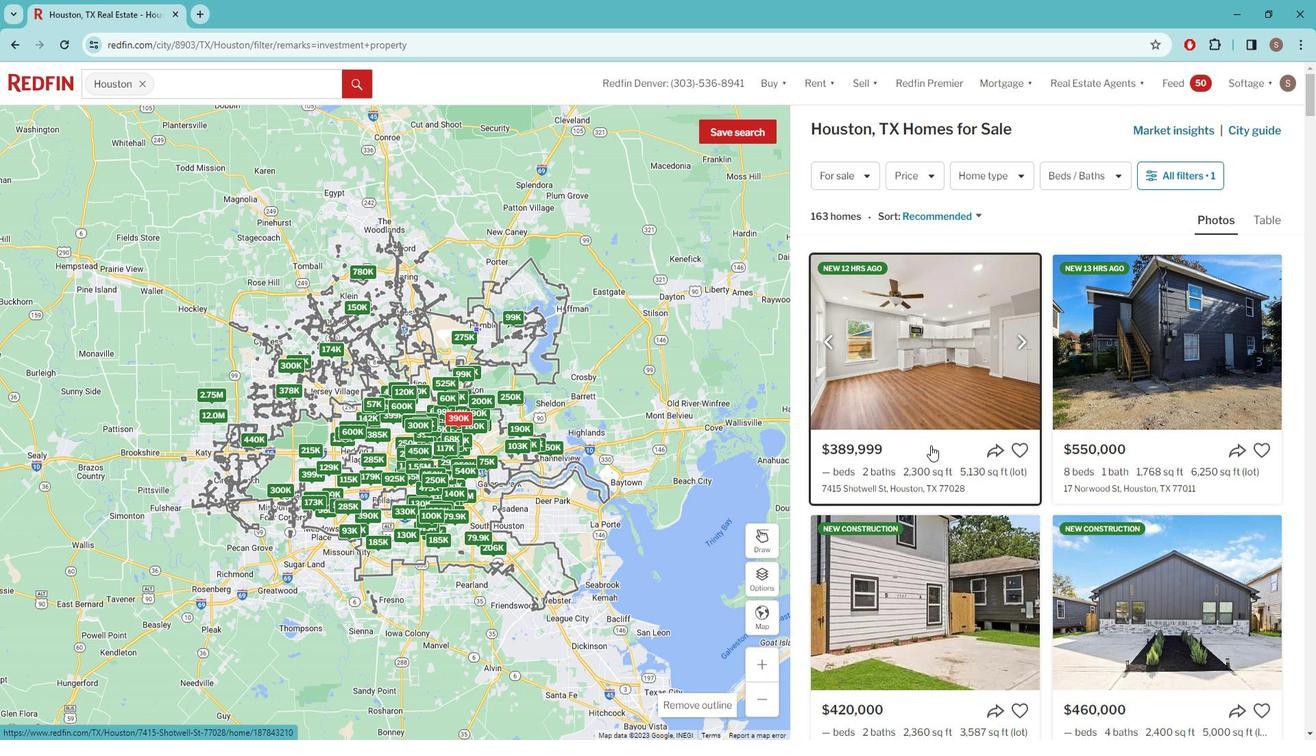
Action: Mouse moved to (667, 445)
Screenshot: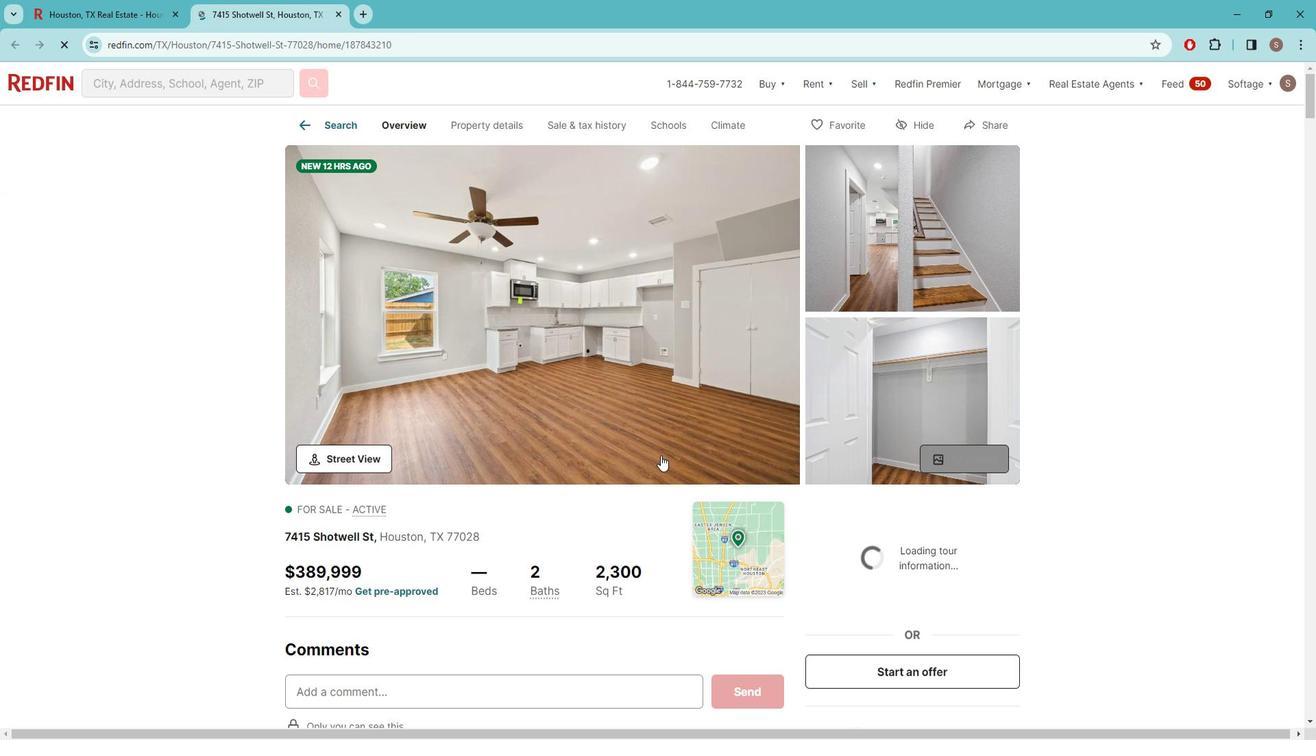 
Action: Mouse scrolled (667, 444) with delta (0, 0)
Screenshot: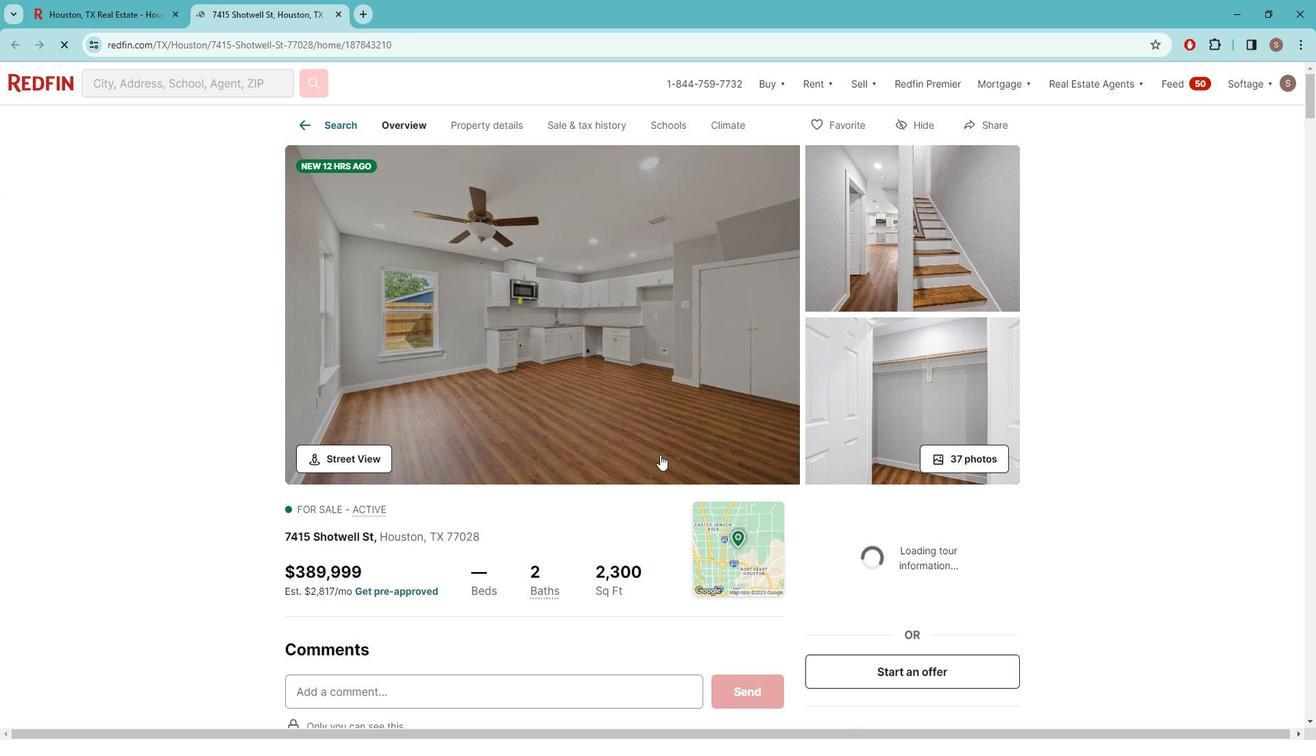 
Action: Mouse scrolled (667, 444) with delta (0, 0)
Screenshot: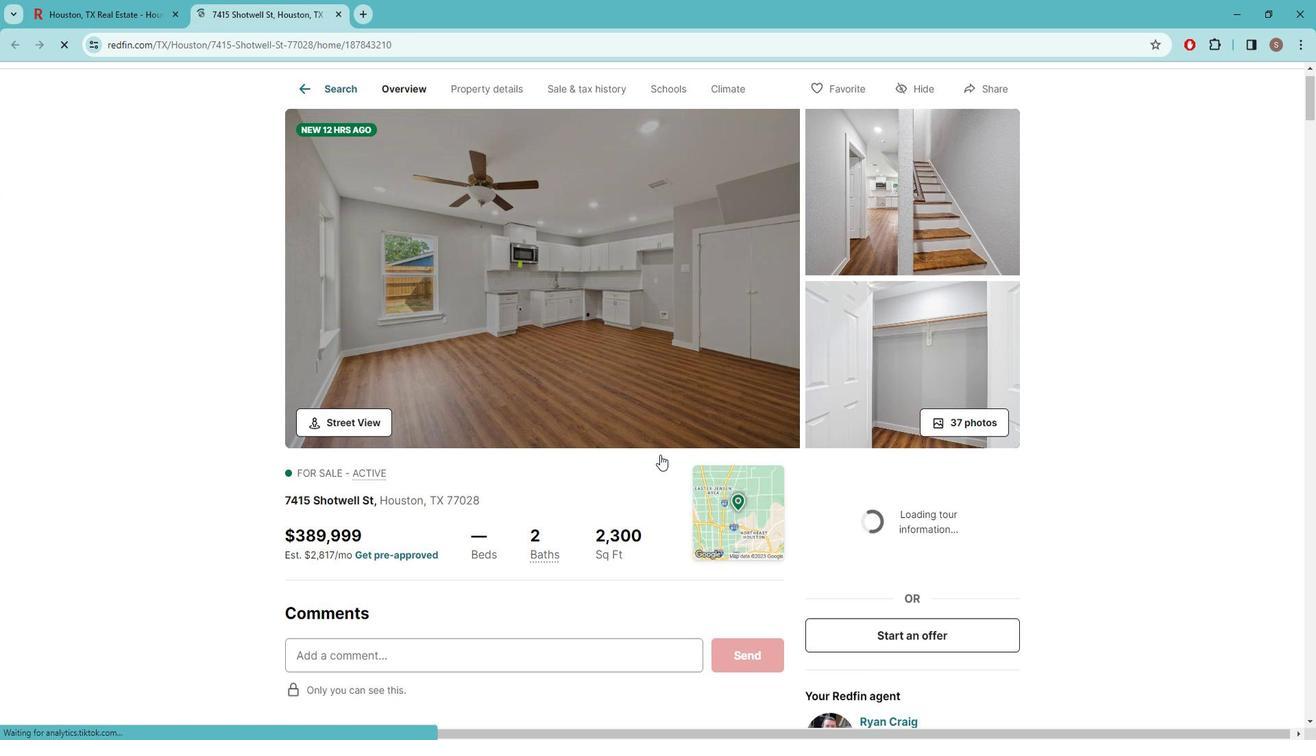 
Action: Mouse moved to (883, 597)
Screenshot: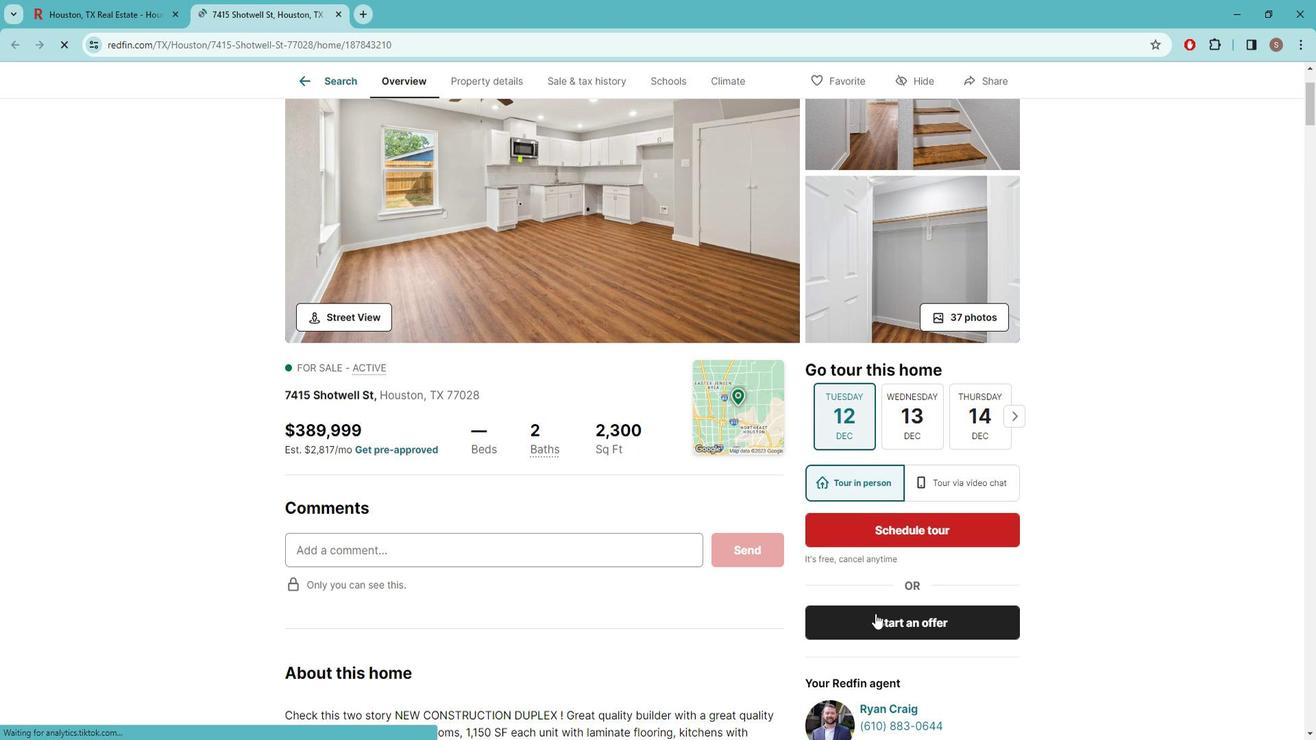 
Action: Mouse scrolled (883, 597) with delta (0, 0)
Screenshot: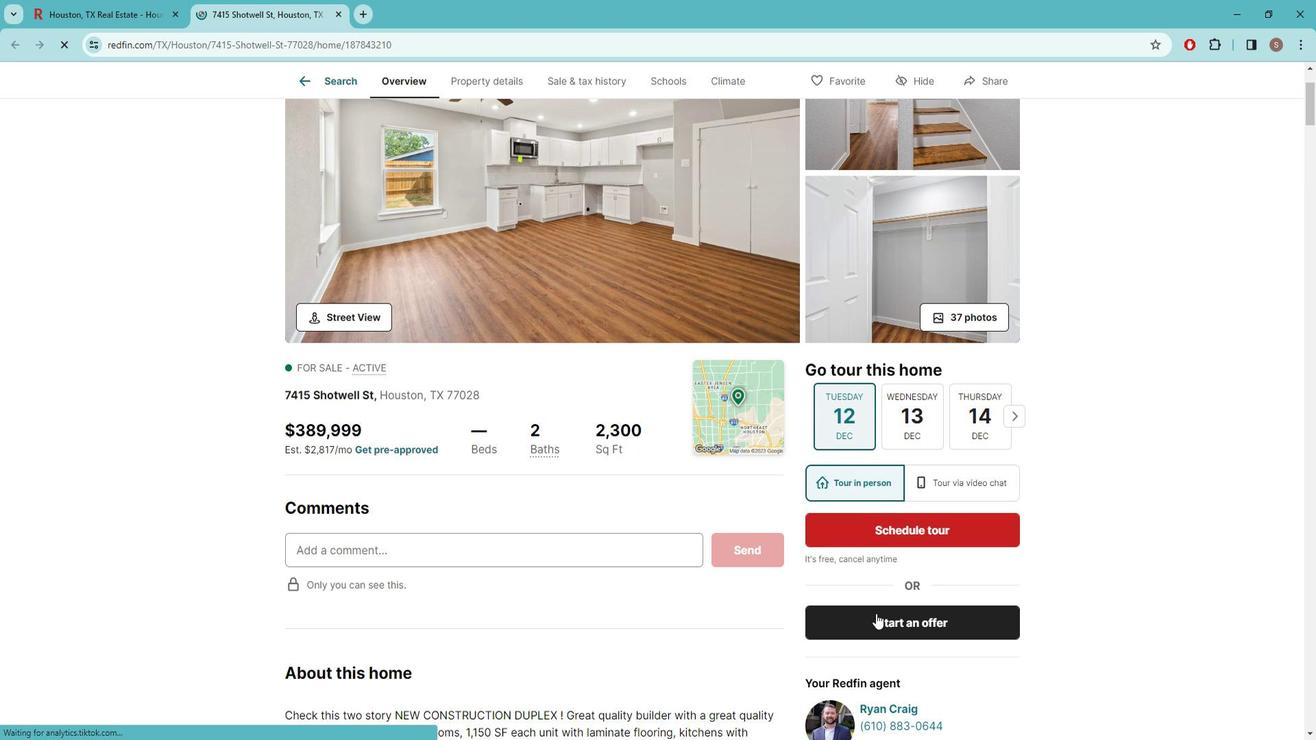 
Action: Mouse scrolled (883, 597) with delta (0, 0)
Screenshot: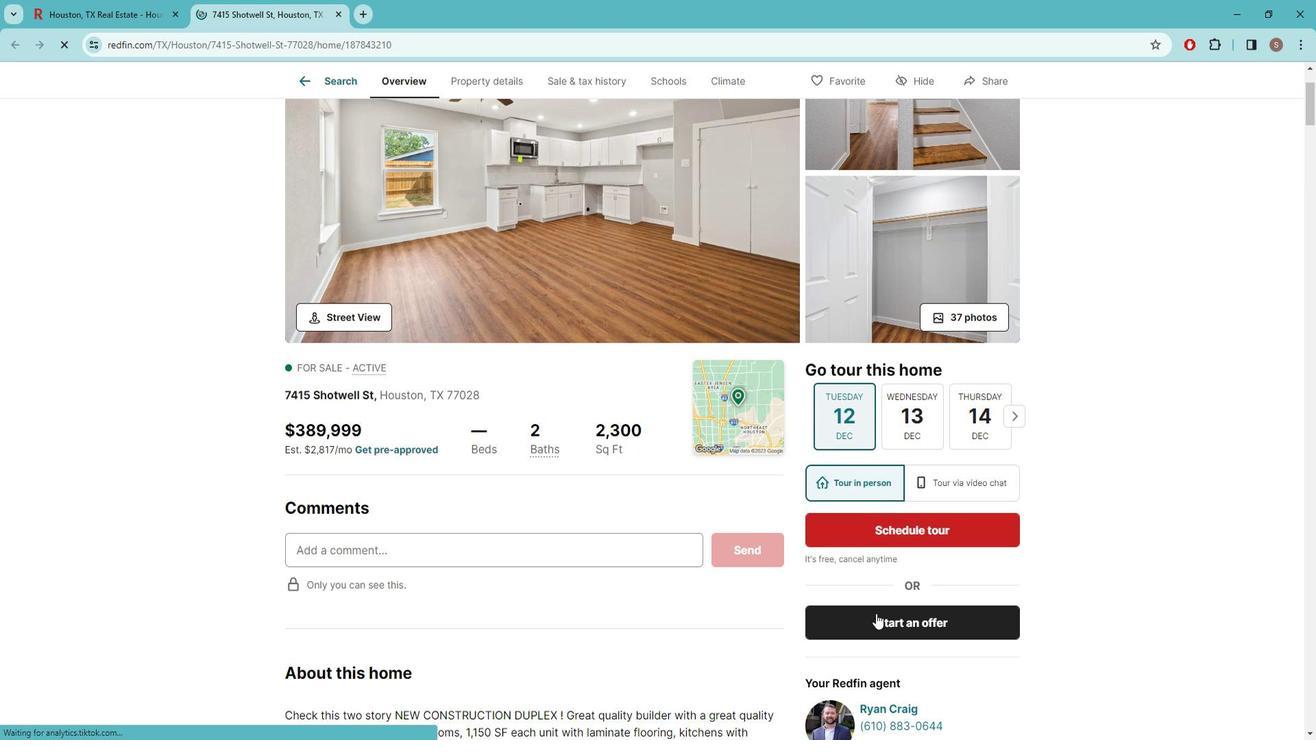 
Action: Mouse moved to (885, 547)
Screenshot: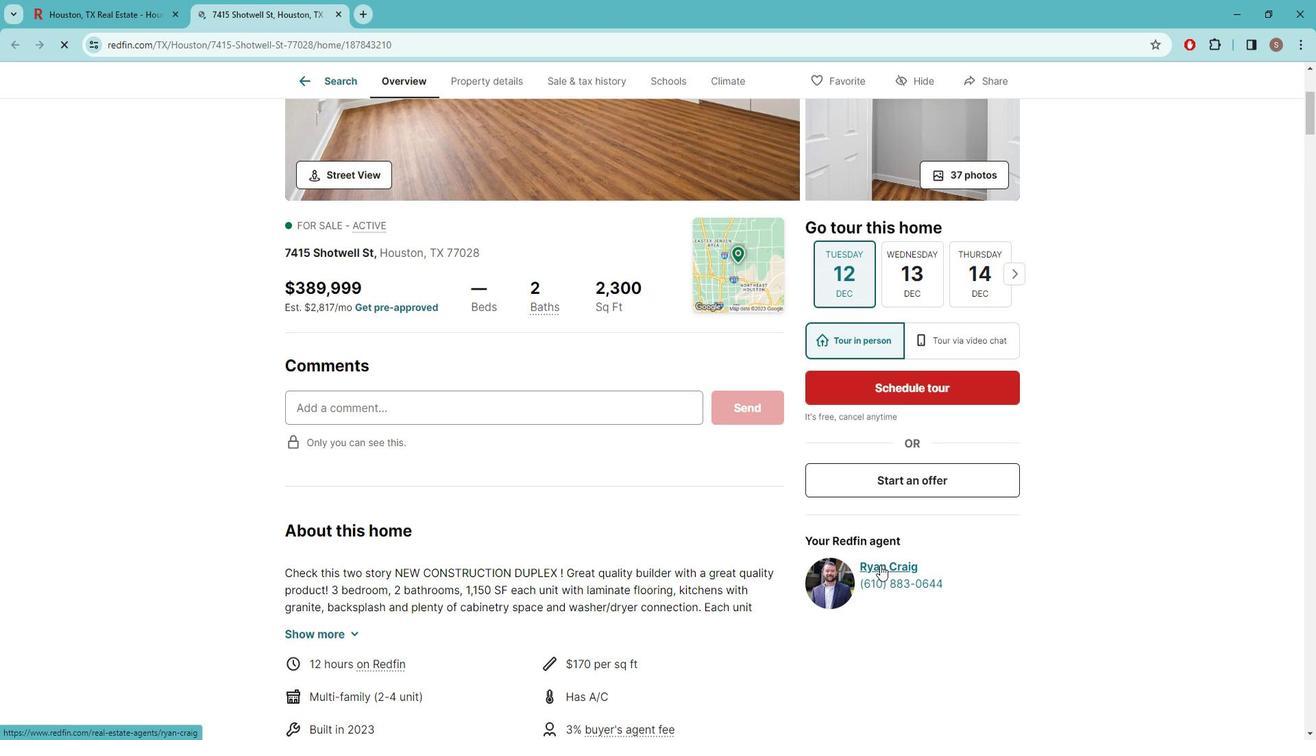 
Action: Mouse pressed left at (885, 547)
Screenshot: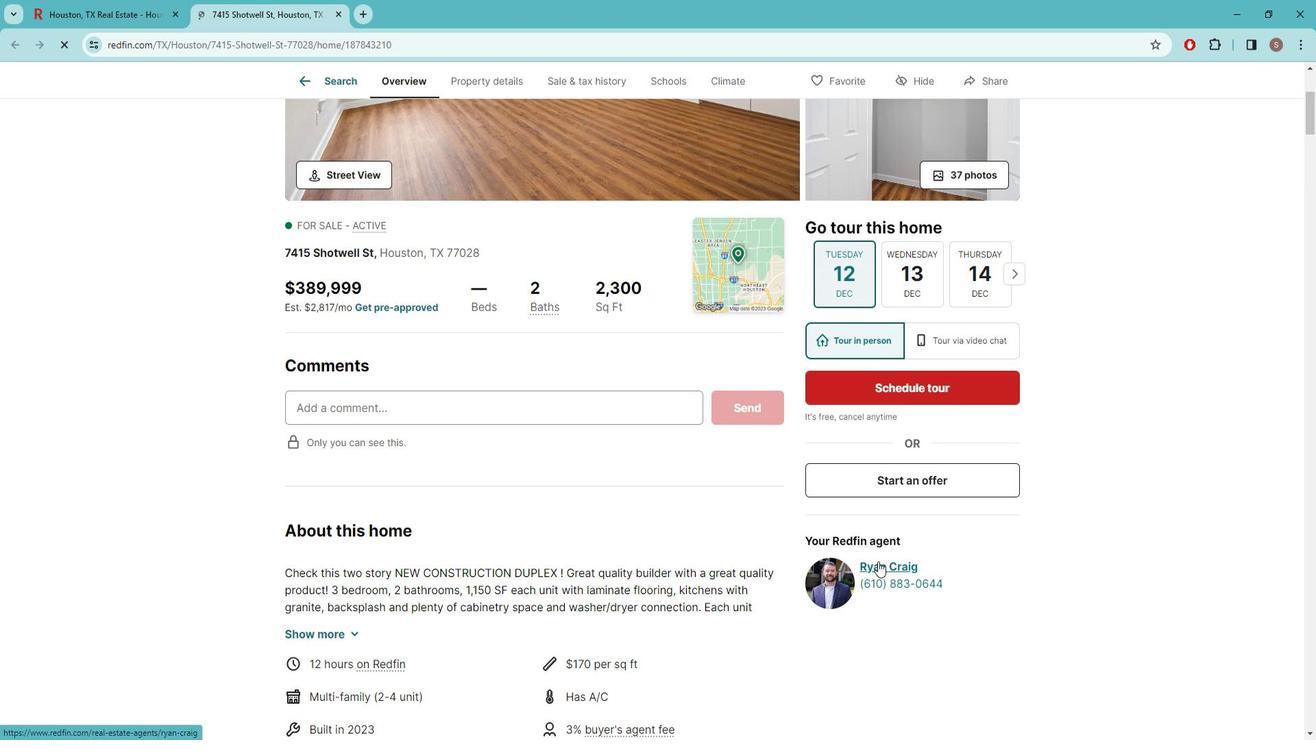 
Action: Mouse scrolled (885, 547) with delta (0, 0)
Screenshot: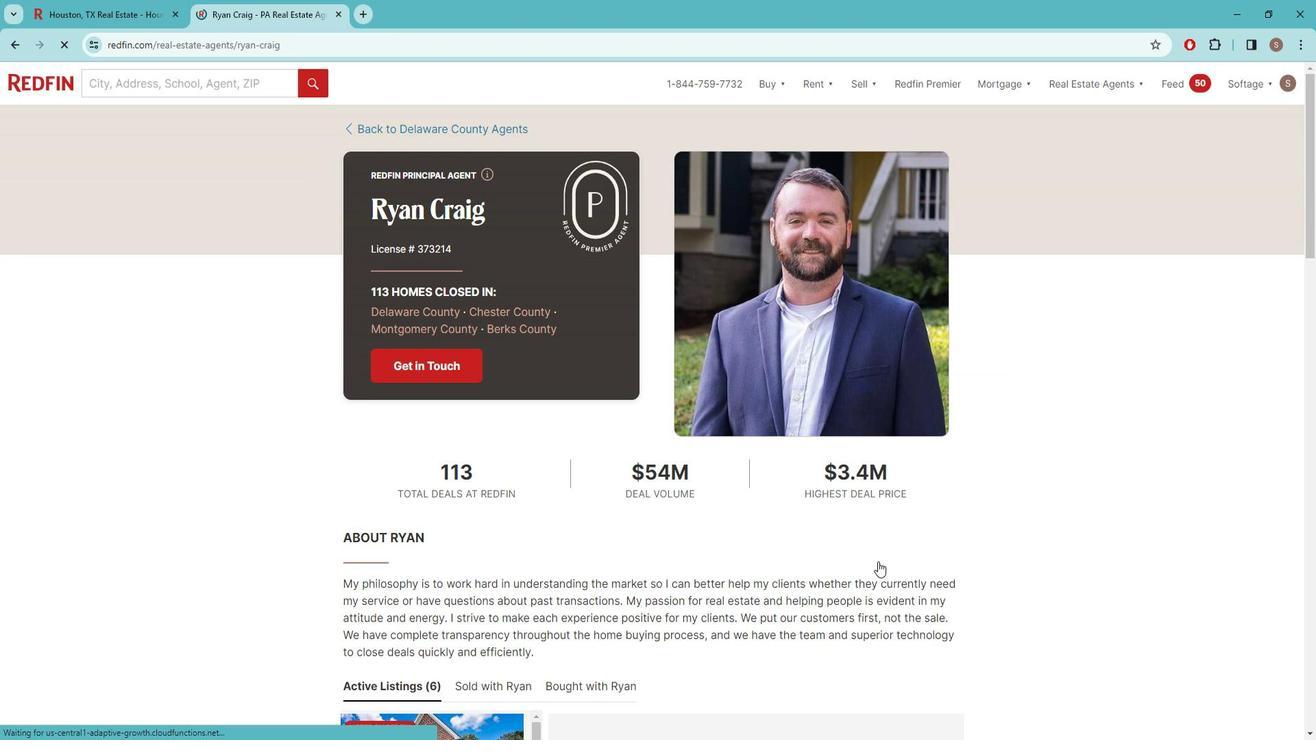
Action: Mouse scrolled (885, 547) with delta (0, 0)
Screenshot: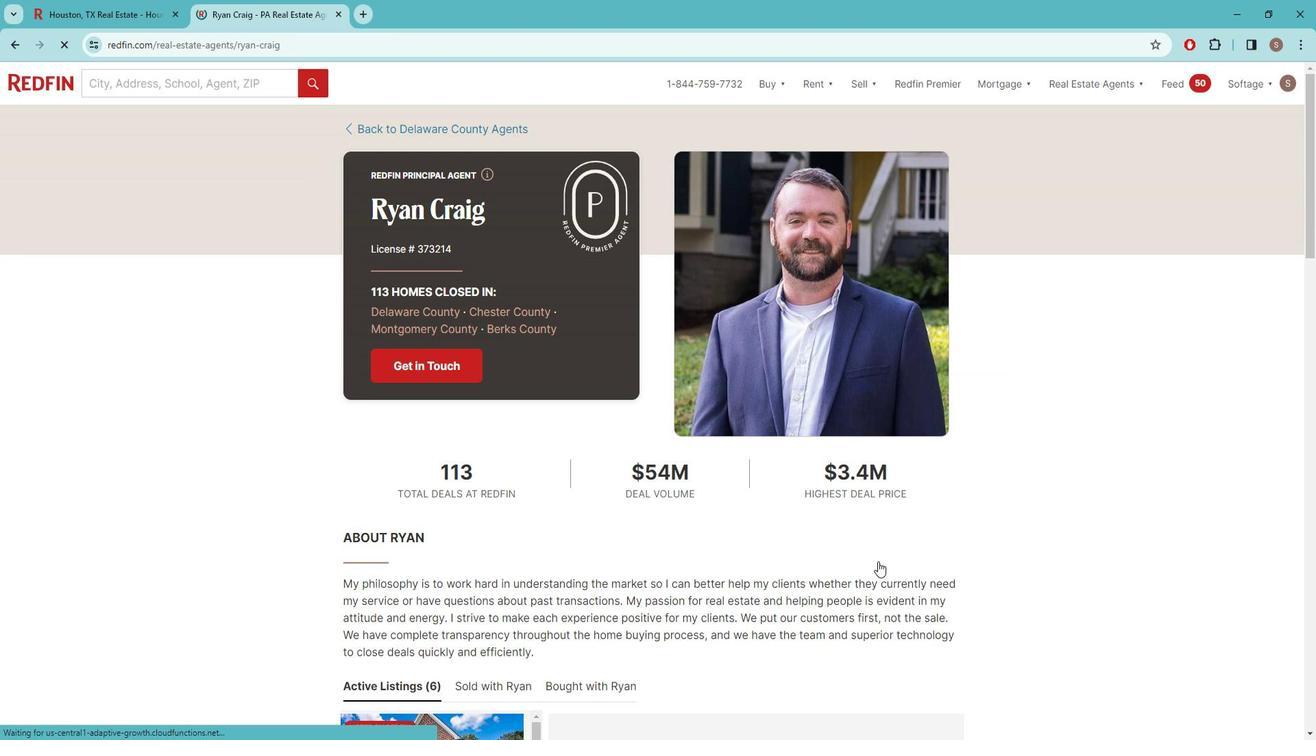 
Action: Mouse moved to (882, 547)
Screenshot: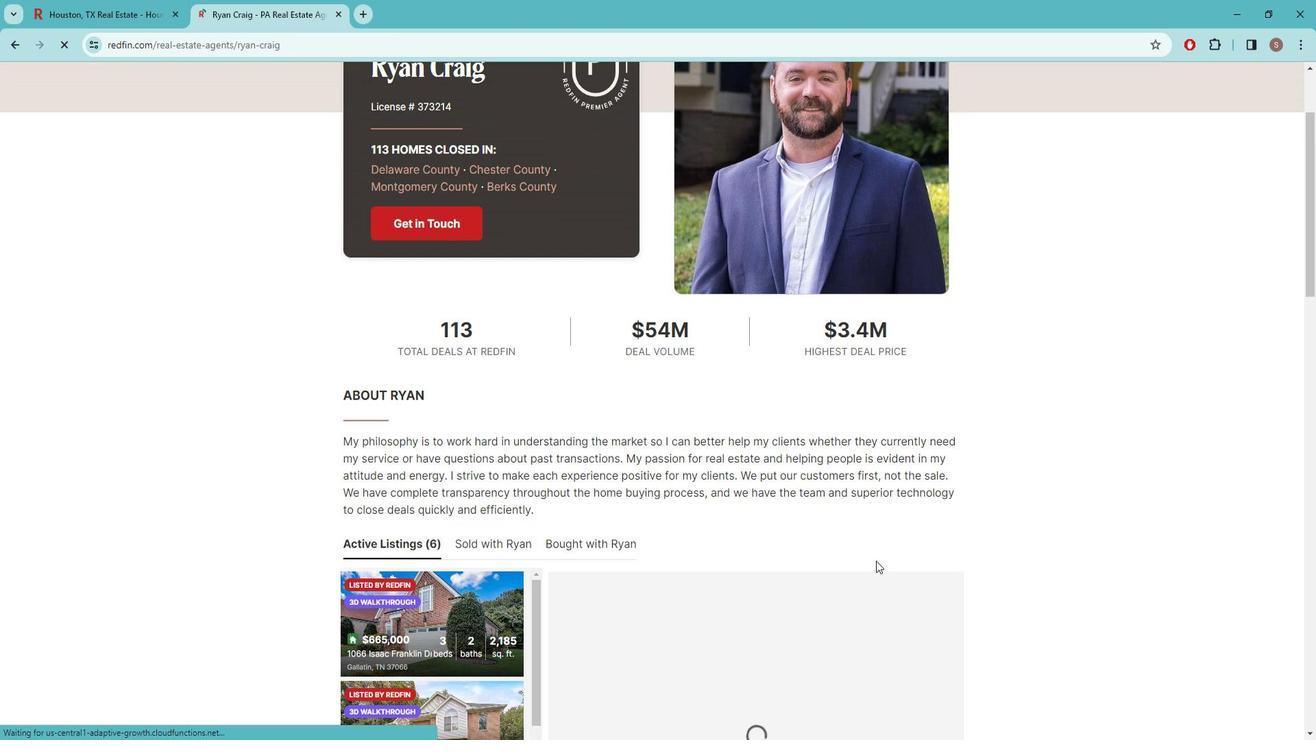 
Action: Mouse scrolled (882, 547) with delta (0, 0)
Screenshot: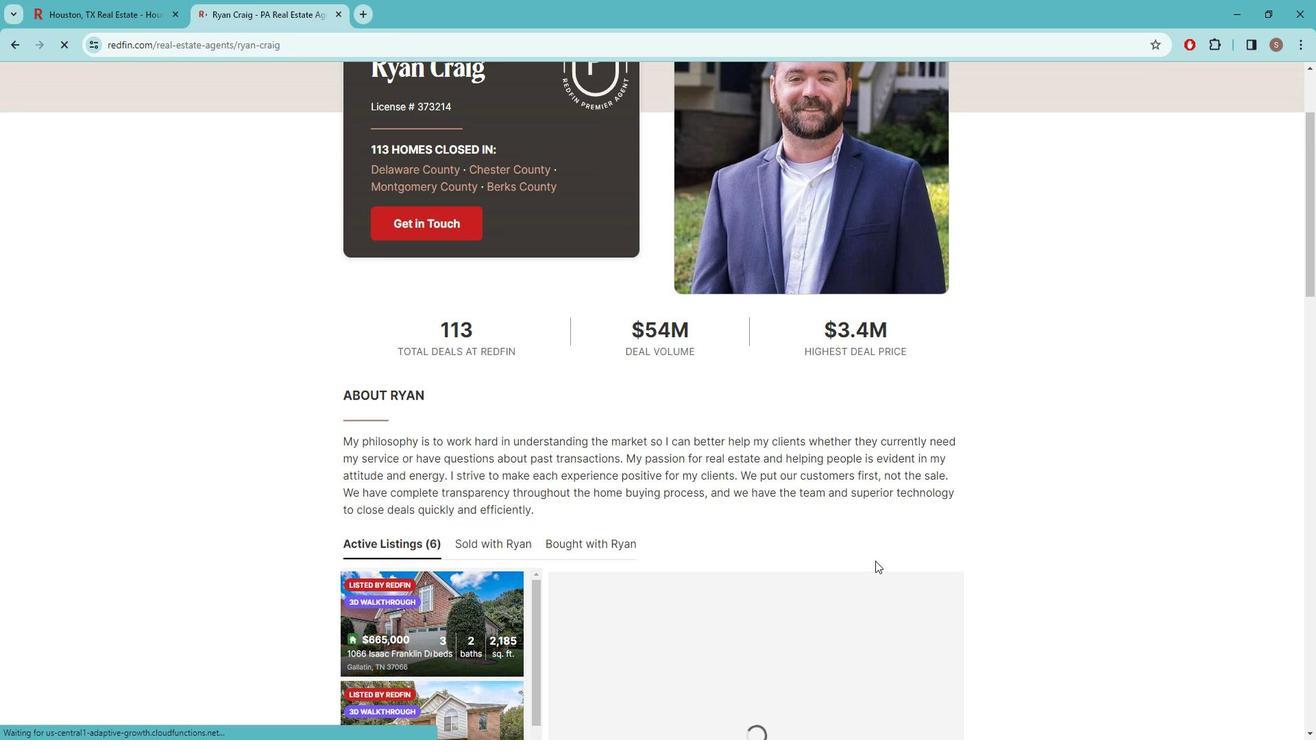 
Action: Mouse scrolled (882, 547) with delta (0, 0)
Screenshot: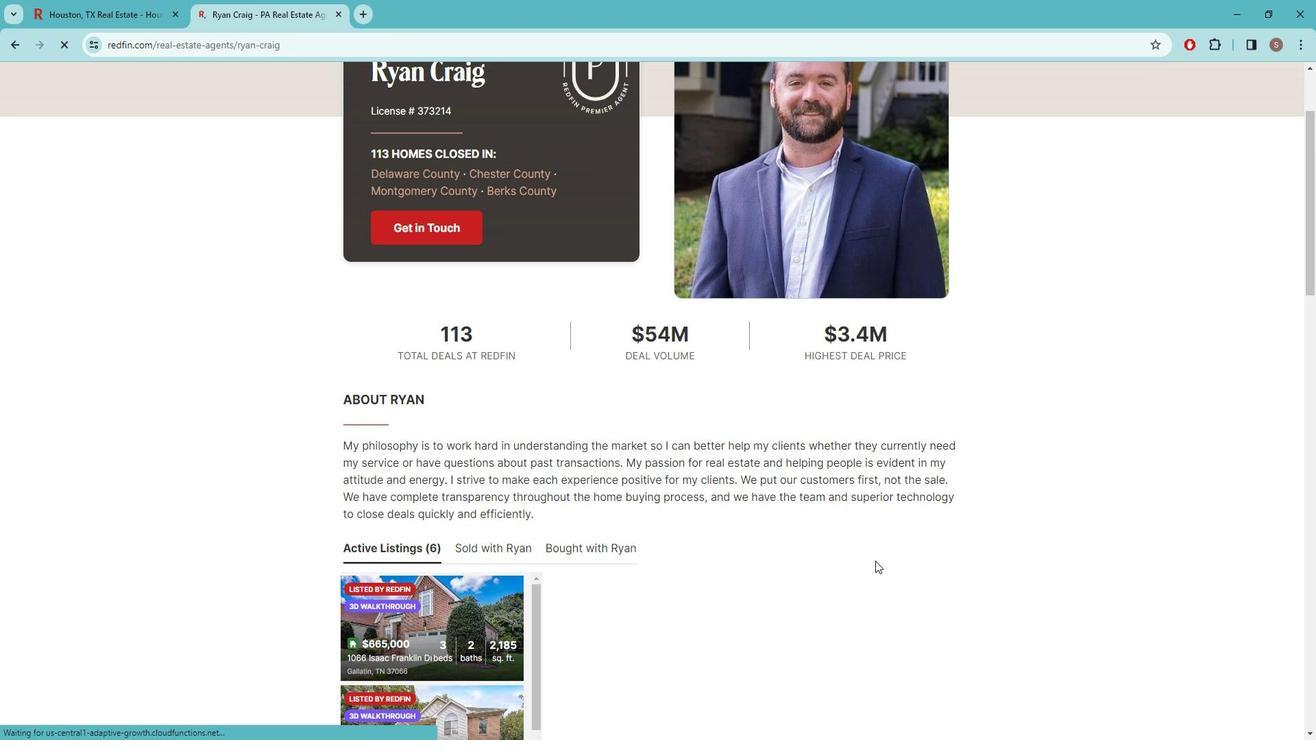 
Action: Mouse scrolled (882, 547) with delta (0, 0)
Screenshot: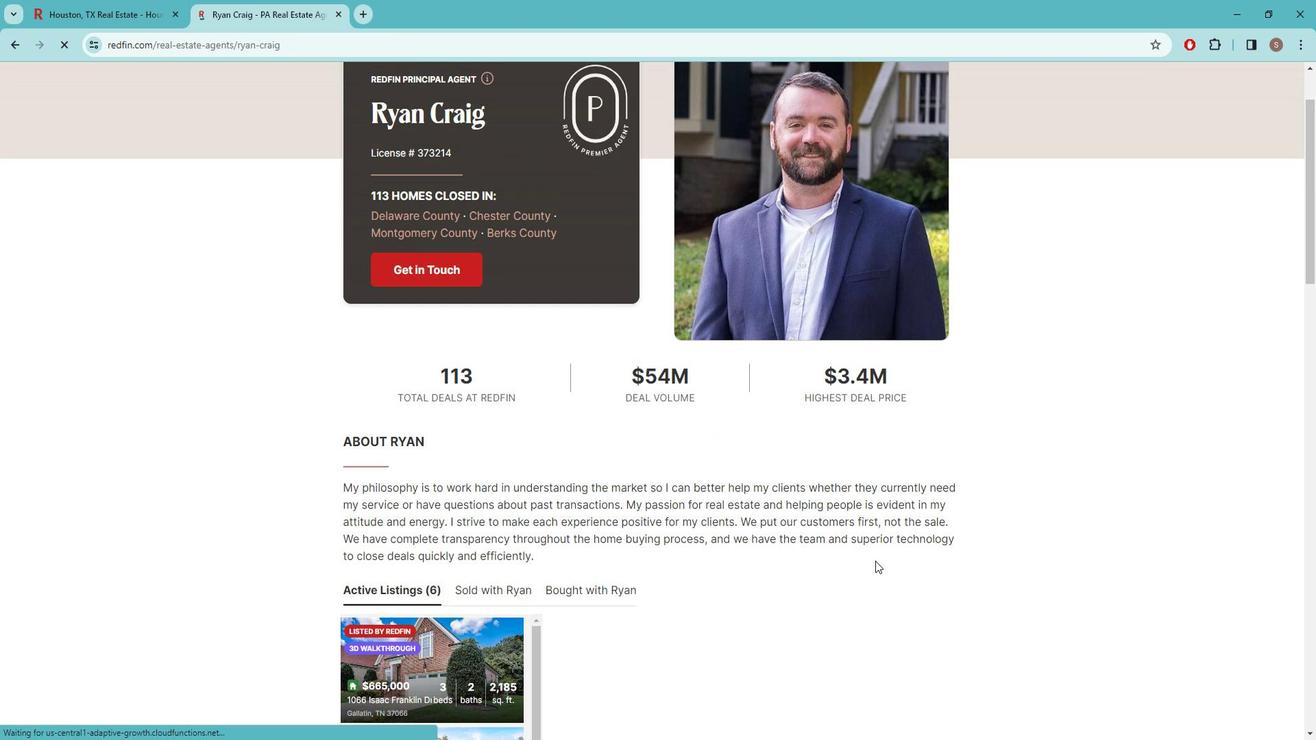
